 Task: Develop a checklist for conducting virtual hiring events.
Action: Mouse moved to (96, 448)
Screenshot: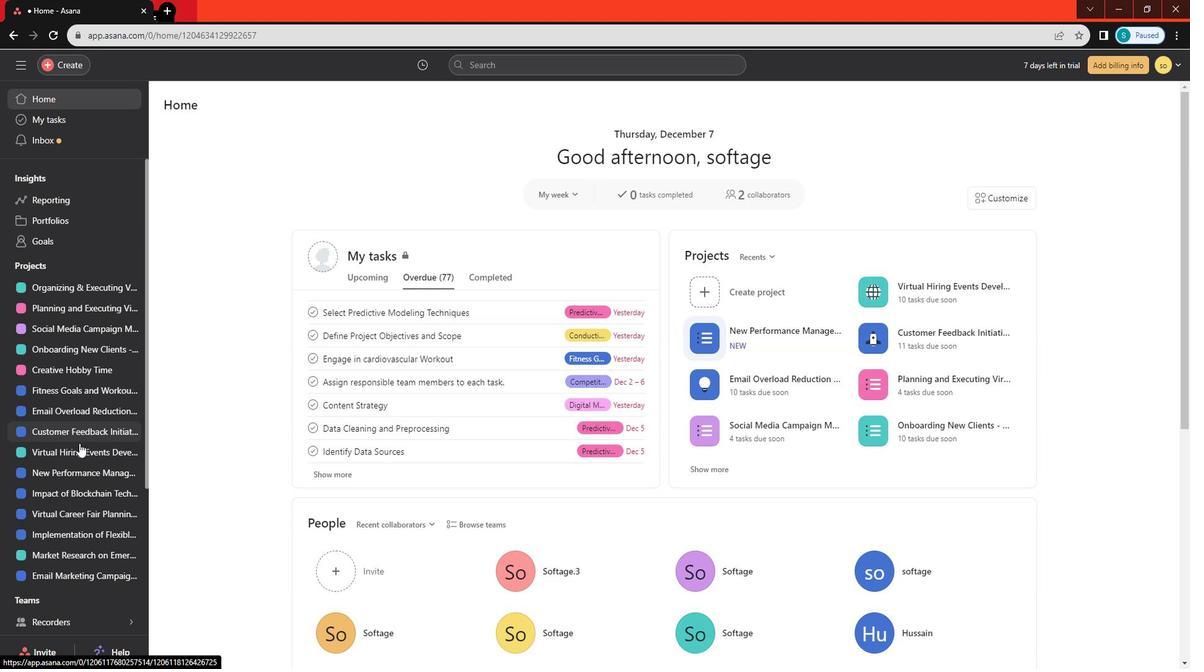 
Action: Mouse pressed left at (96, 448)
Screenshot: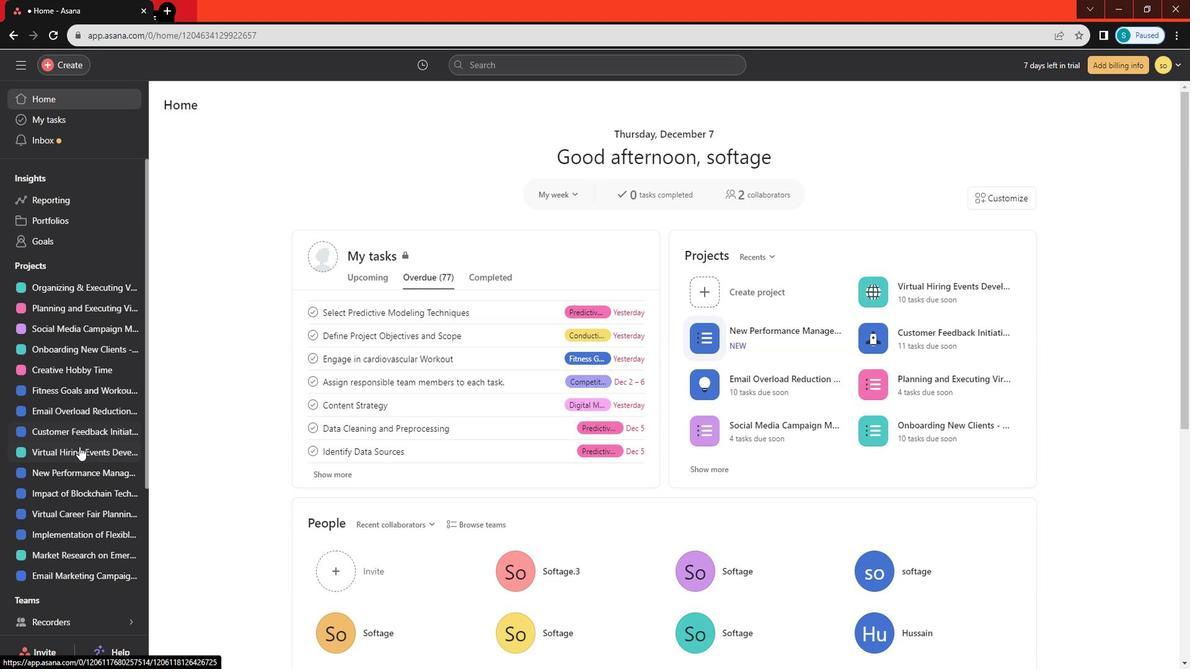 
Action: Mouse moved to (730, 207)
Screenshot: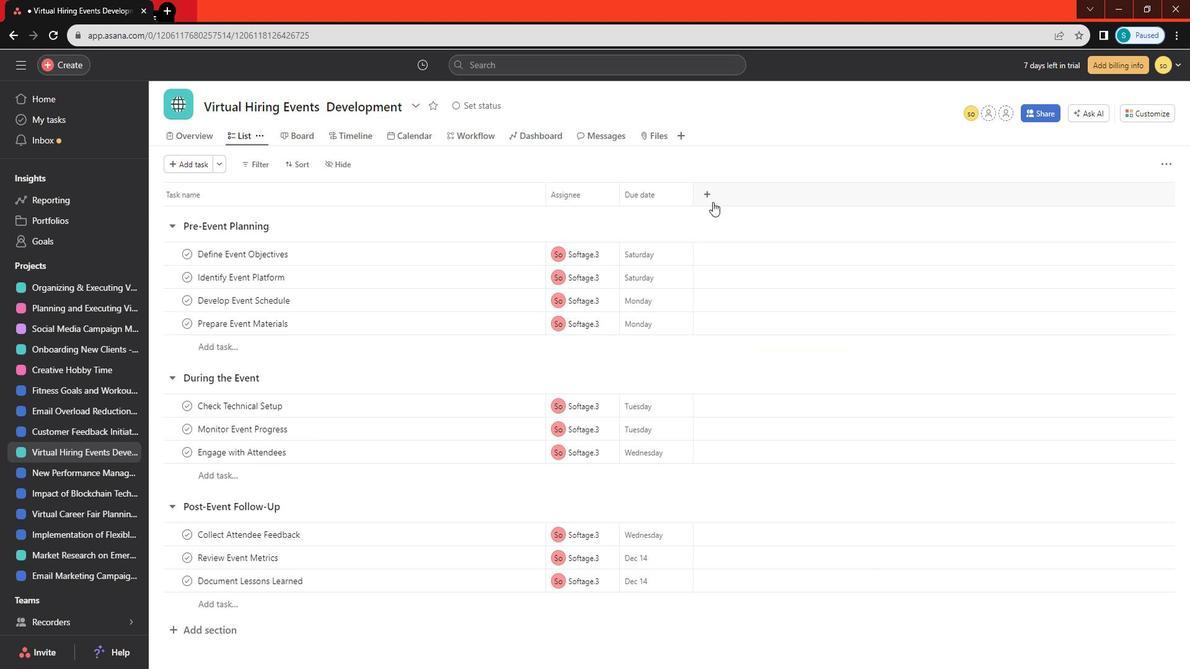 
Action: Mouse pressed left at (730, 207)
Screenshot: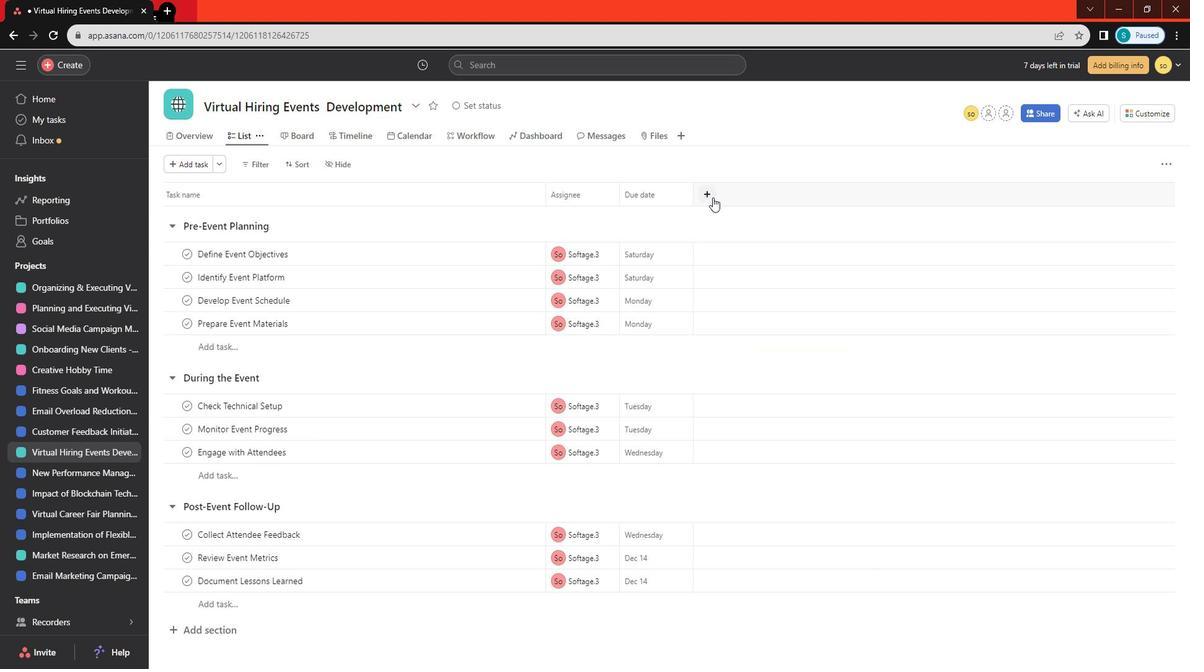 
Action: Mouse moved to (734, 343)
Screenshot: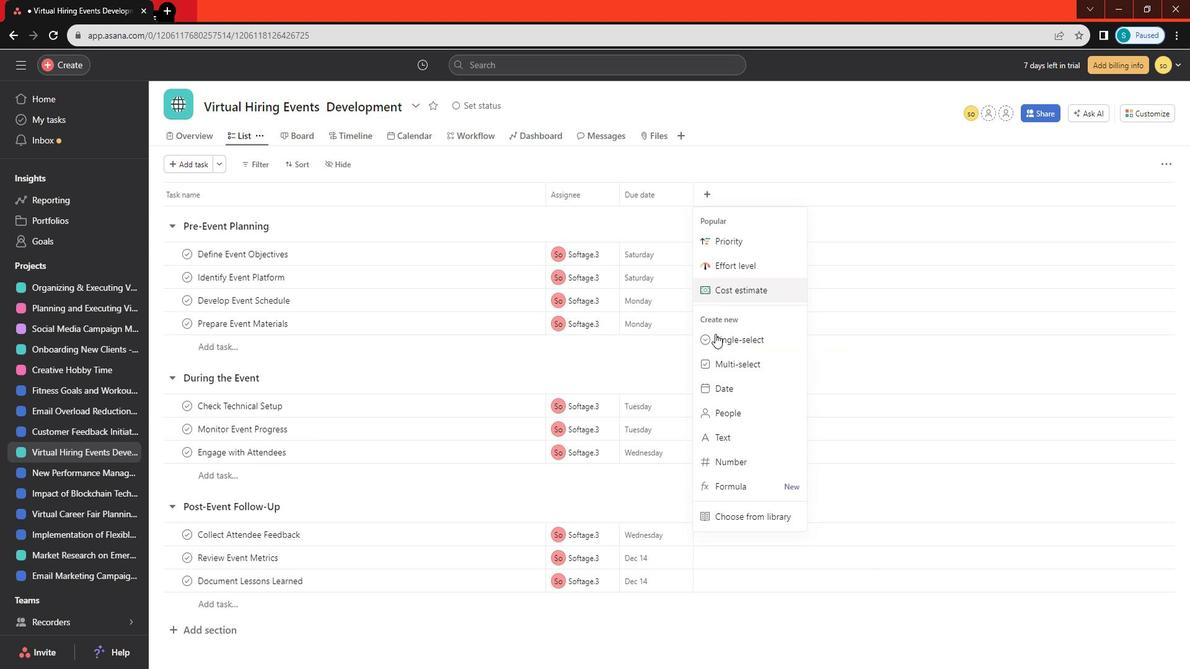 
Action: Mouse pressed left at (734, 343)
Screenshot: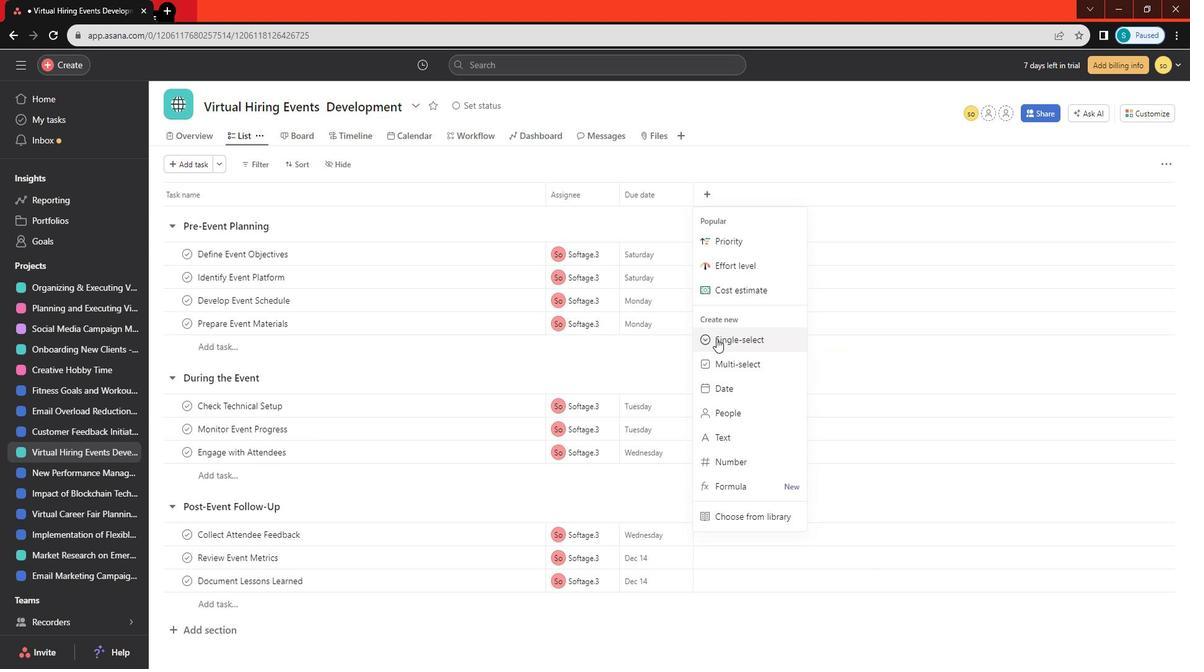 
Action: Mouse moved to (553, 277)
Screenshot: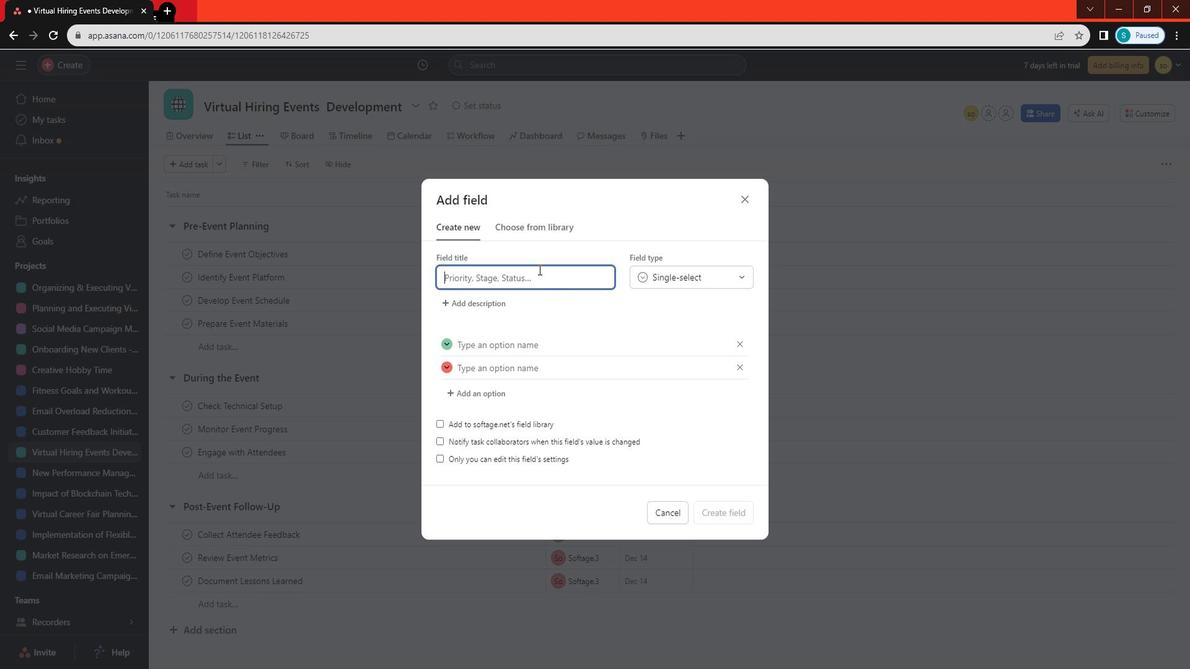 
Action: Key pressed <Key.caps_lock>V<Key.caps_lock>irtua;l<Key.space>
Screenshot: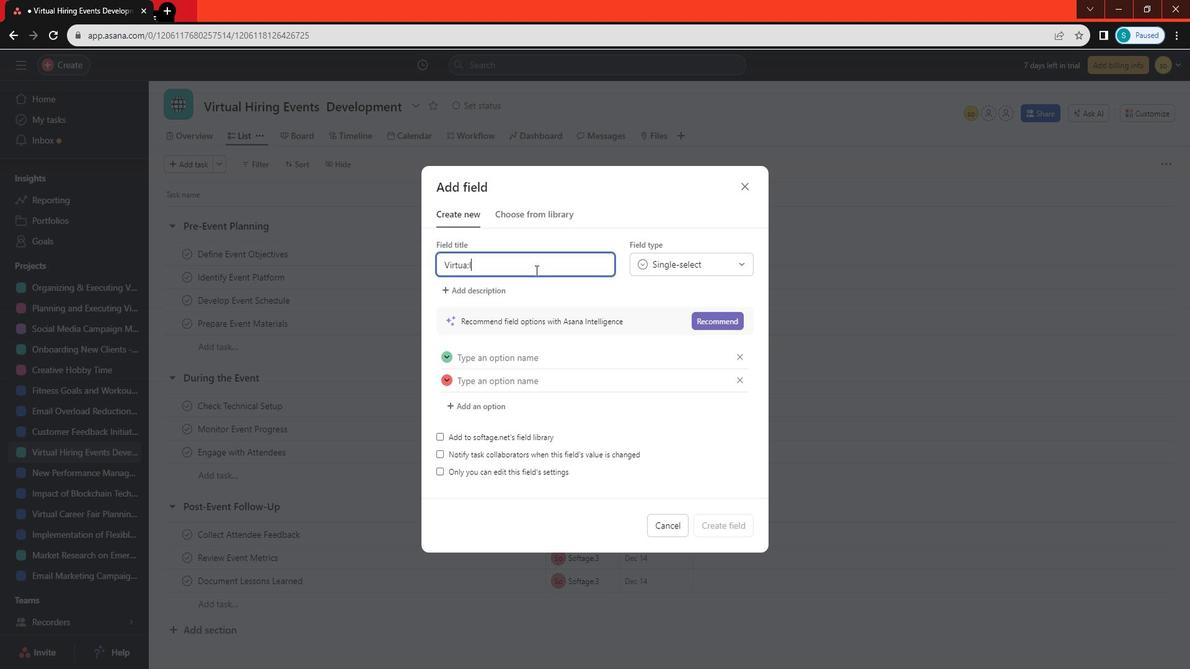 
Action: Mouse moved to (552, 277)
Screenshot: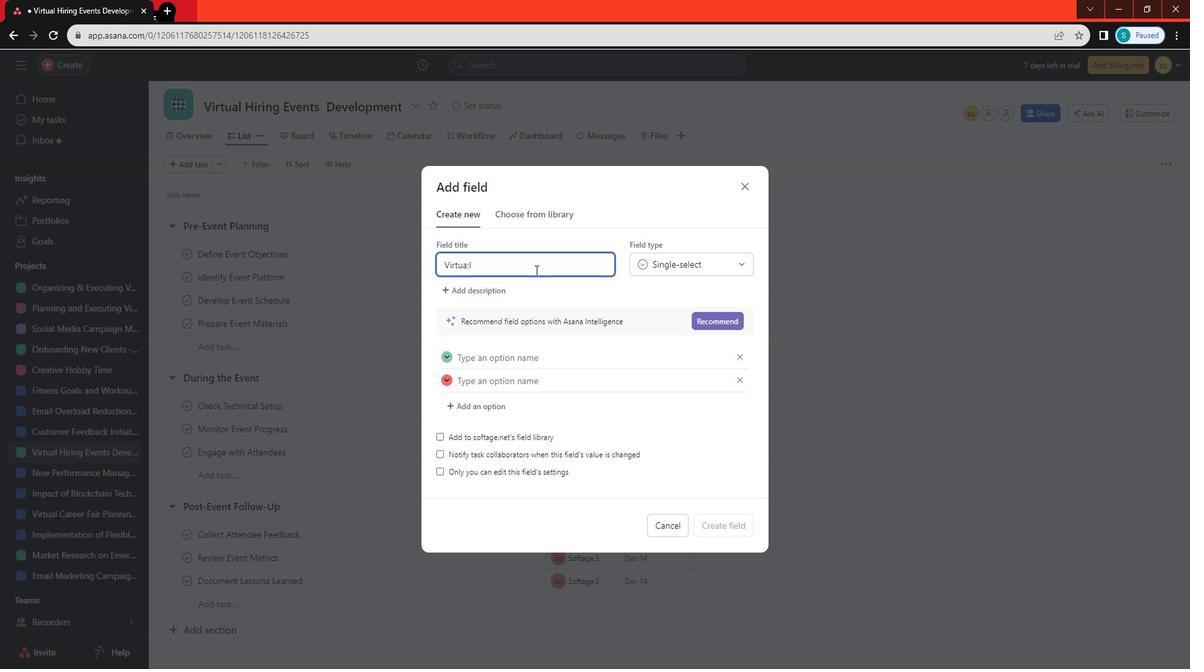 
Action: Key pressed <Key.backspace><Key.backspace><Key.backspace>l<Key.space><Key.caps_lock>H<Key.caps_lock>iring<Key.space>
Screenshot: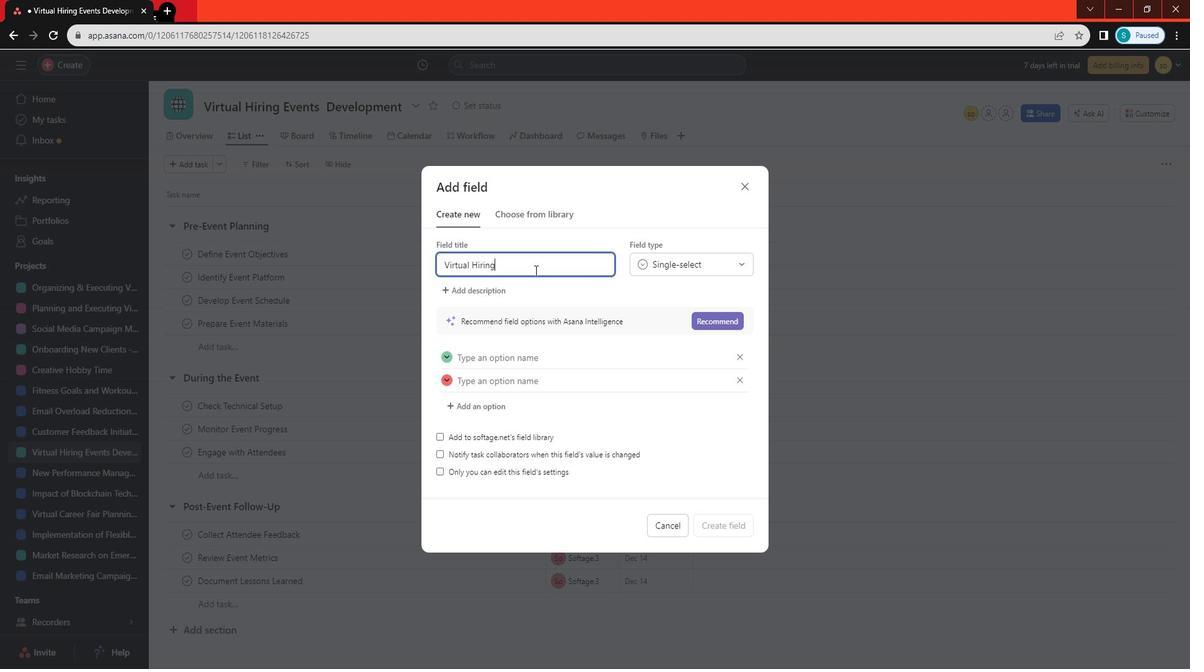 
Action: Mouse moved to (517, 357)
Screenshot: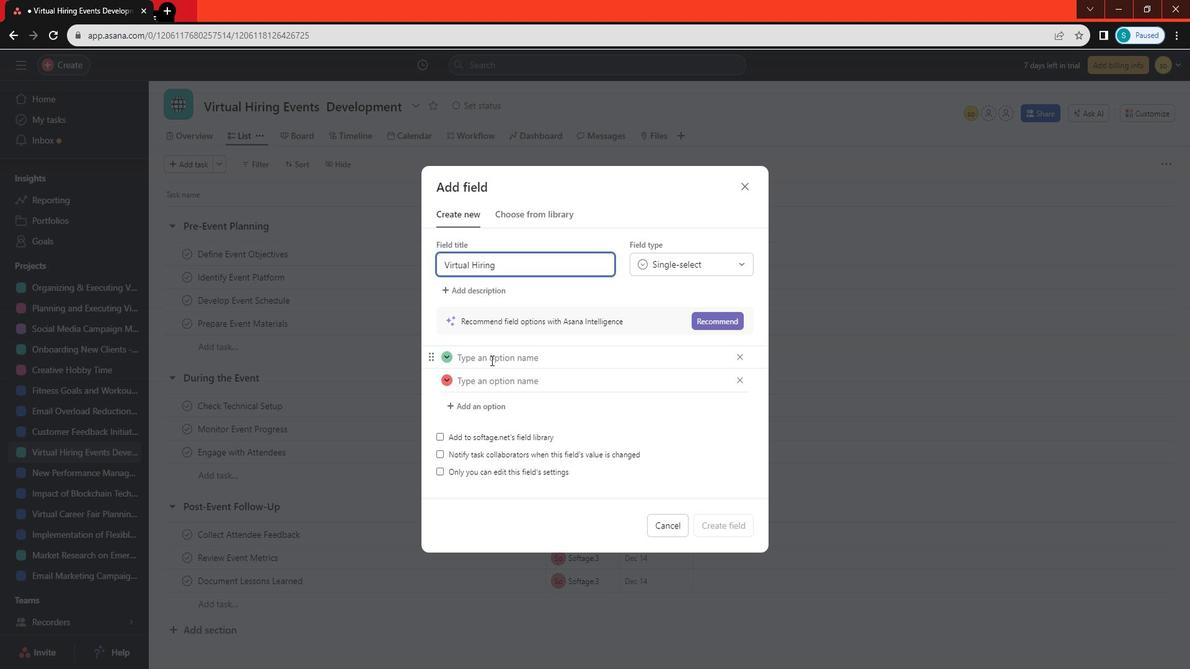 
Action: Mouse pressed left at (517, 357)
Screenshot: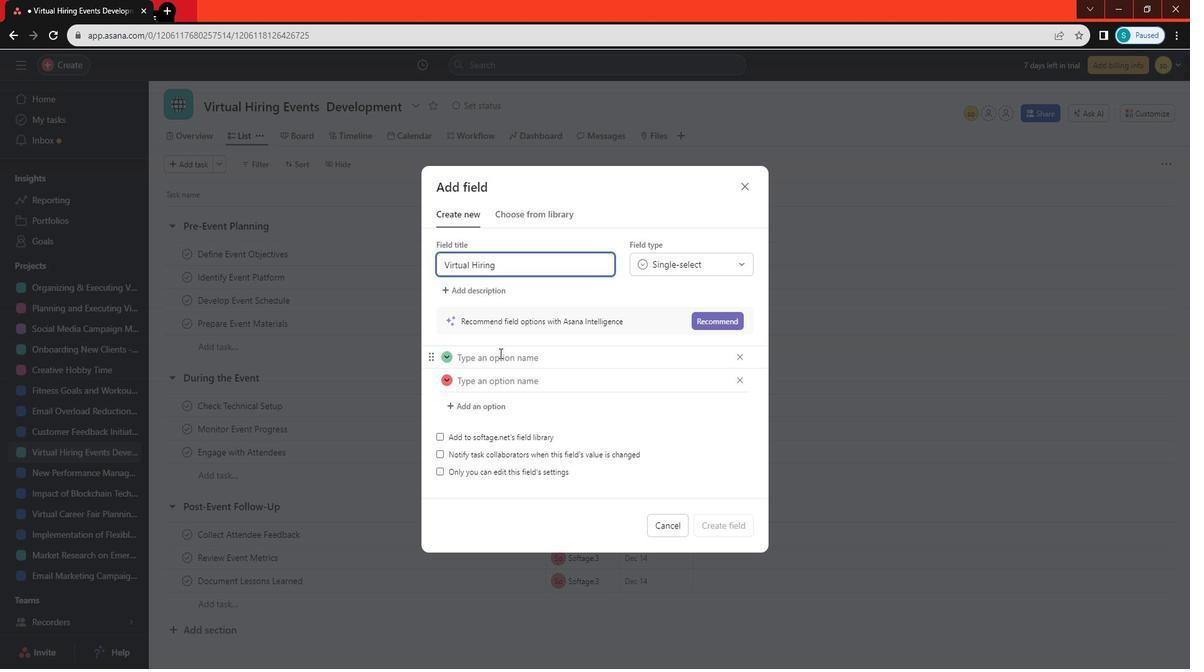 
Action: Key pressed <Key.caps_lock>Y<Key.caps_lock>es<Key.space>
Screenshot: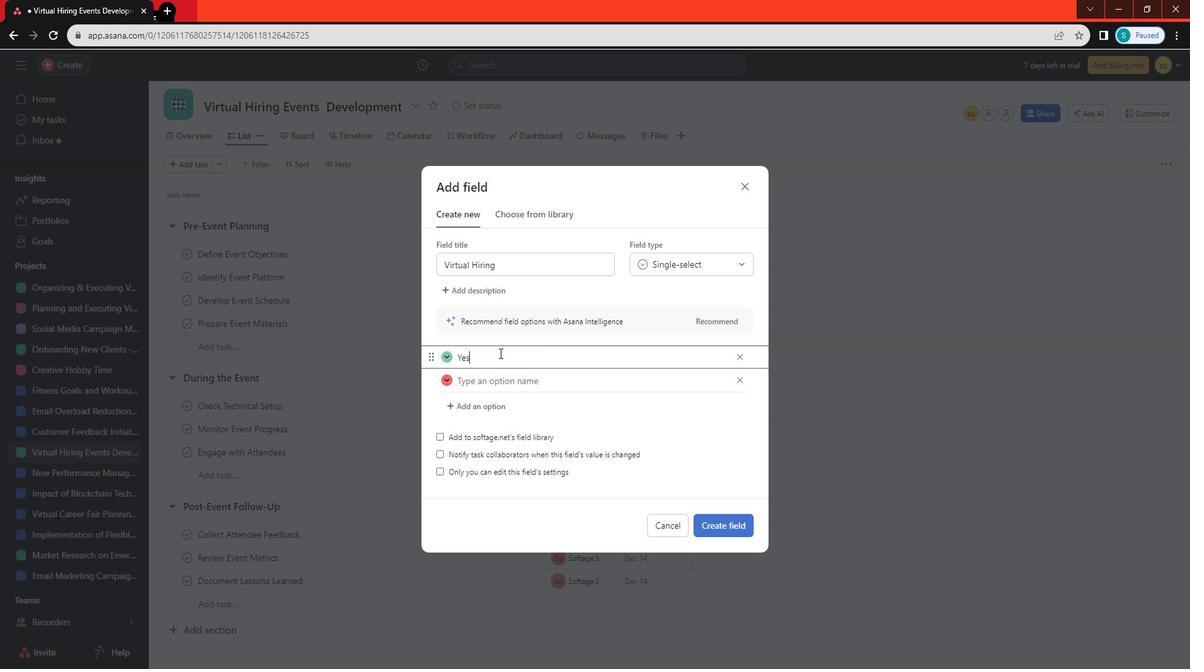 
Action: Mouse moved to (521, 272)
Screenshot: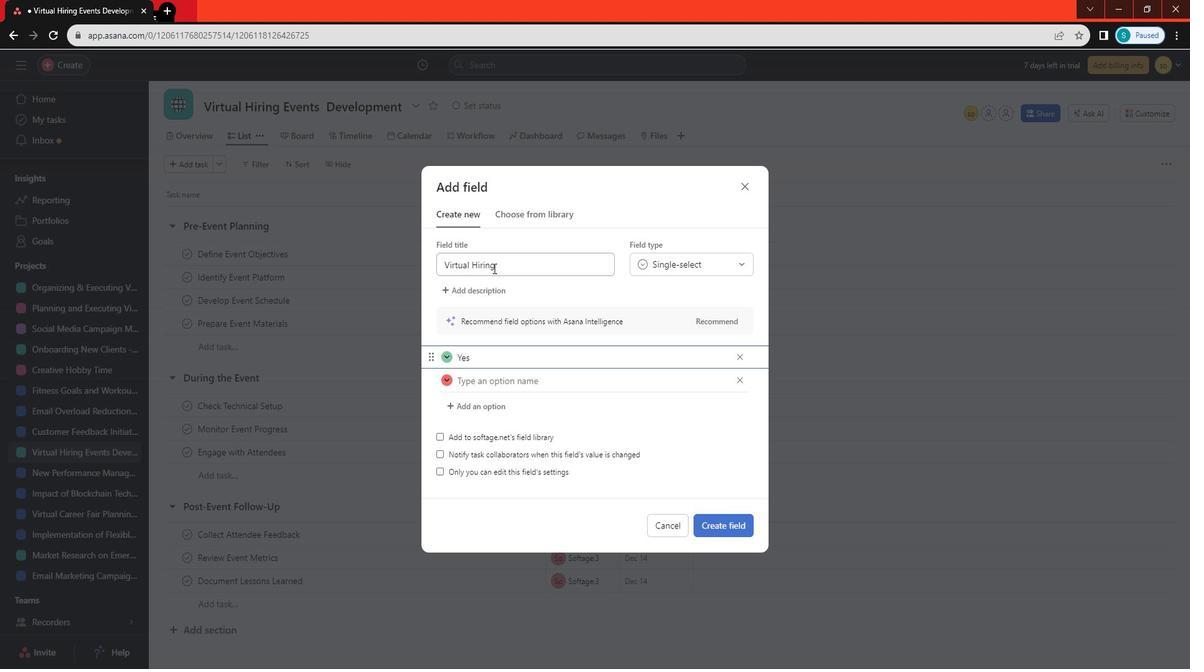 
Action: Mouse pressed left at (521, 272)
Screenshot: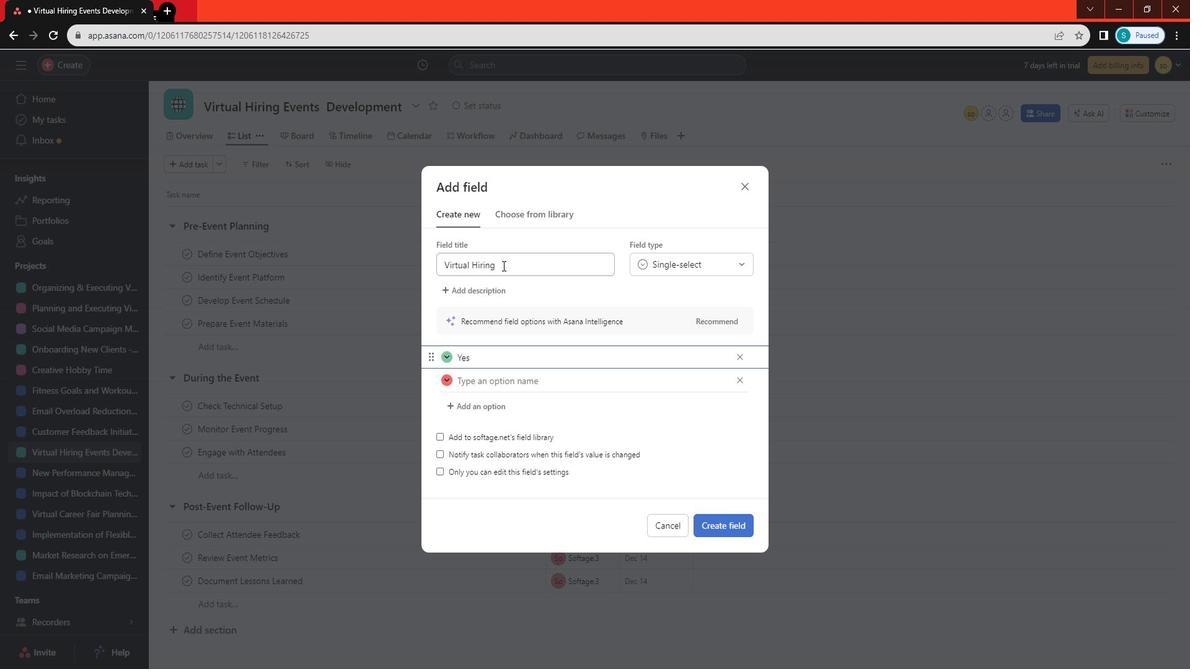 
Action: Mouse moved to (532, 270)
Screenshot: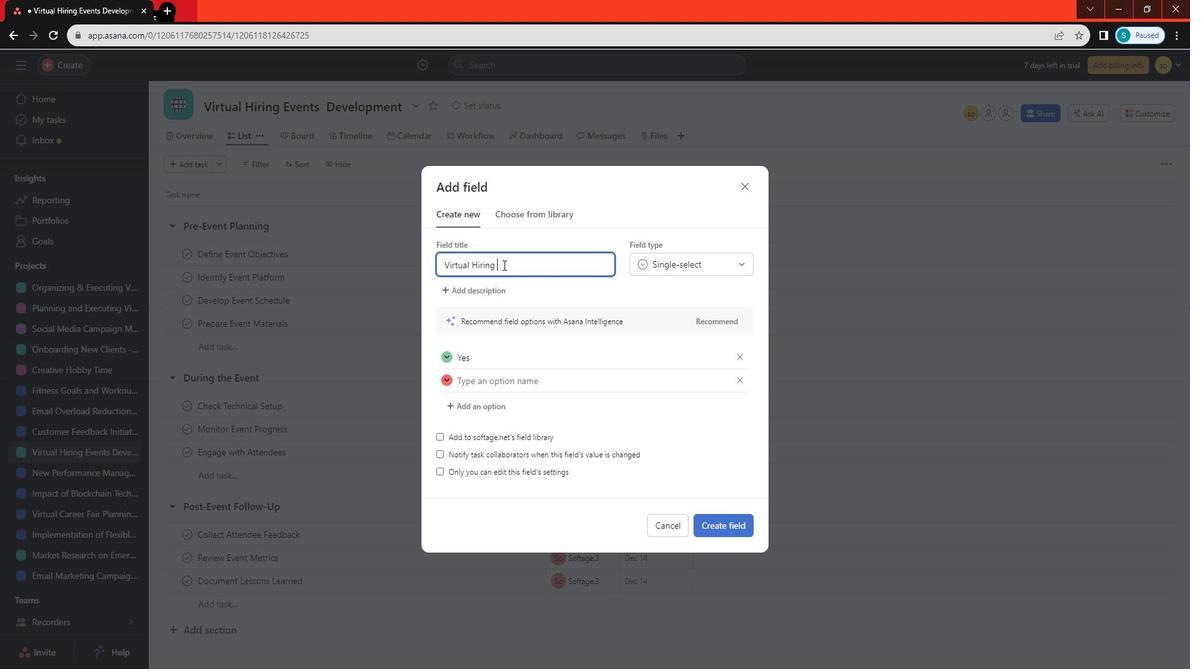 
Action: Key pressed <Key.space><Key.caps_lock>C<Key.caps_lock>hecklist
Screenshot: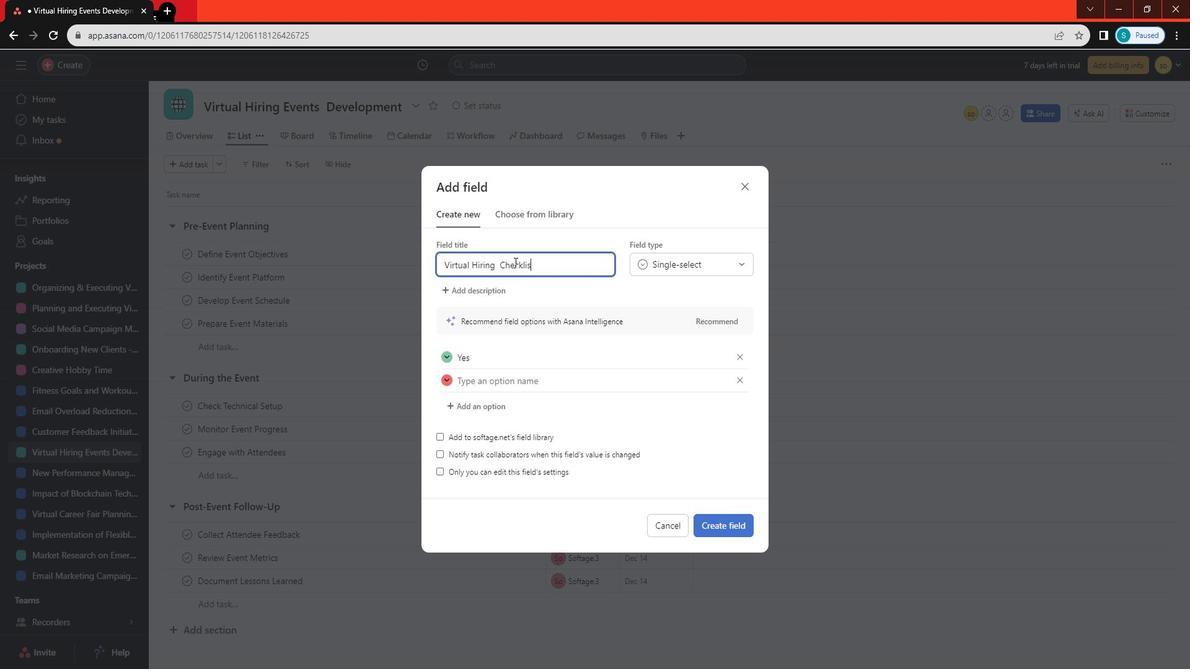 
Action: Mouse moved to (488, 379)
Screenshot: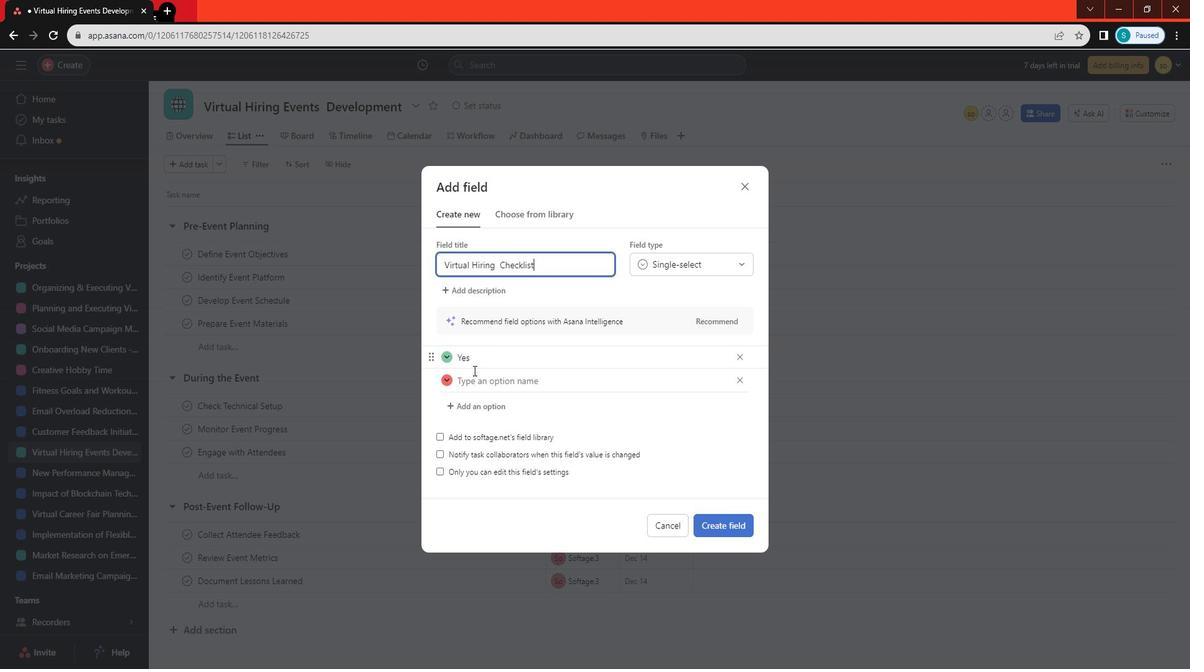 
Action: Mouse pressed left at (488, 379)
Screenshot: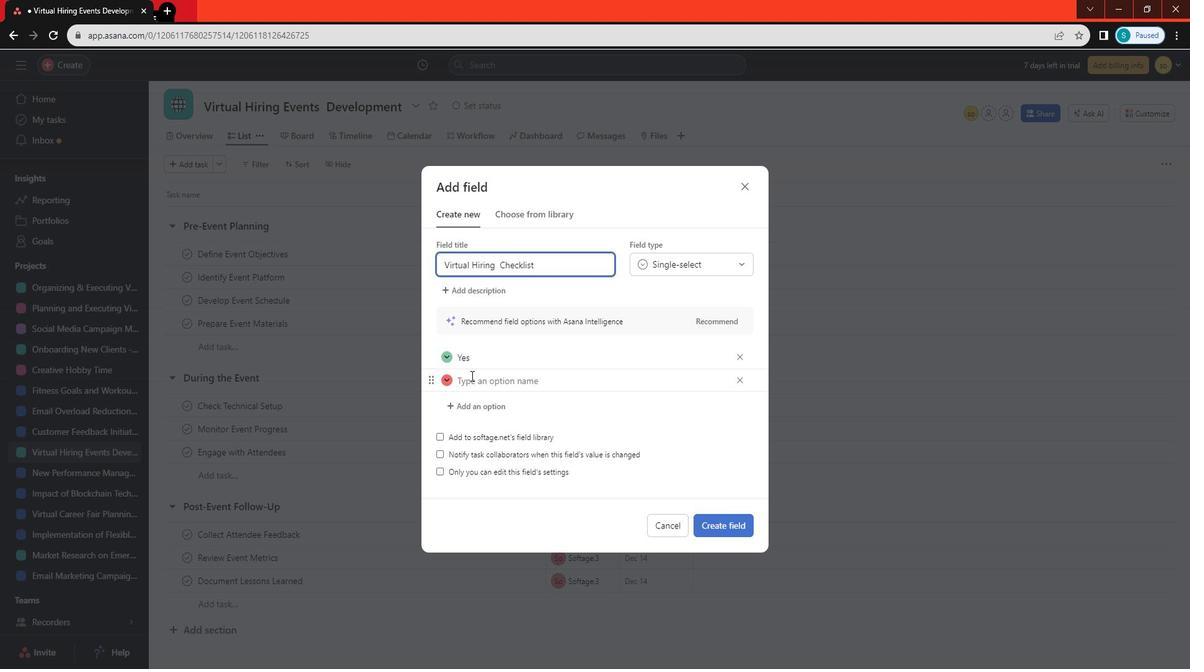 
Action: Mouse moved to (493, 373)
Screenshot: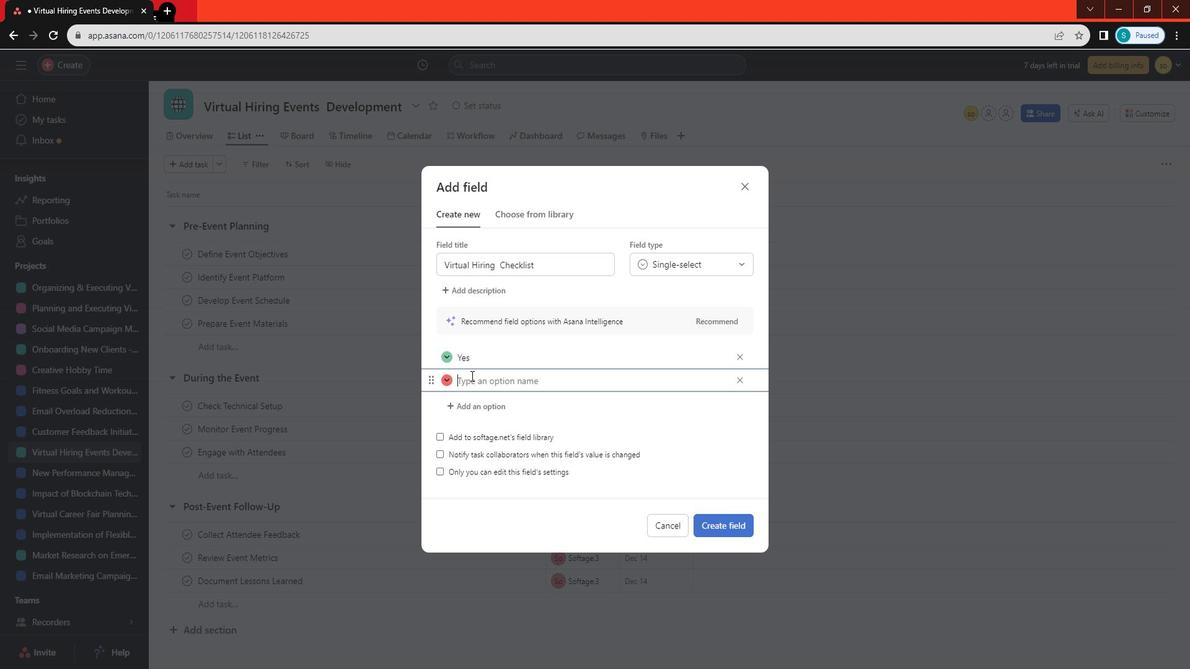
Action: Key pressed <Key.caps_lock>N<Key.caps_lock>o
Screenshot: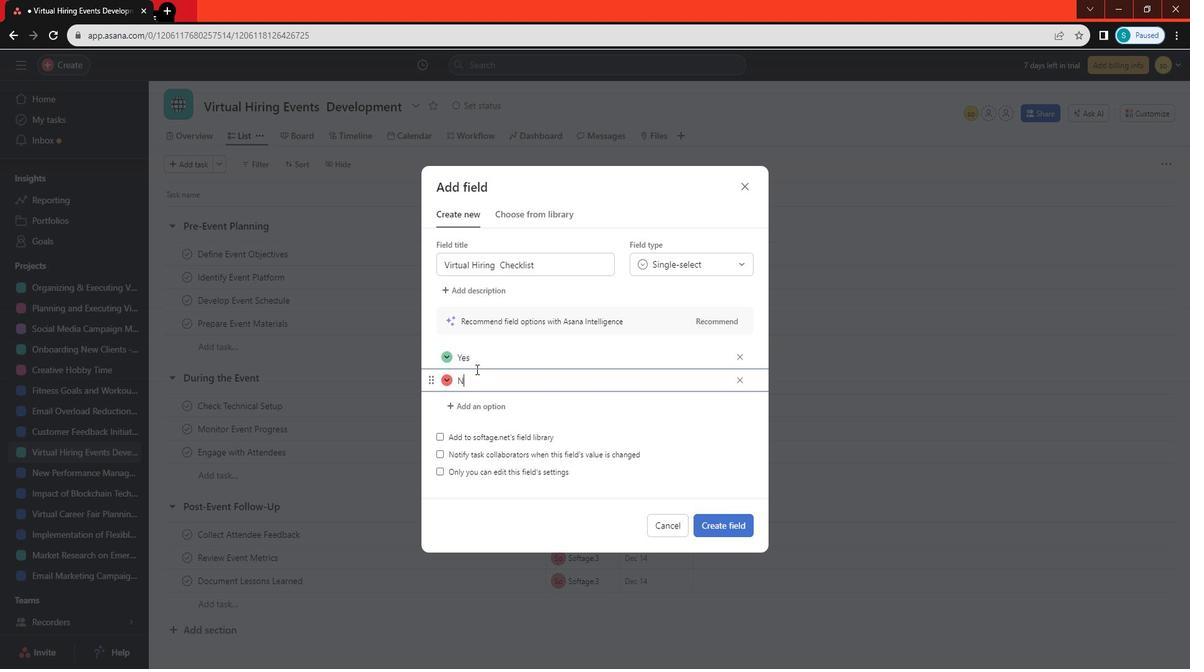 
Action: Mouse moved to (484, 413)
Screenshot: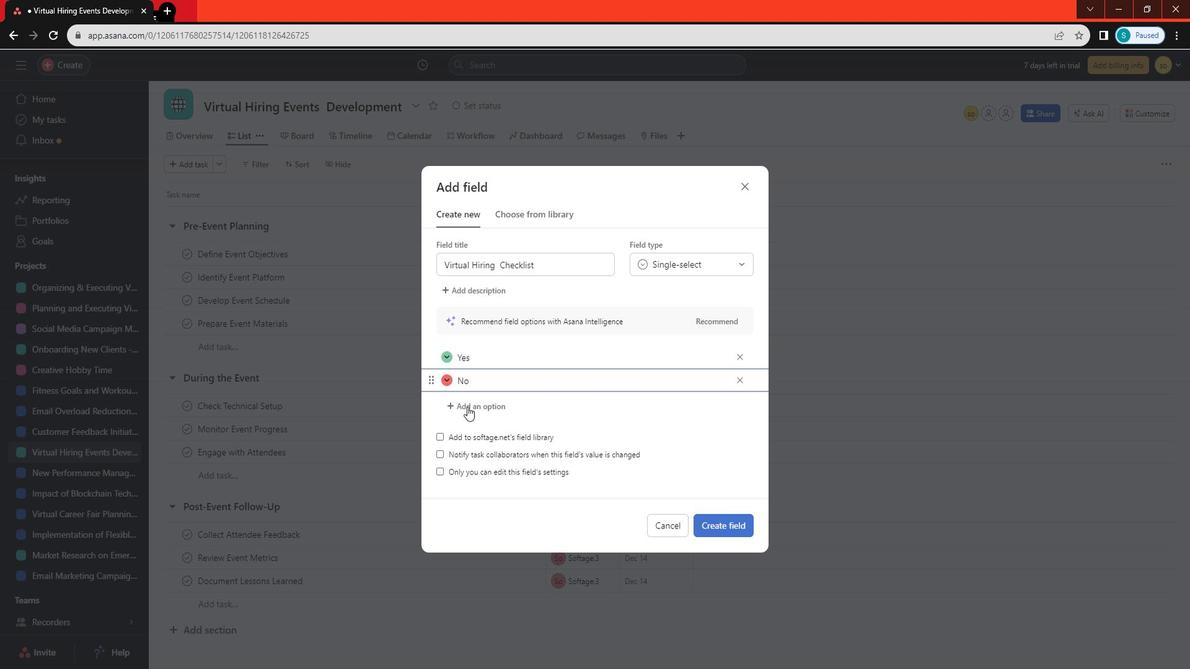 
Action: Mouse pressed left at (484, 413)
Screenshot: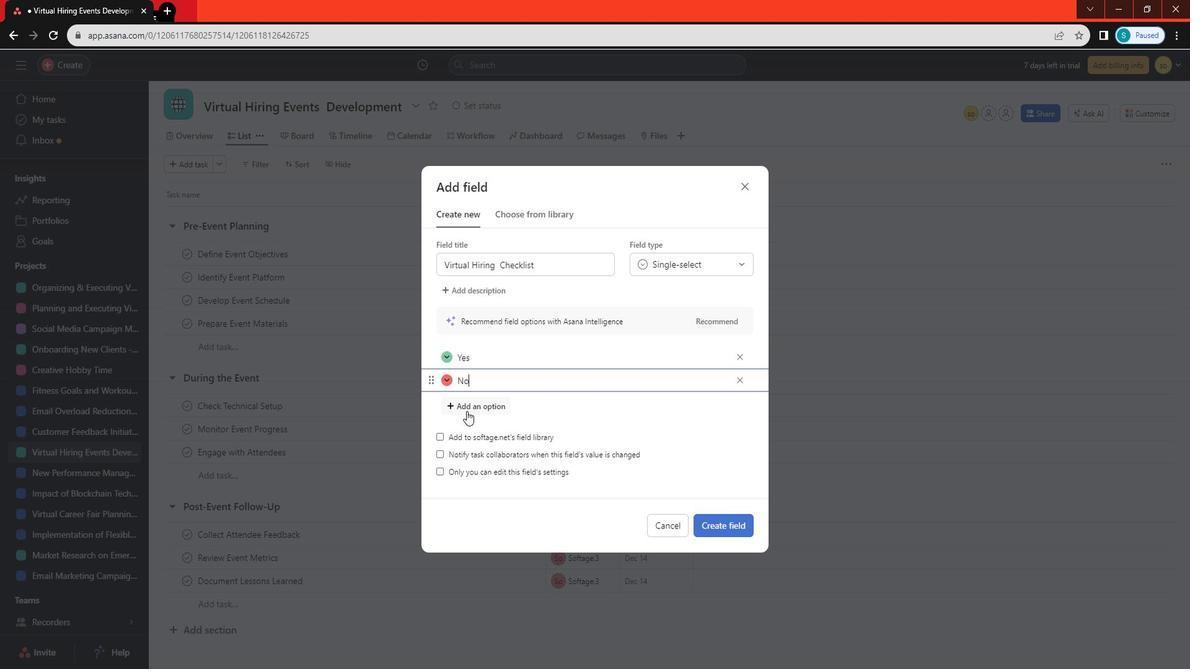 
Action: Key pressed <Key.caps_lock>I<Key.caps_lock>n<Key.space>progress
Screenshot: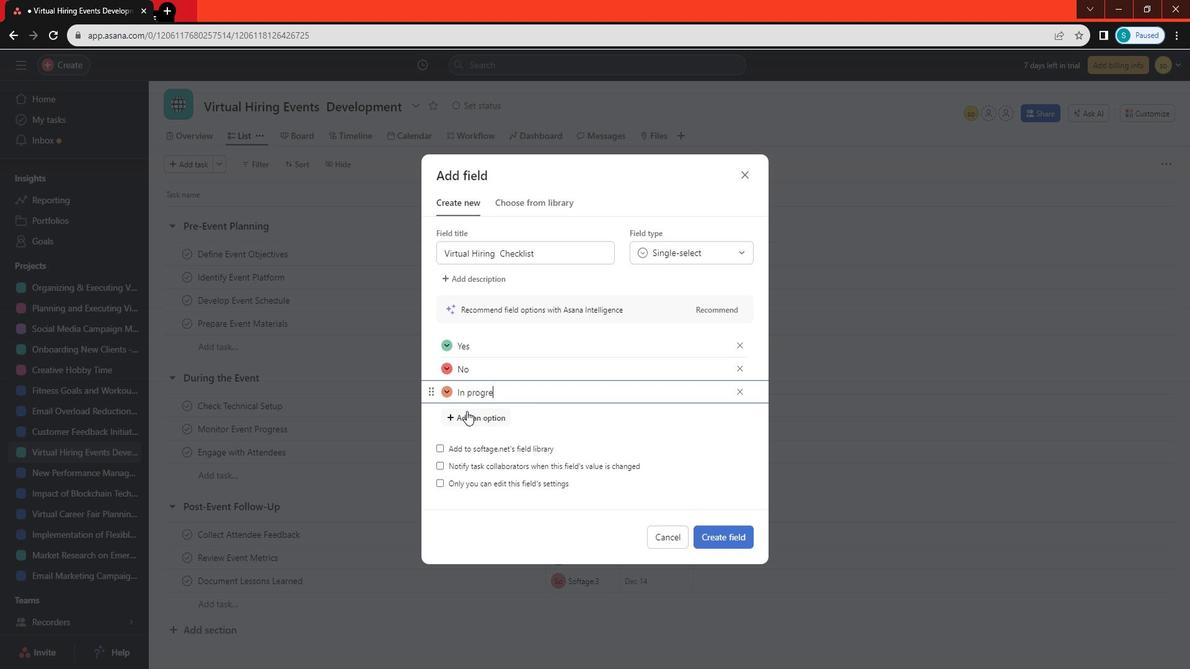 
Action: Mouse moved to (735, 530)
Screenshot: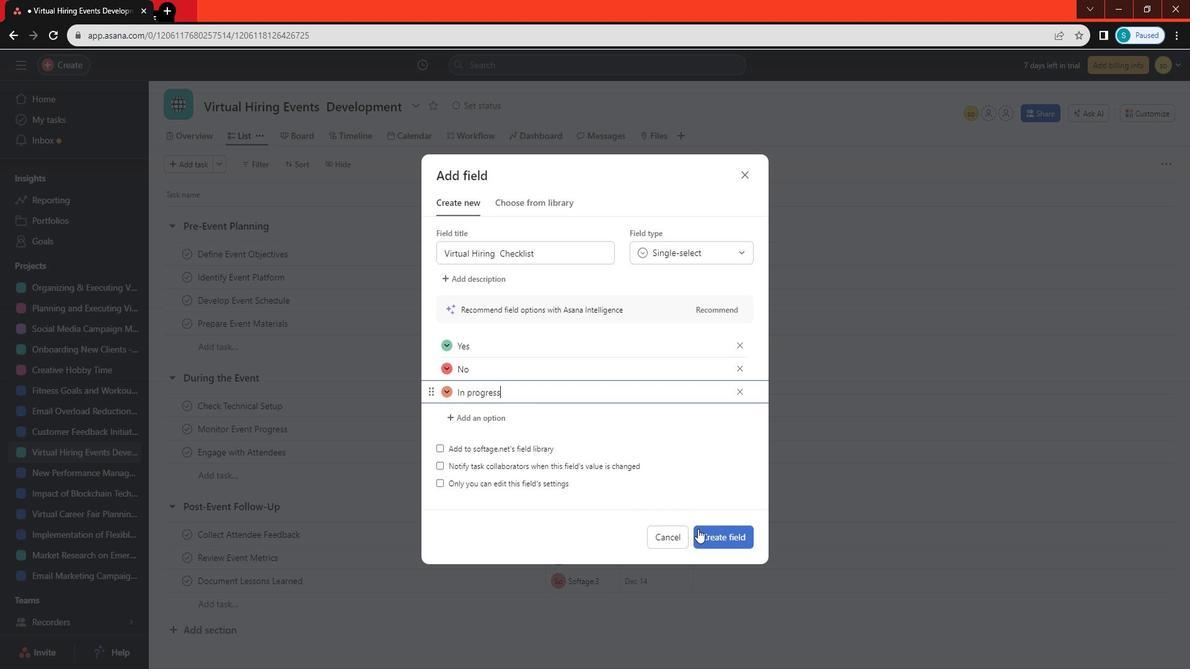 
Action: Mouse pressed left at (735, 530)
Screenshot: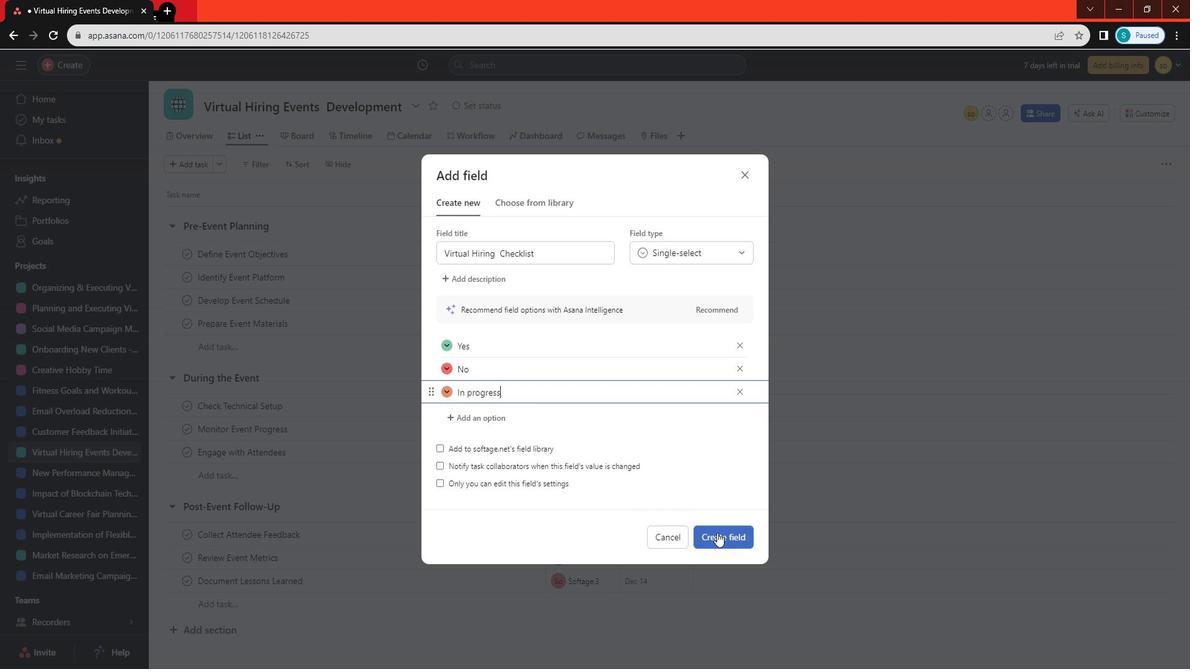 
Action: Mouse moved to (771, 265)
Screenshot: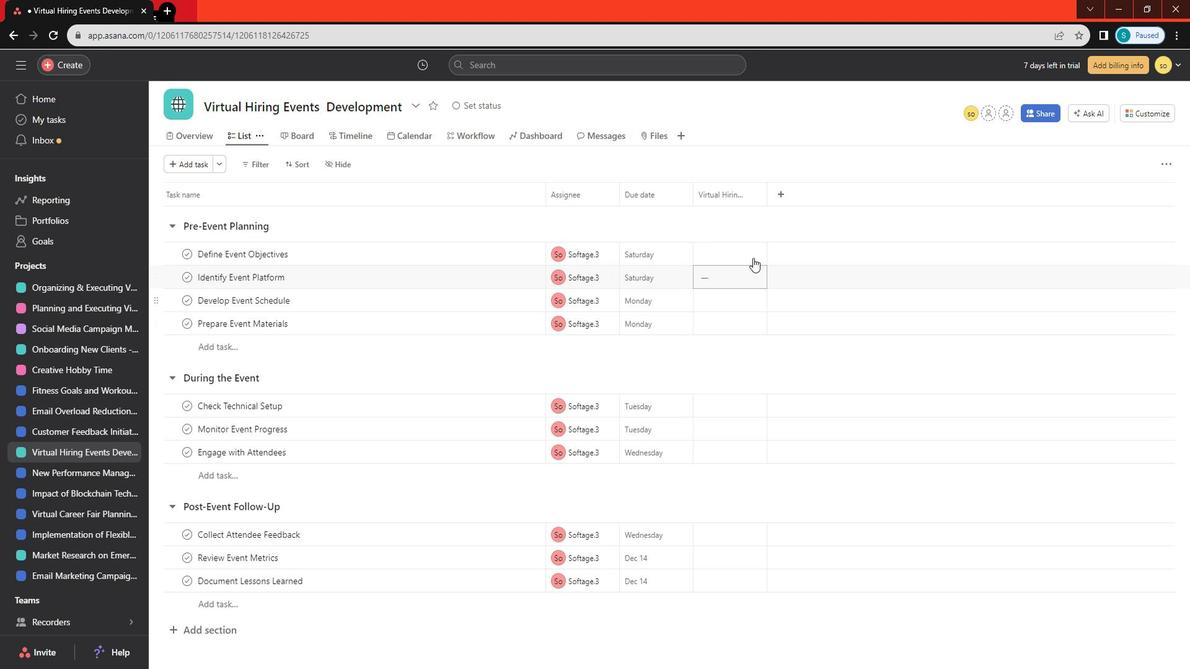 
Action: Mouse pressed left at (771, 265)
Screenshot: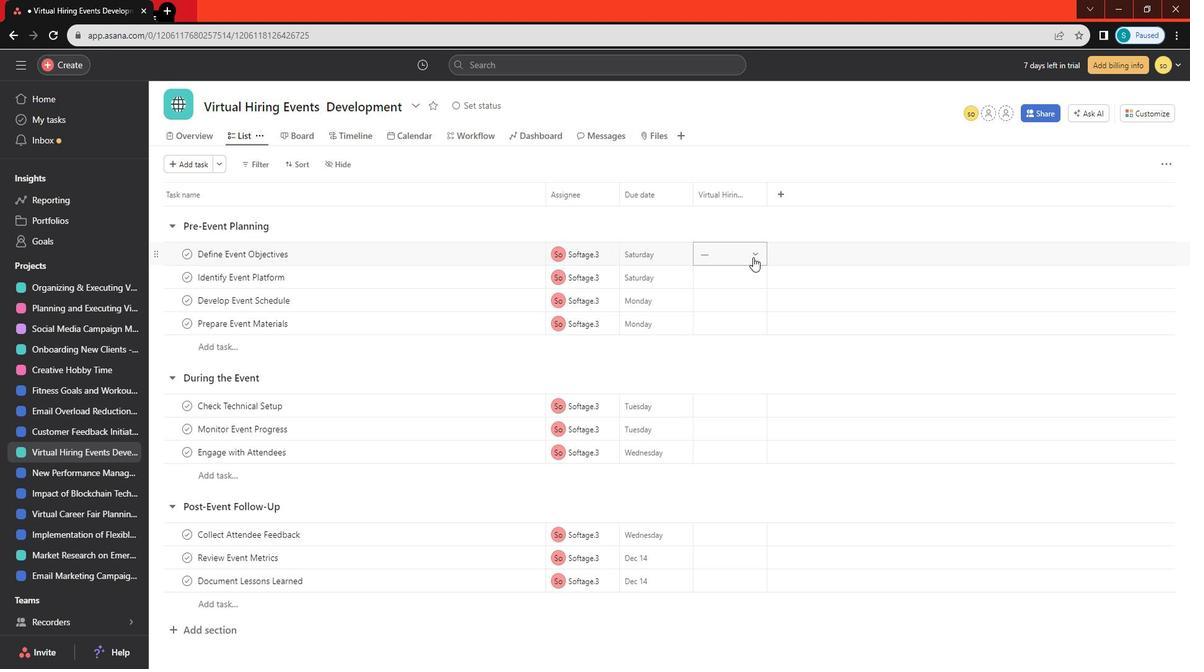 
Action: Mouse moved to (767, 303)
Screenshot: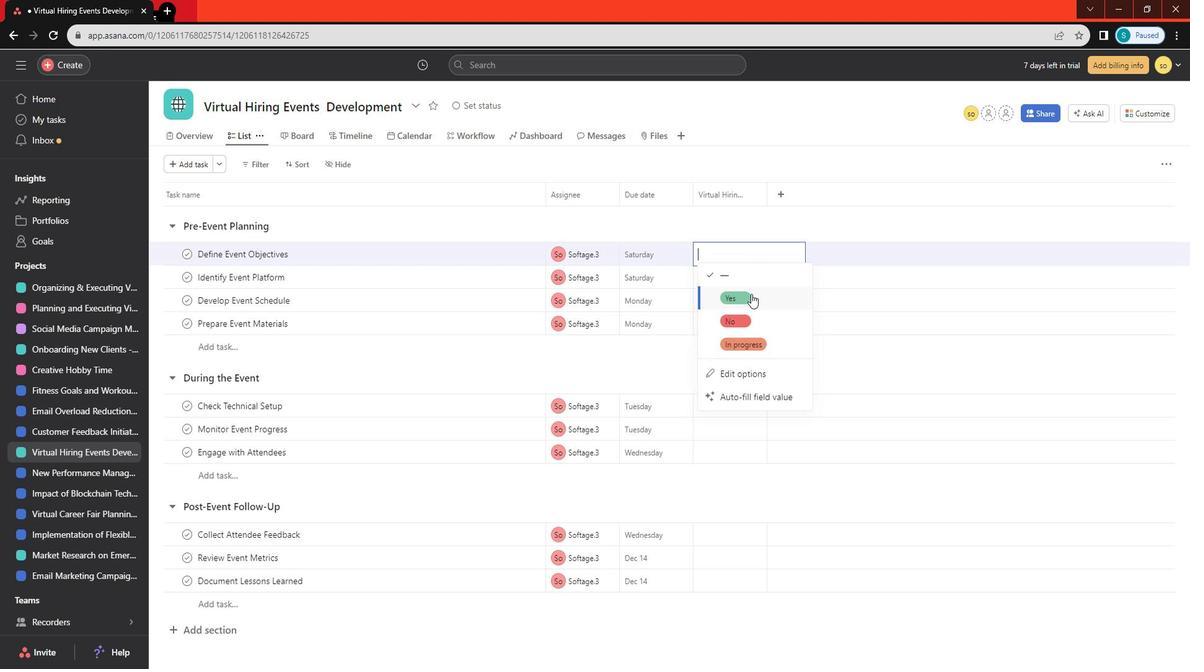 
Action: Mouse pressed left at (767, 303)
Screenshot: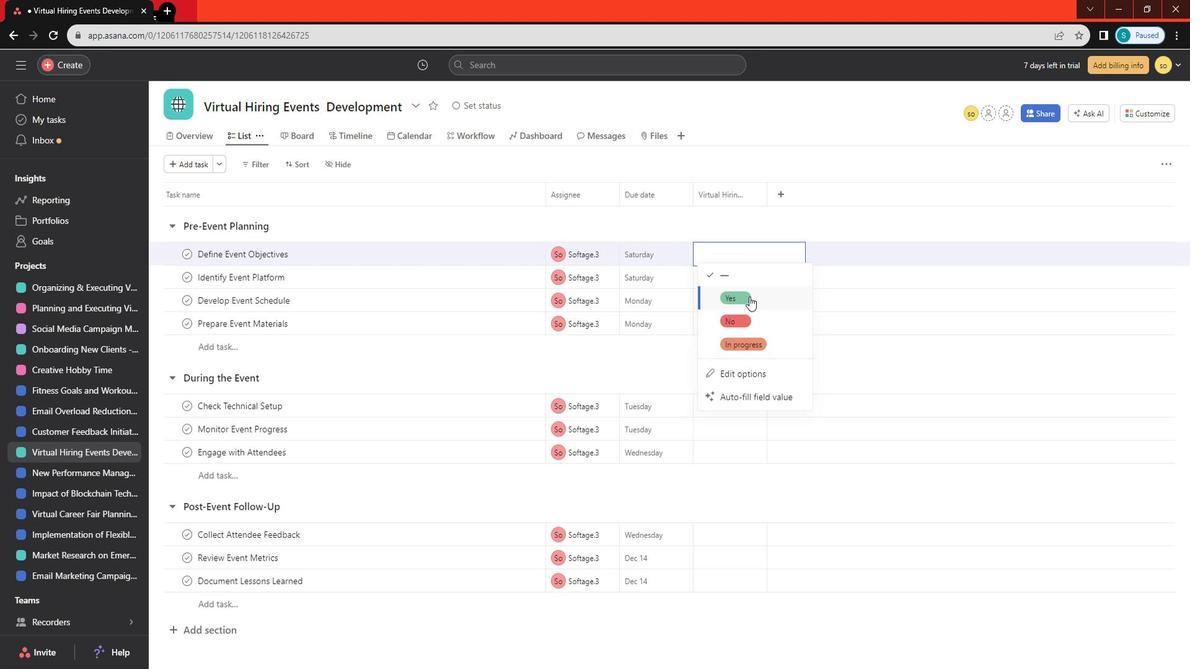 
Action: Mouse moved to (754, 236)
Screenshot: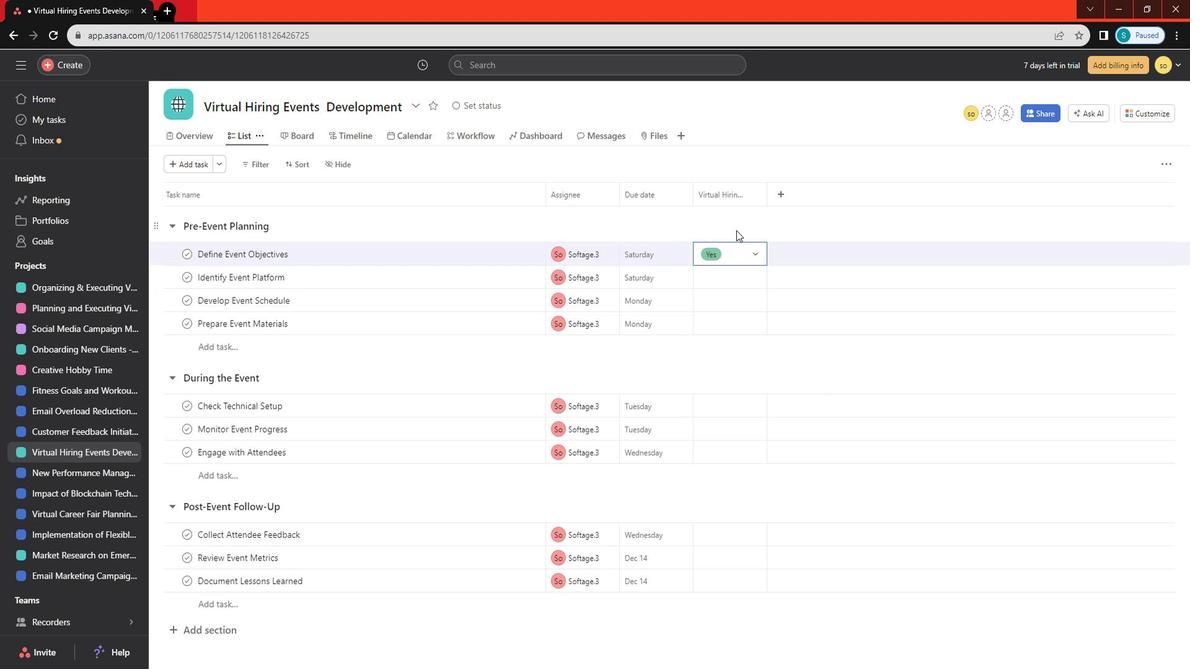 
Action: Mouse pressed left at (754, 236)
Screenshot: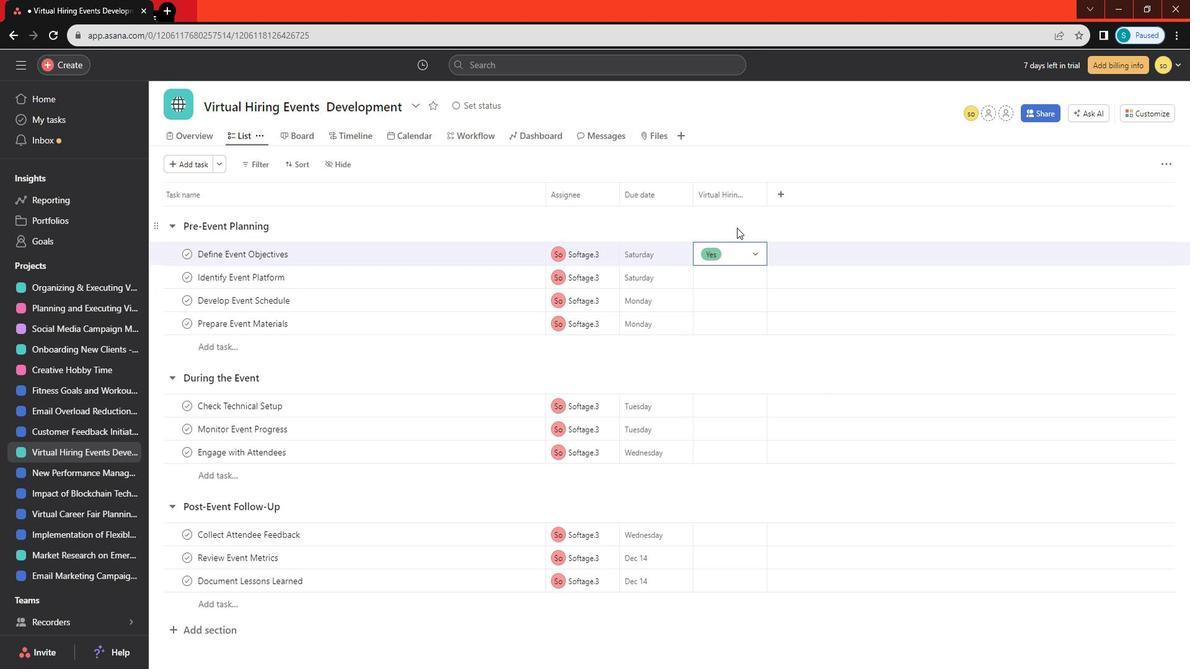 
Action: Mouse moved to (750, 284)
Screenshot: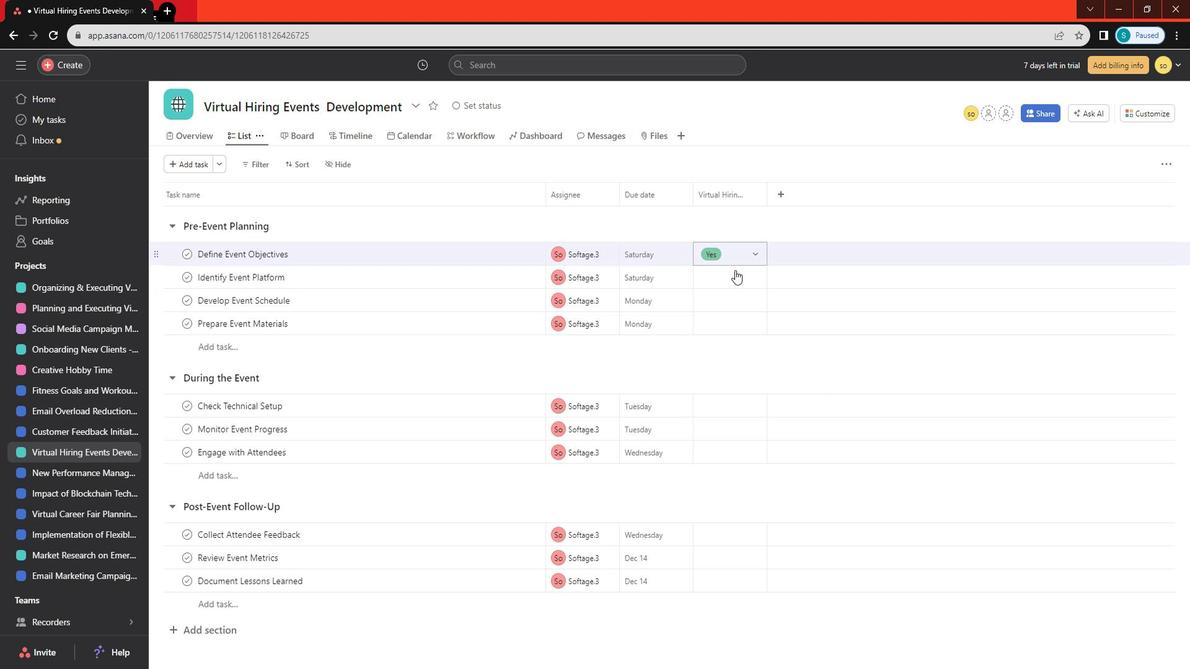 
Action: Mouse pressed left at (750, 284)
Screenshot: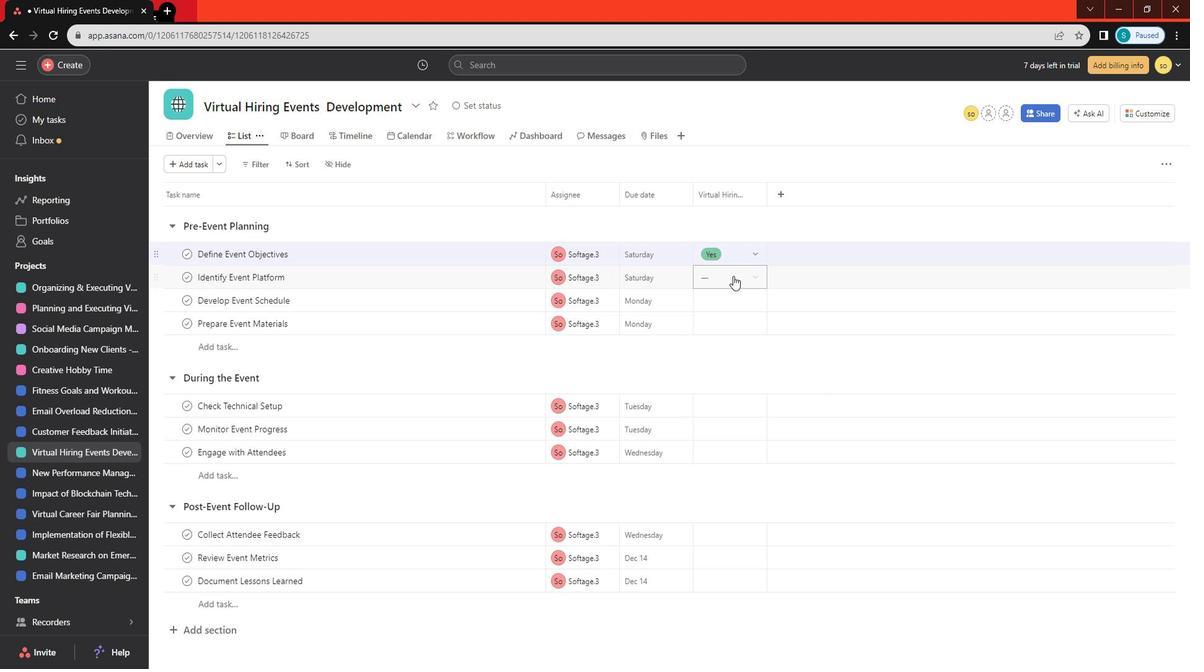 
Action: Mouse moved to (746, 323)
Screenshot: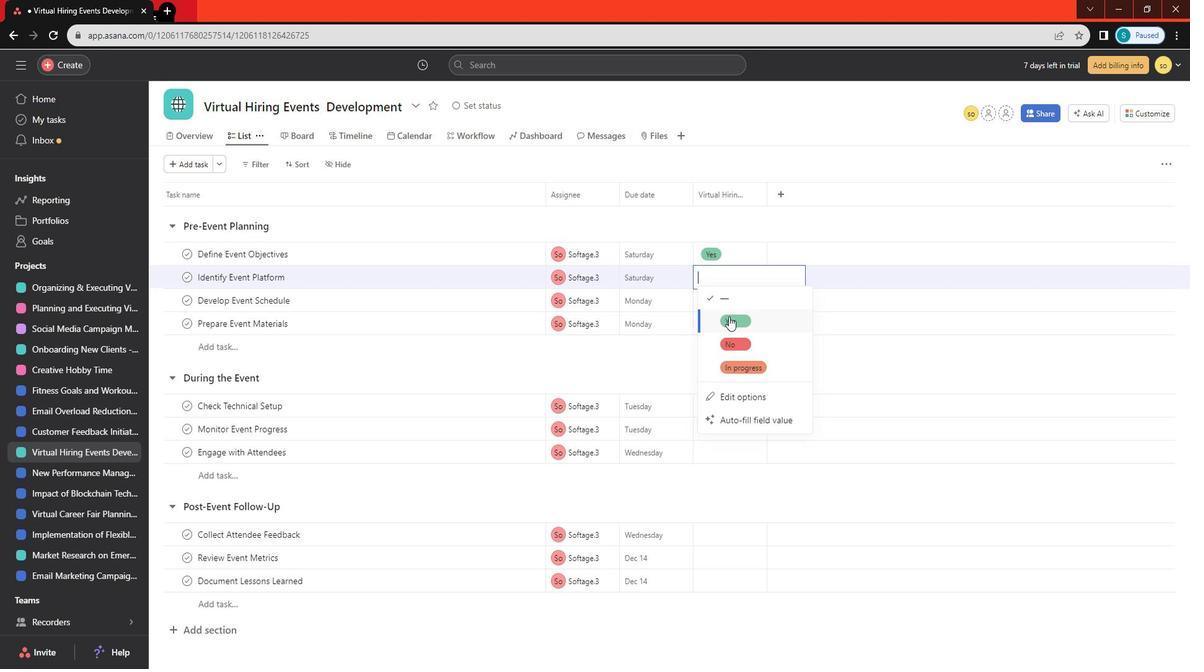
Action: Mouse pressed left at (746, 323)
Screenshot: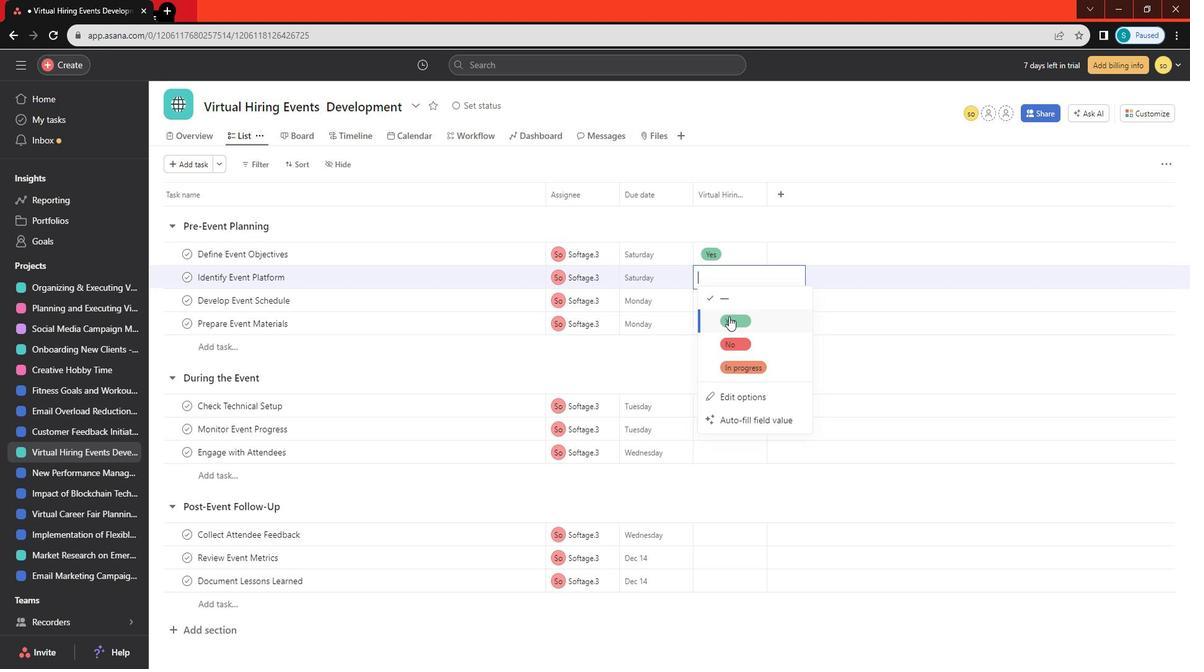 
Action: Mouse moved to (767, 237)
Screenshot: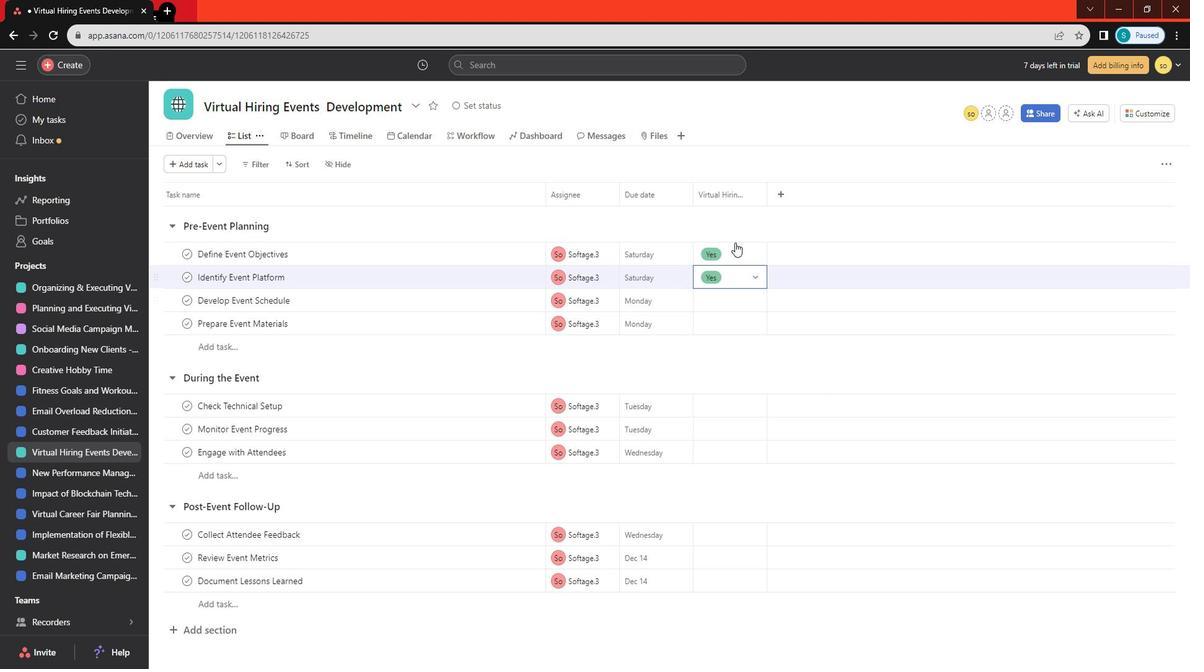 
Action: Mouse pressed left at (767, 237)
Screenshot: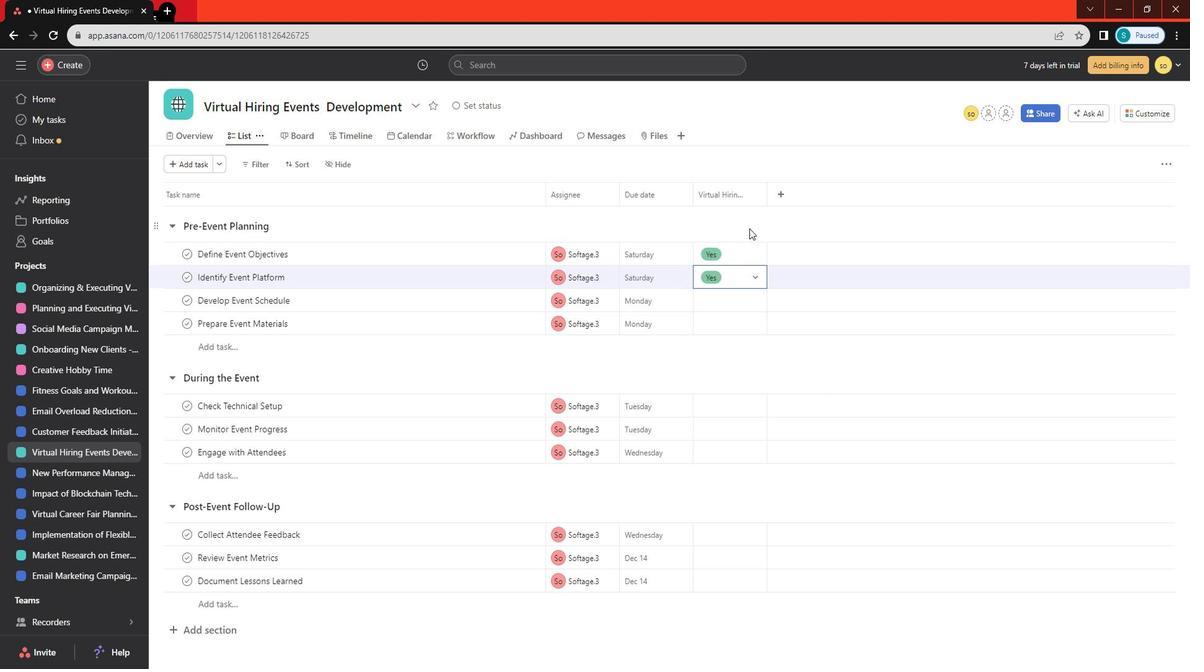 
Action: Mouse moved to (729, 316)
Screenshot: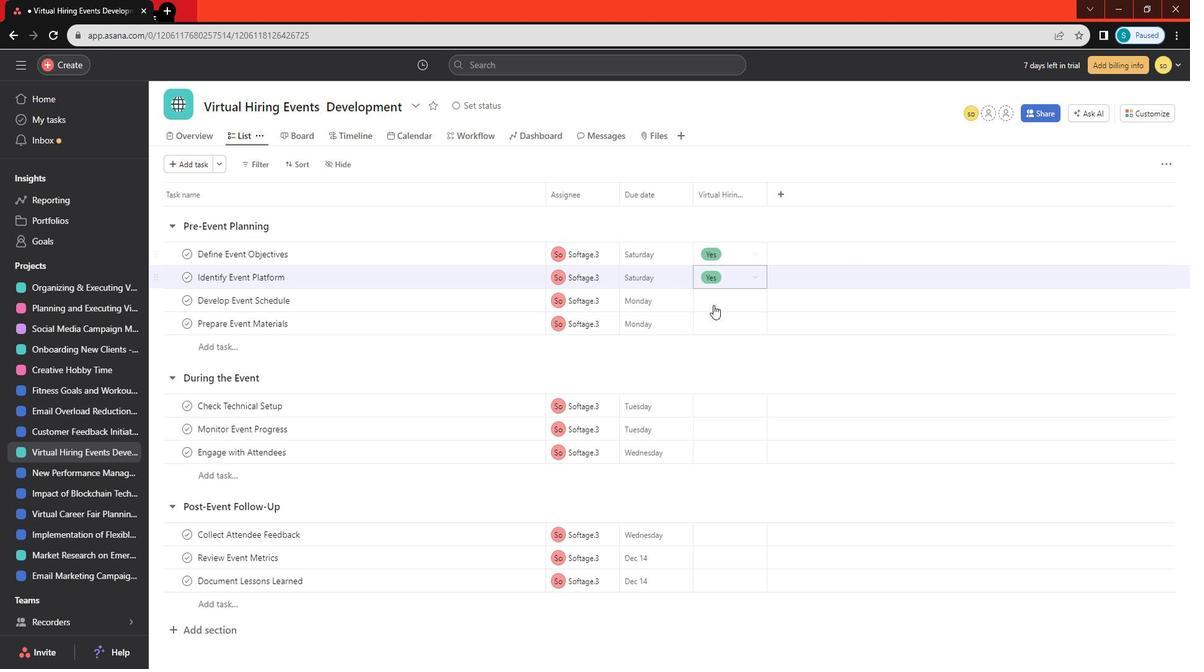 
Action: Mouse pressed left at (729, 316)
Screenshot: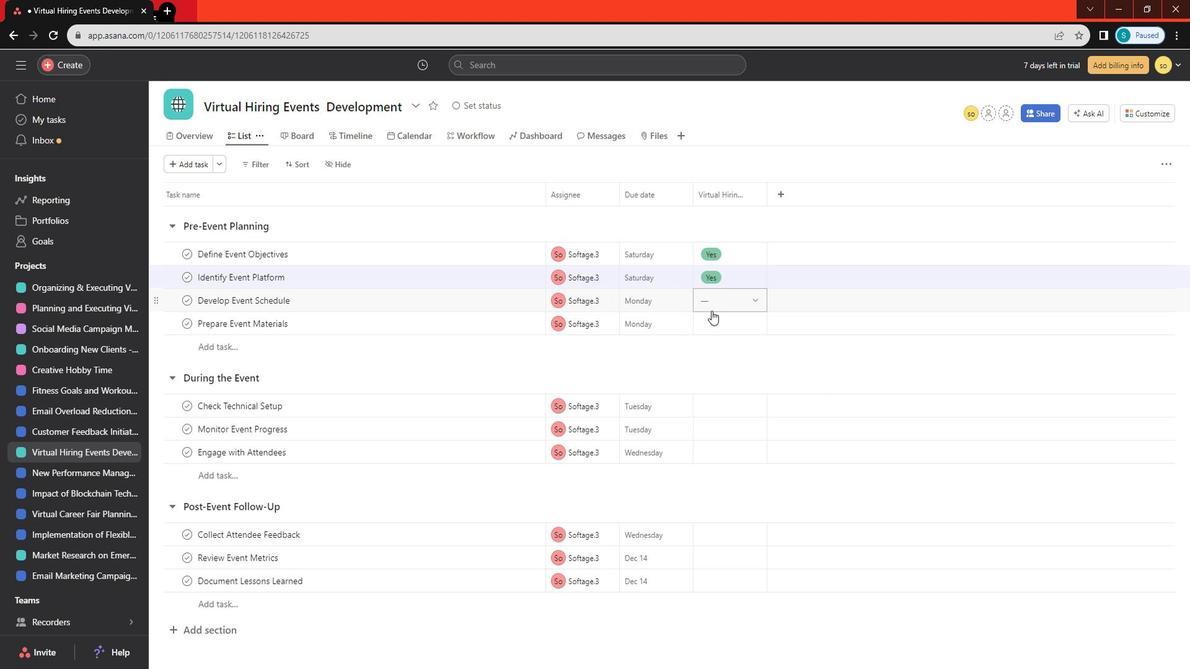 
Action: Mouse moved to (736, 356)
Screenshot: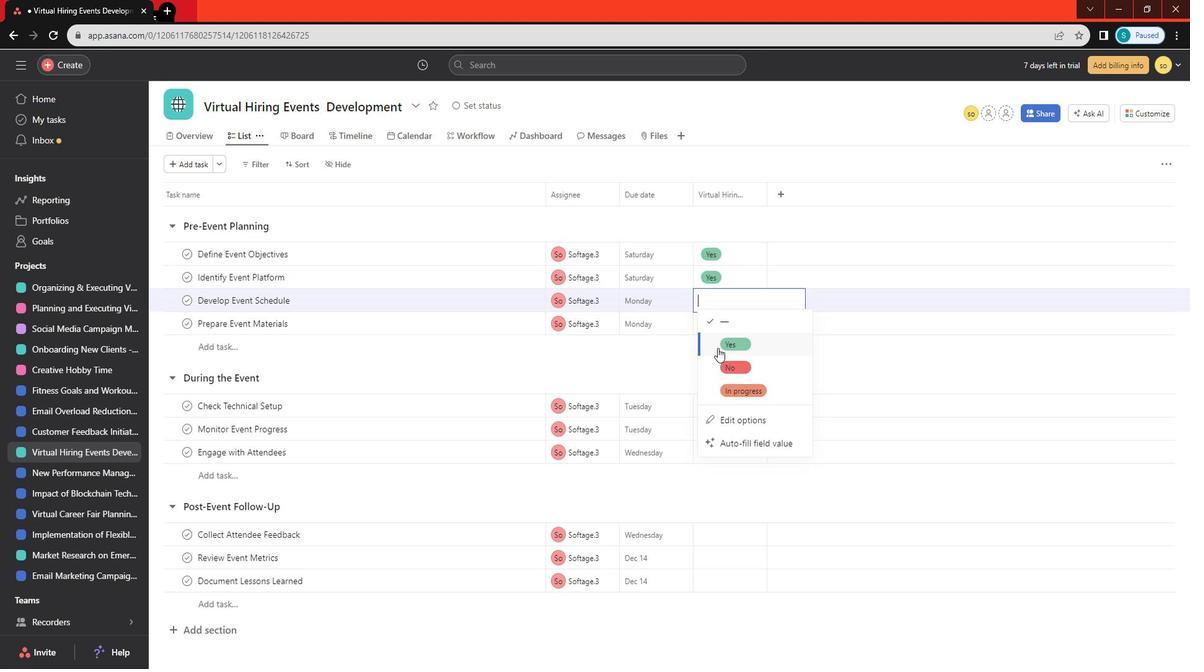 
Action: Mouse pressed left at (736, 356)
Screenshot: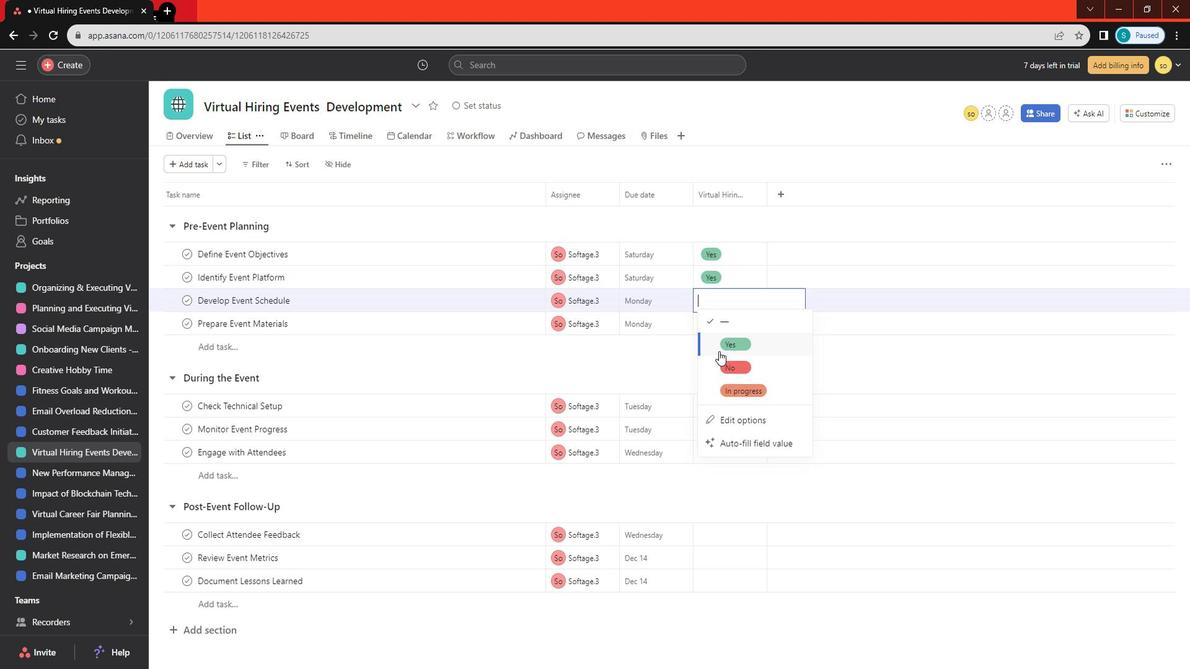 
Action: Mouse moved to (773, 240)
Screenshot: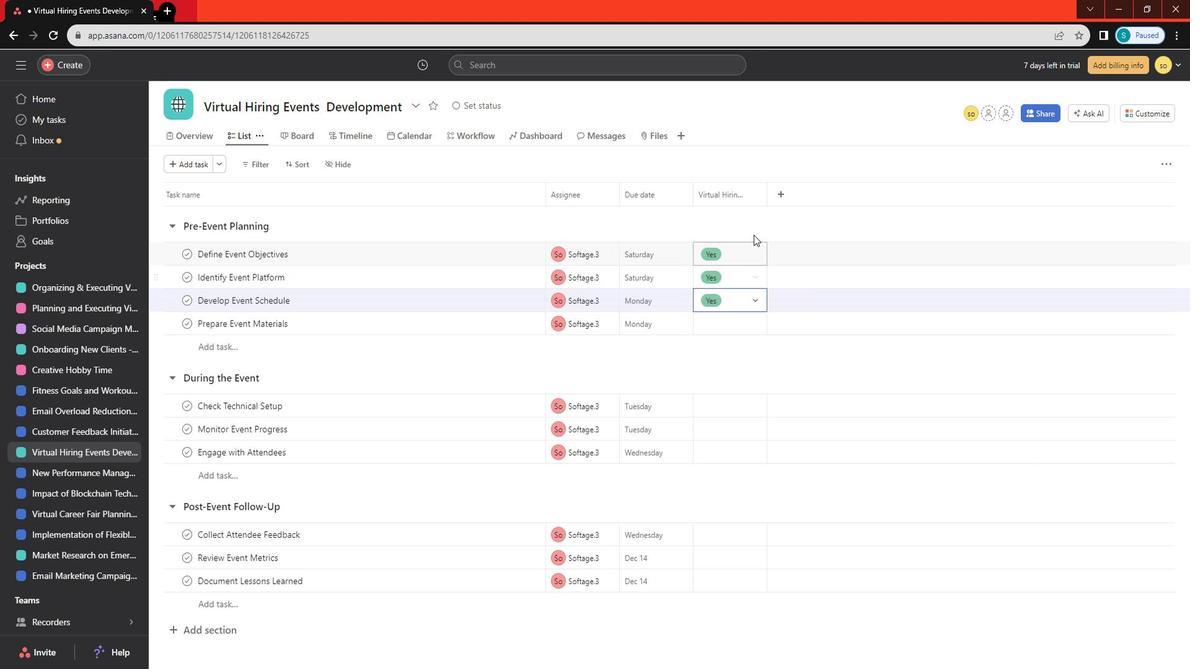 
Action: Mouse pressed left at (773, 240)
Screenshot: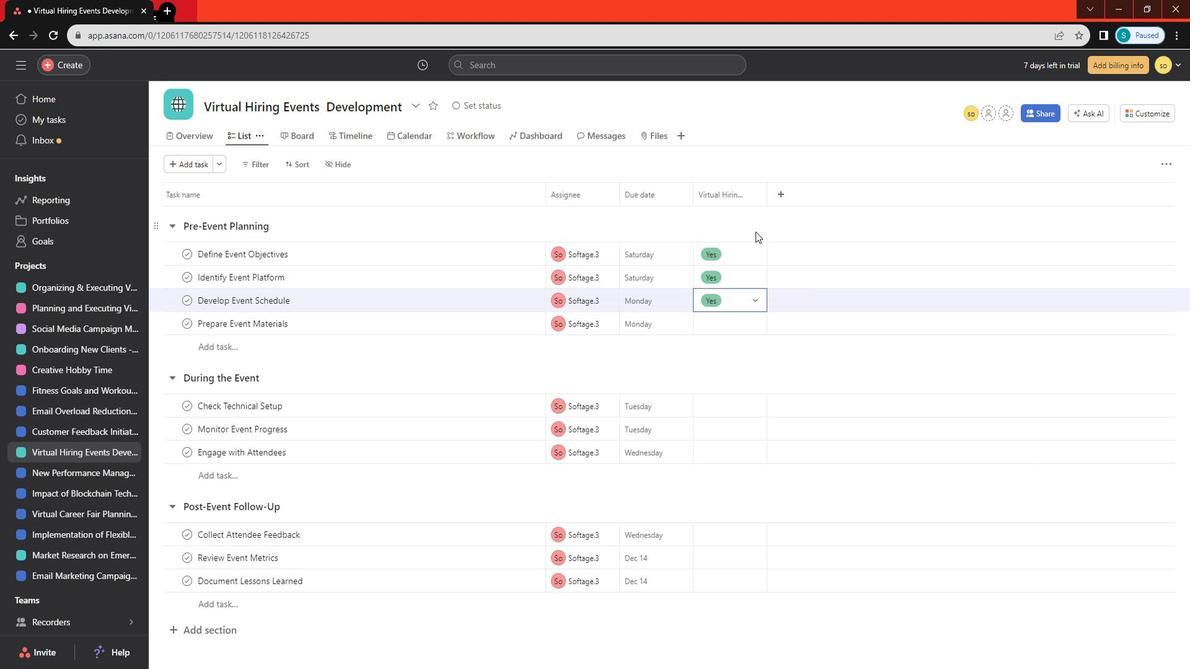 
Action: Mouse moved to (747, 338)
Screenshot: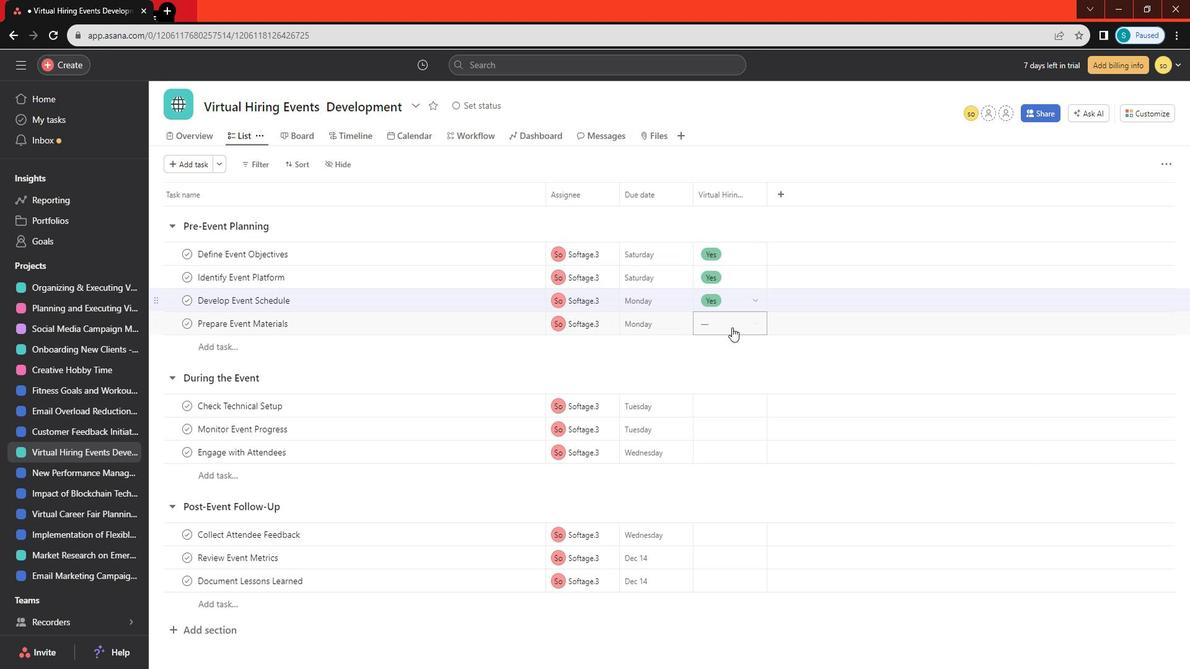 
Action: Mouse pressed left at (747, 338)
Screenshot: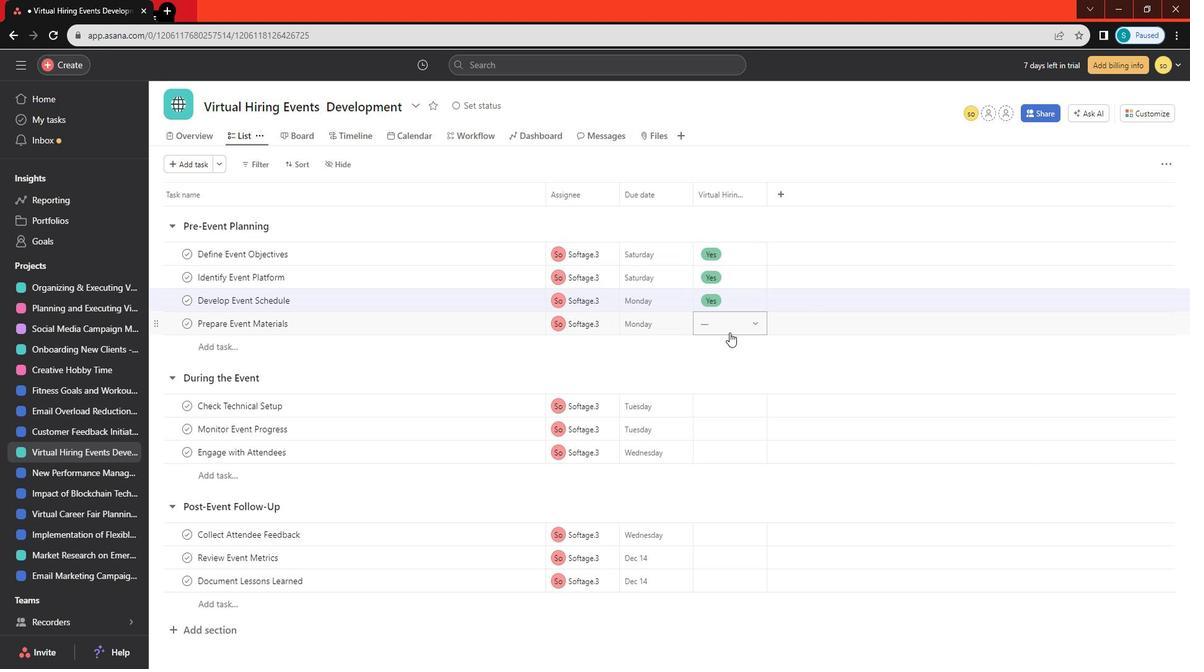 
Action: Mouse moved to (743, 364)
Screenshot: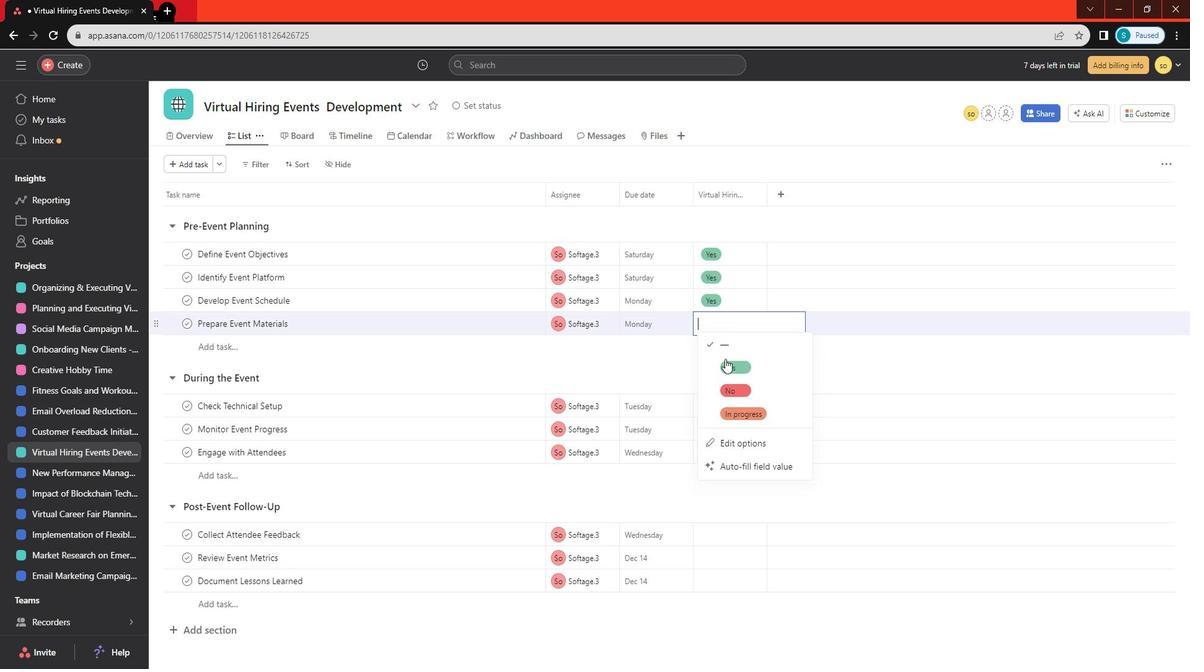 
Action: Mouse pressed left at (743, 364)
Screenshot: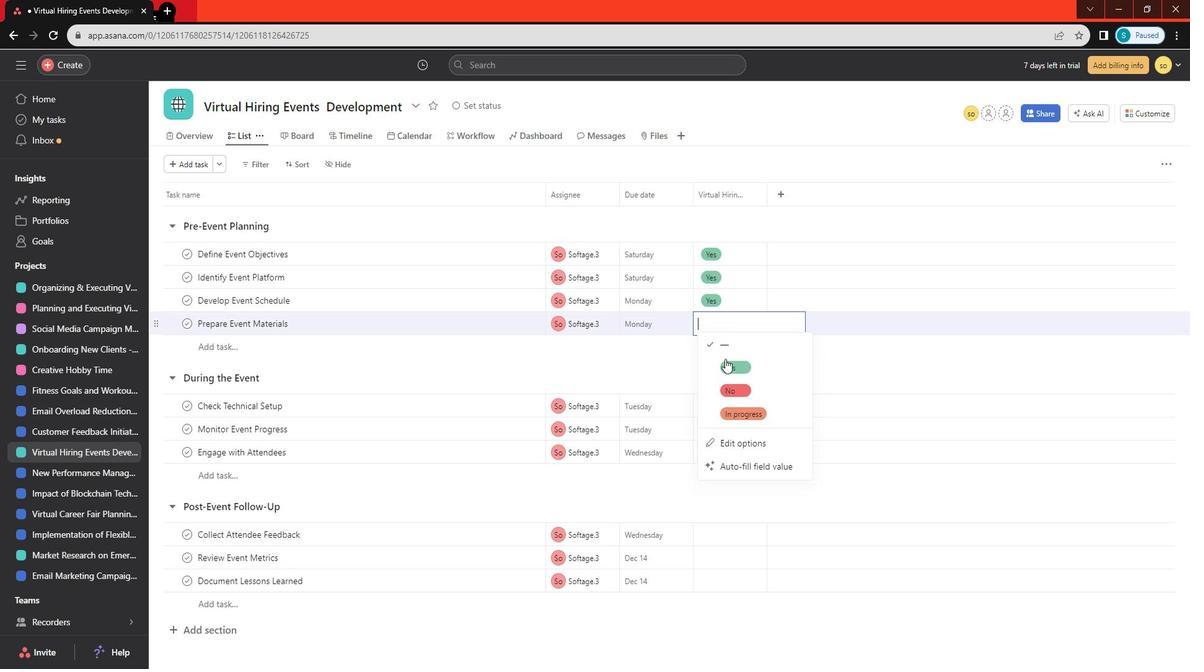 
Action: Mouse moved to (695, 375)
Screenshot: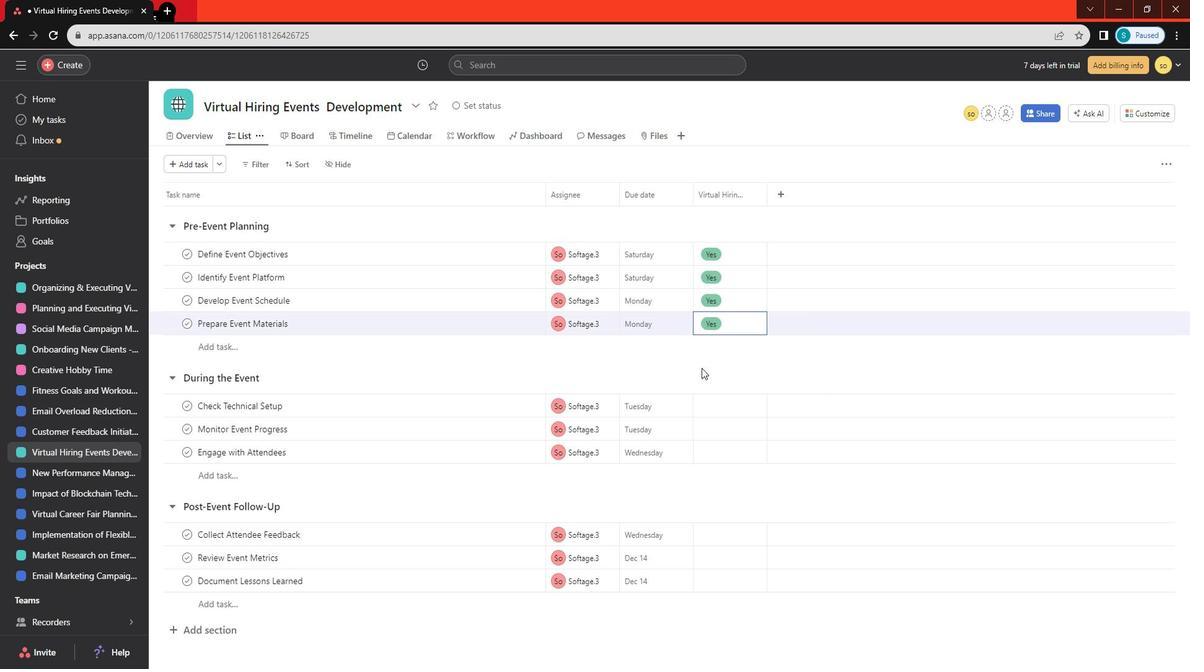 
Action: Mouse pressed left at (695, 375)
Screenshot: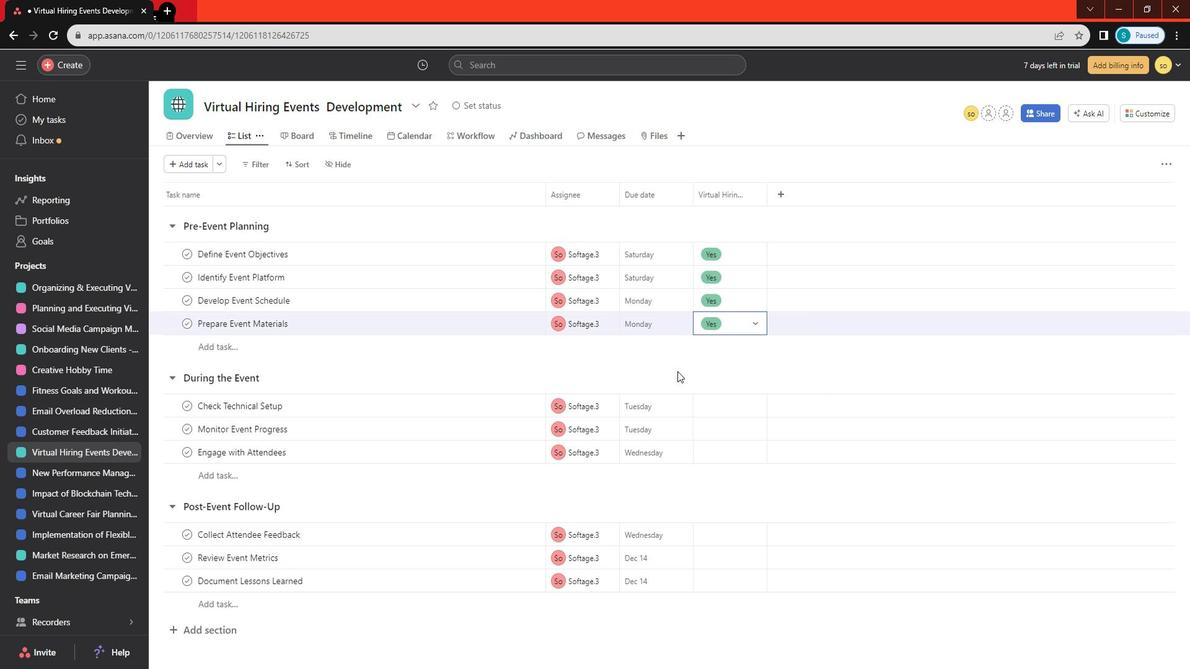
Action: Mouse moved to (694, 374)
Screenshot: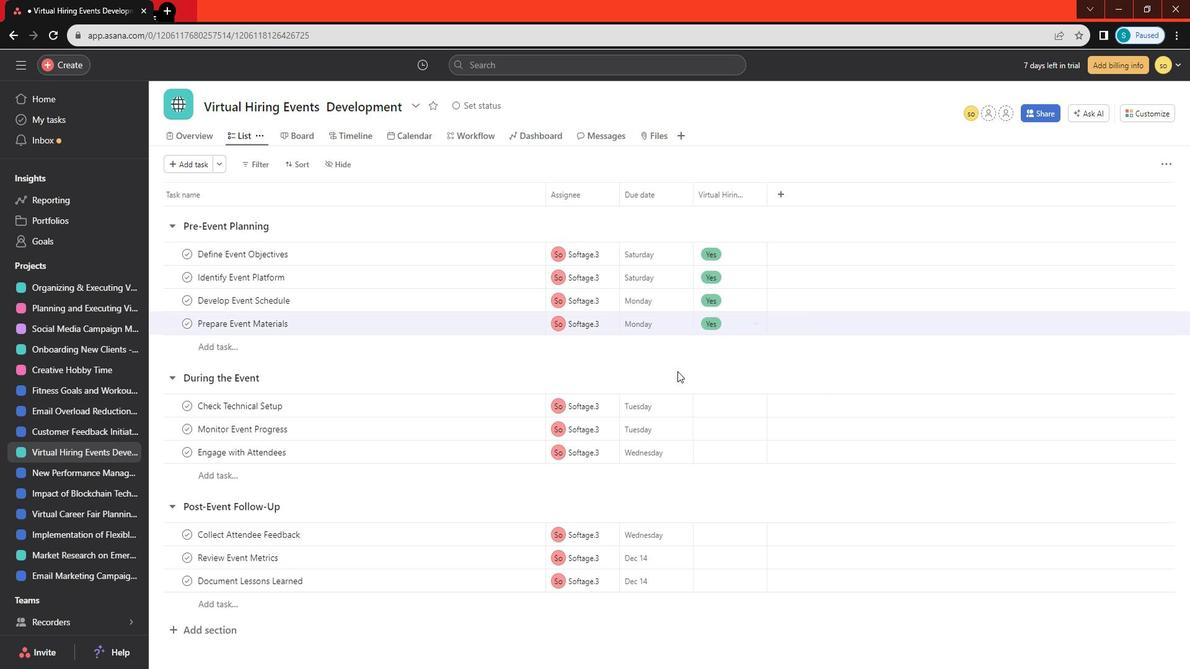 
Action: Mouse scrolled (694, 373) with delta (0, 0)
Screenshot: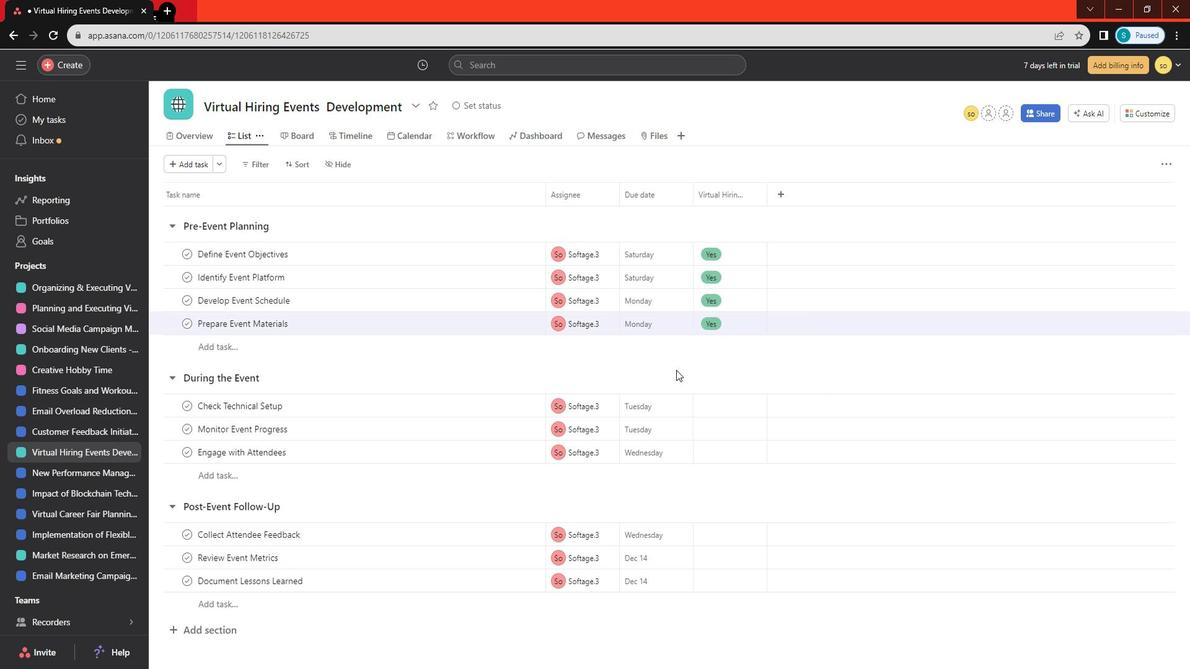 
Action: Mouse scrolled (694, 373) with delta (0, 0)
Screenshot: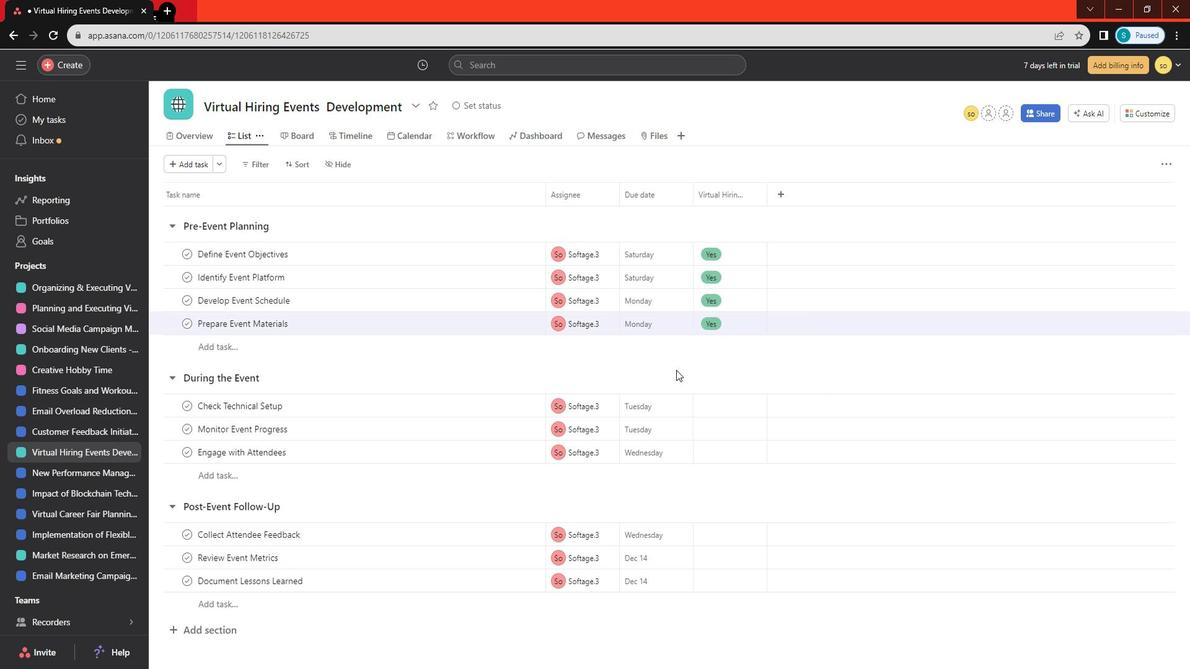
Action: Mouse scrolled (694, 373) with delta (0, 0)
Screenshot: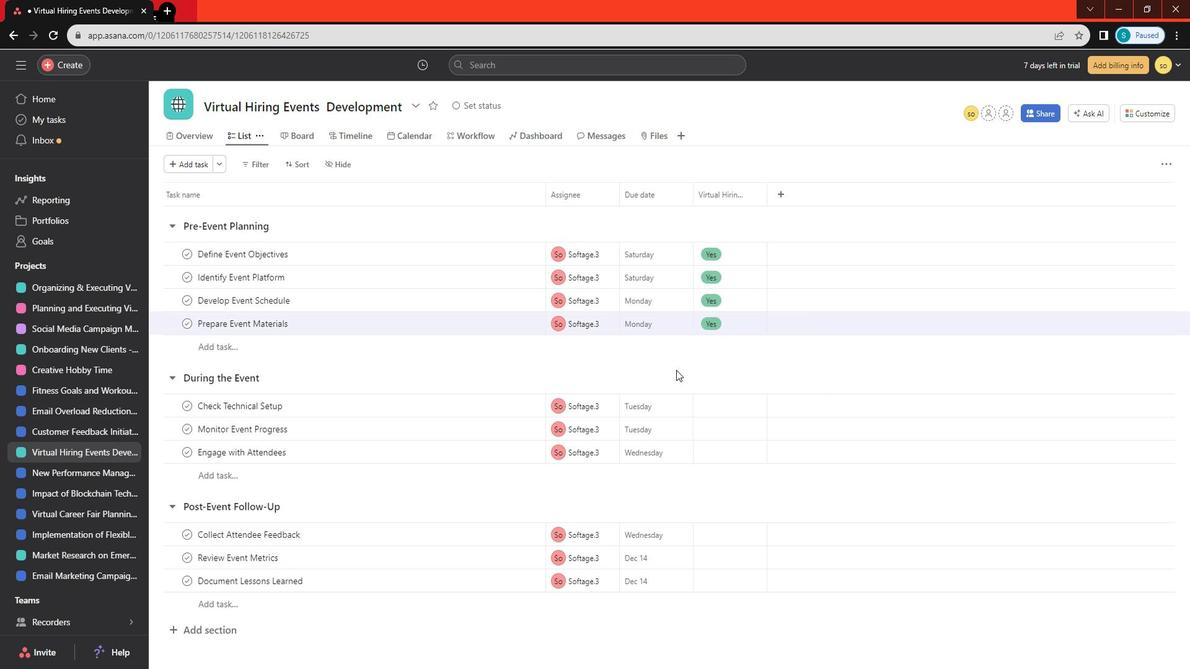 
Action: Mouse moved to (722, 395)
Screenshot: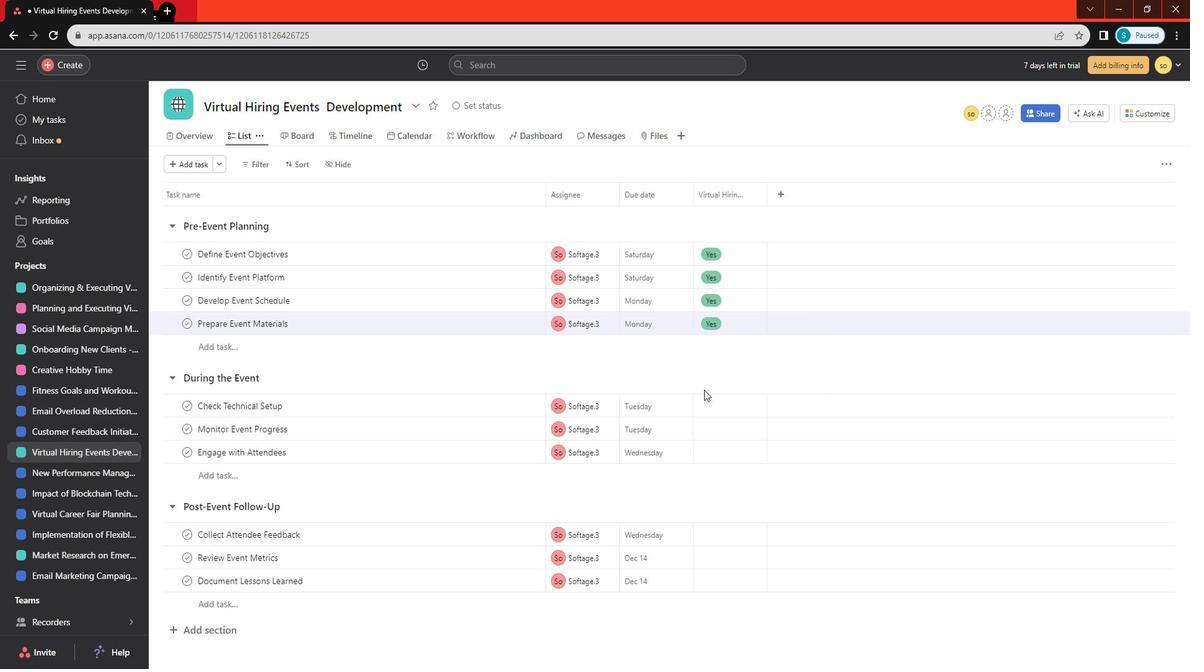 
Action: Mouse pressed left at (722, 395)
Screenshot: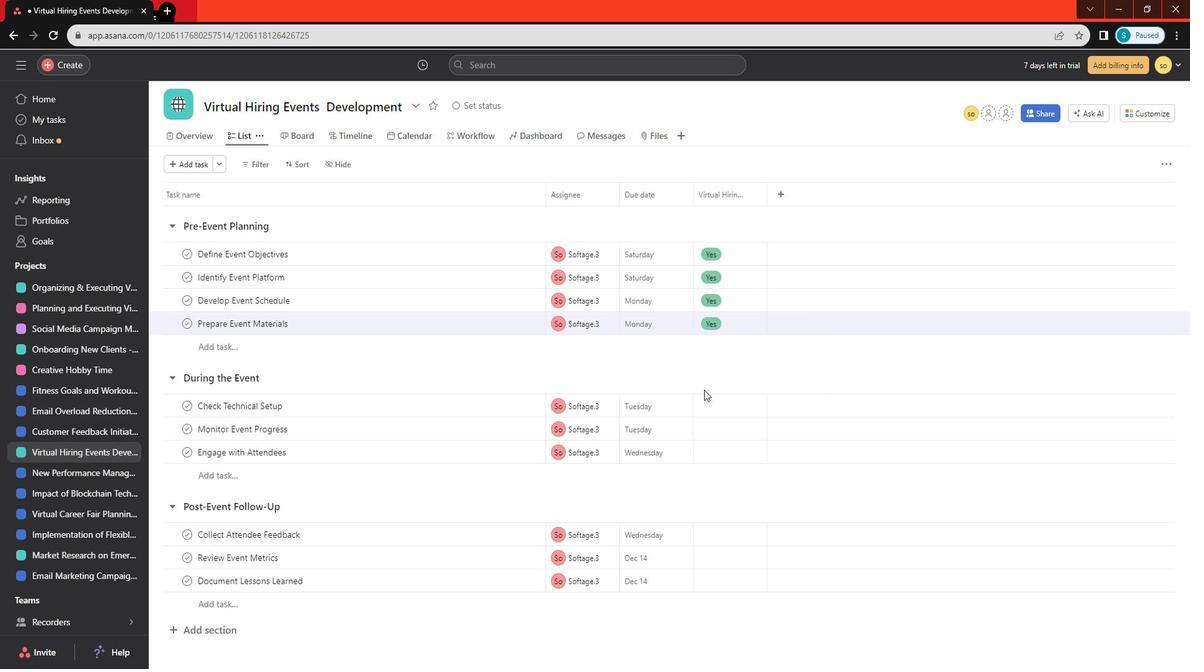 
Action: Mouse moved to (725, 404)
Screenshot: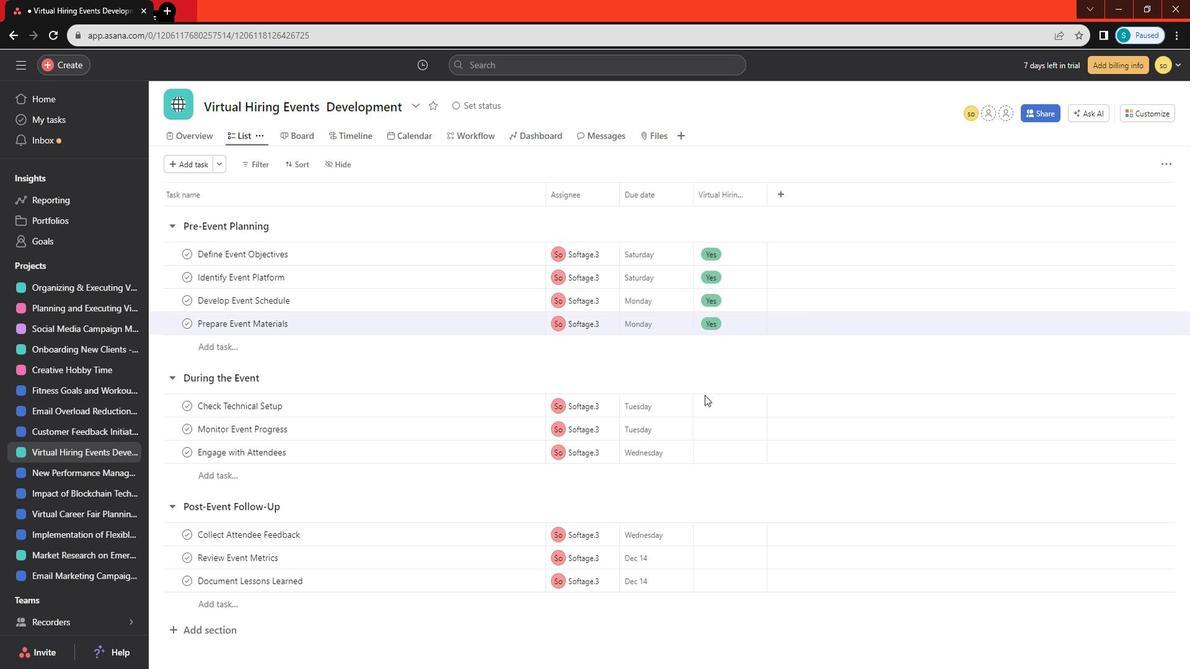 
Action: Mouse pressed left at (725, 404)
Screenshot: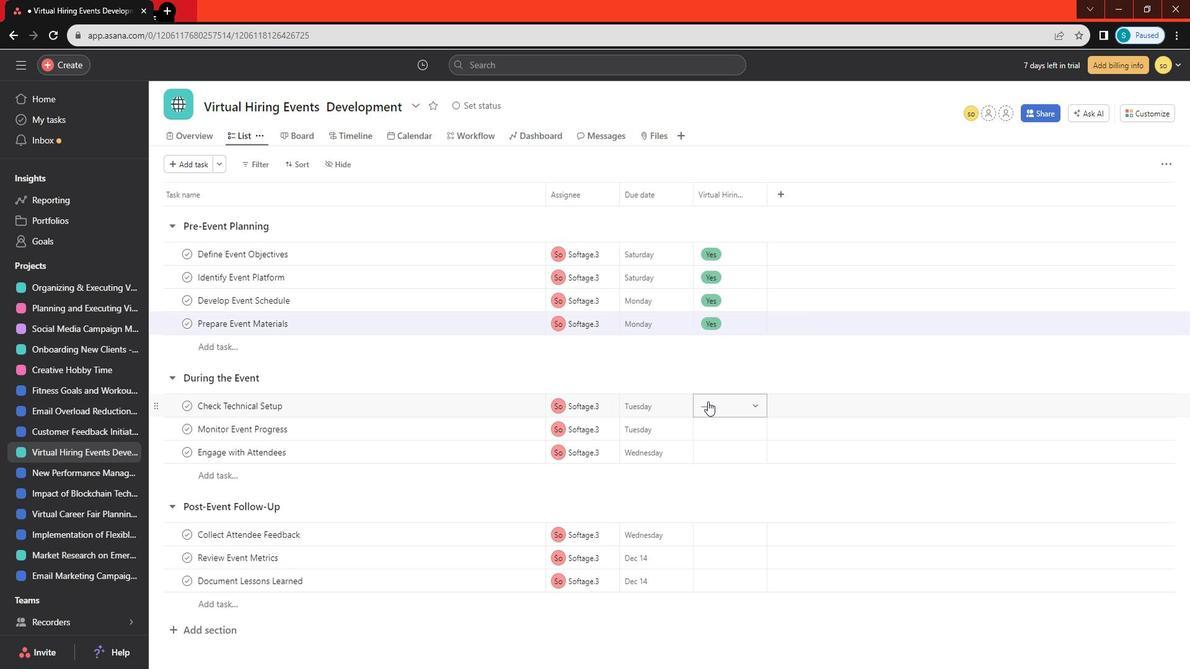 
Action: Mouse moved to (739, 486)
Screenshot: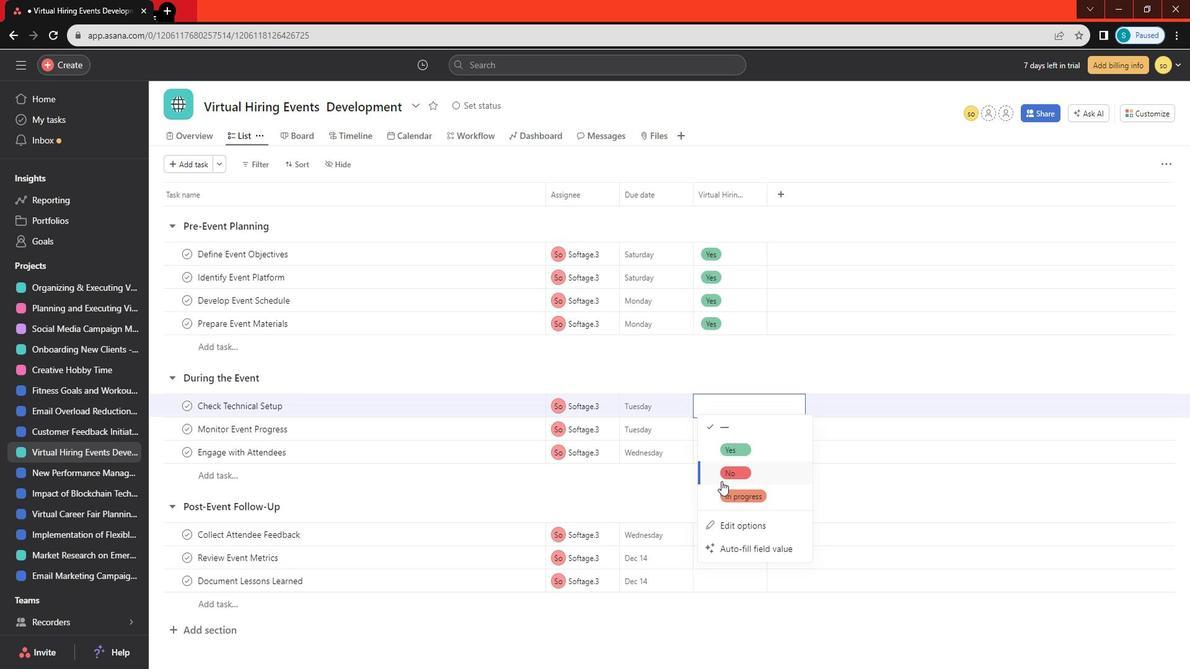 
Action: Mouse pressed left at (739, 486)
Screenshot: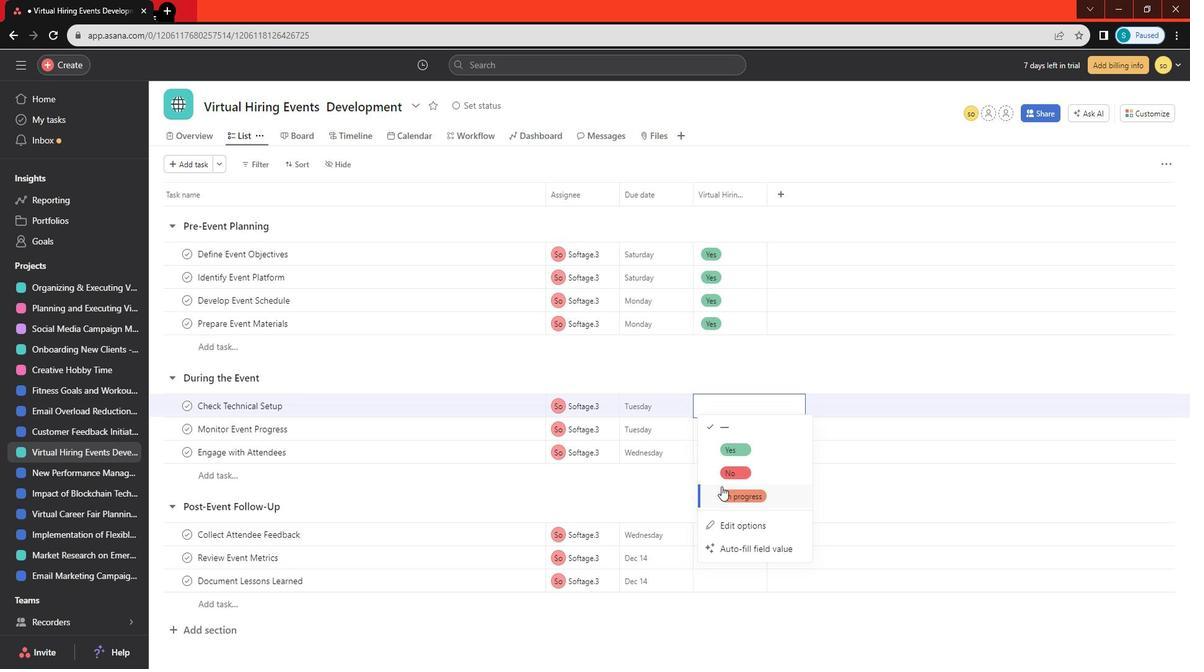 
Action: Mouse moved to (744, 372)
Screenshot: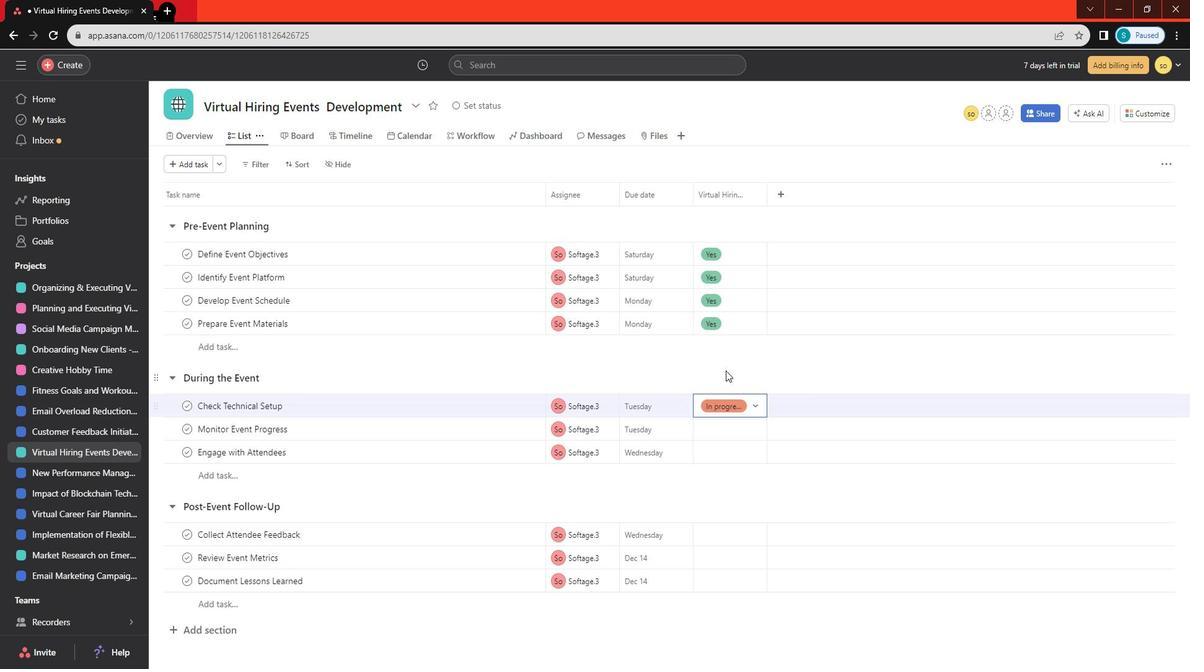 
Action: Mouse pressed left at (744, 372)
Screenshot: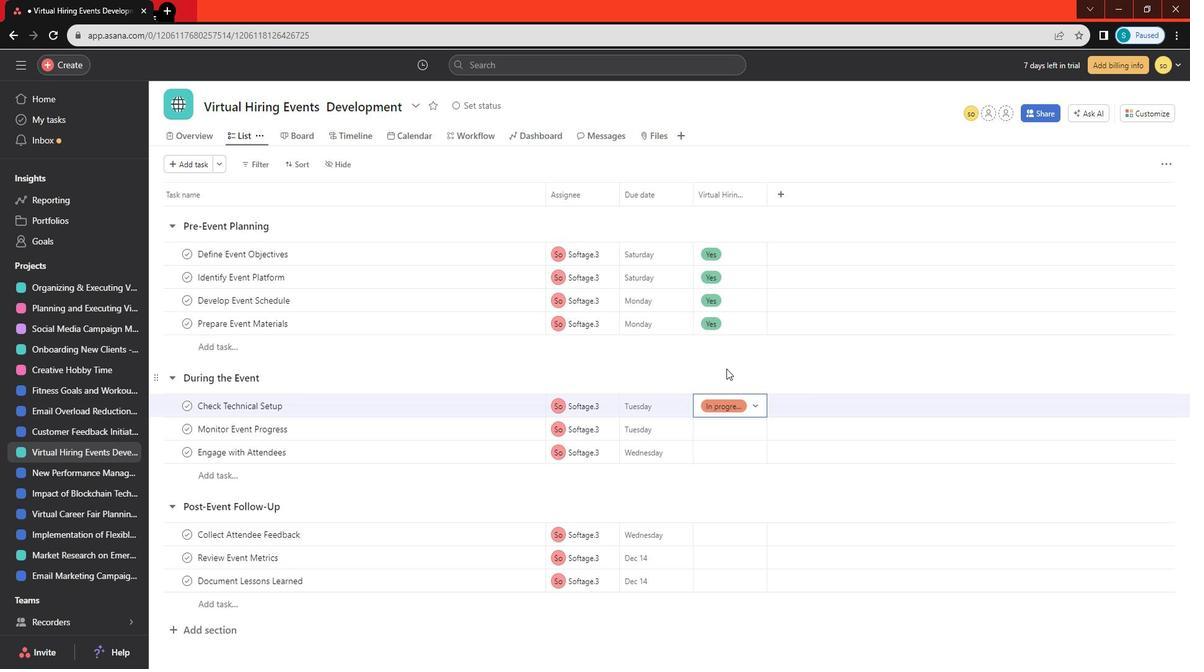 
Action: Mouse moved to (738, 429)
Screenshot: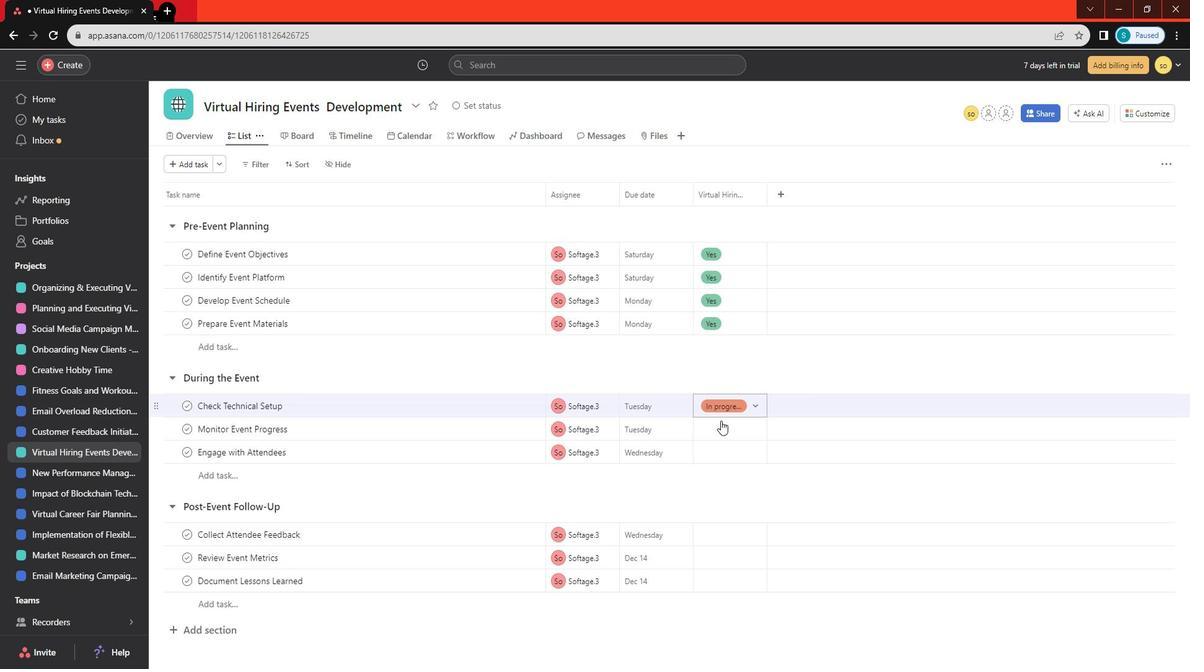 
Action: Mouse pressed left at (738, 429)
Screenshot: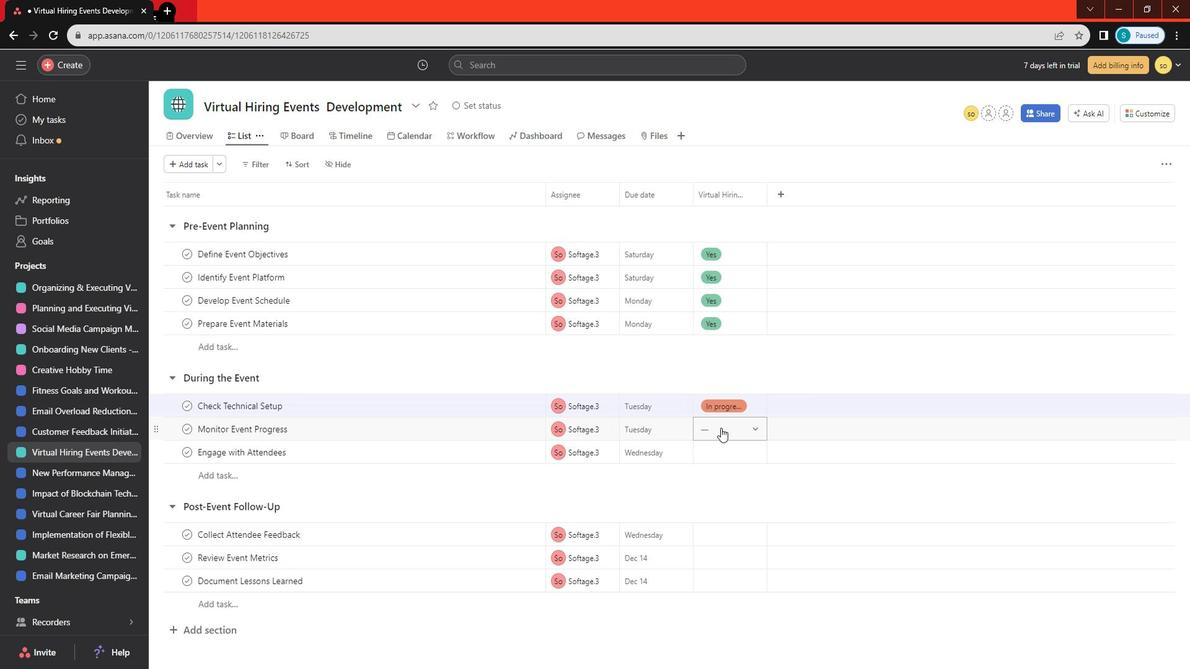 
Action: Mouse moved to (753, 511)
Screenshot: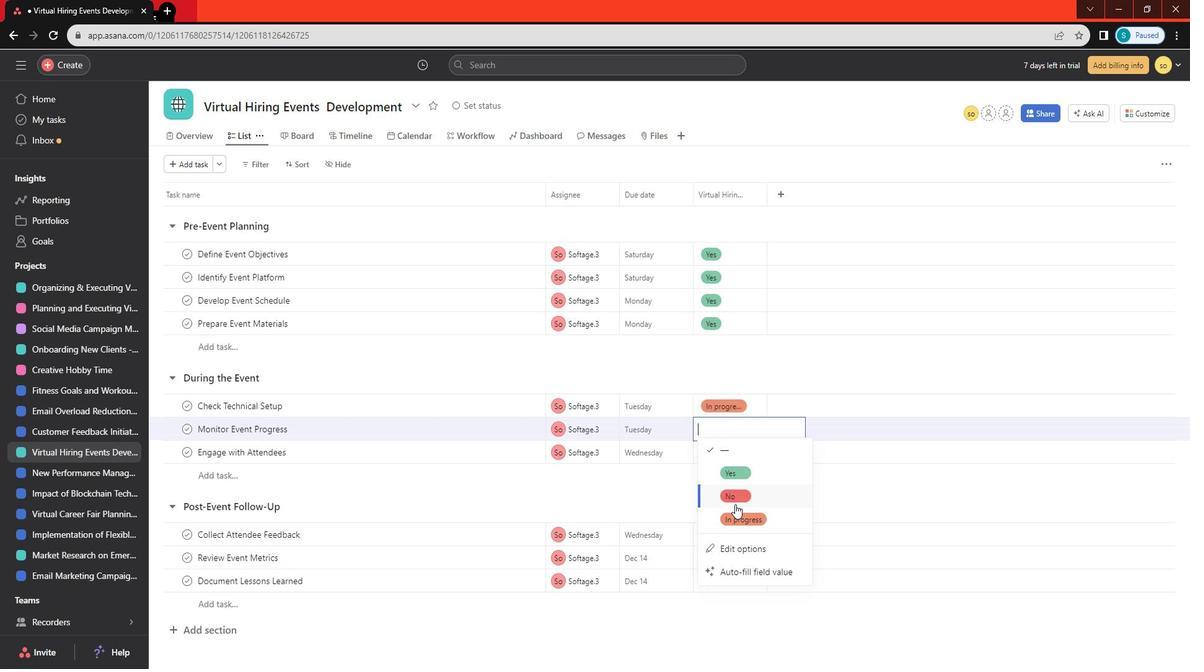 
Action: Mouse pressed left at (753, 511)
Screenshot: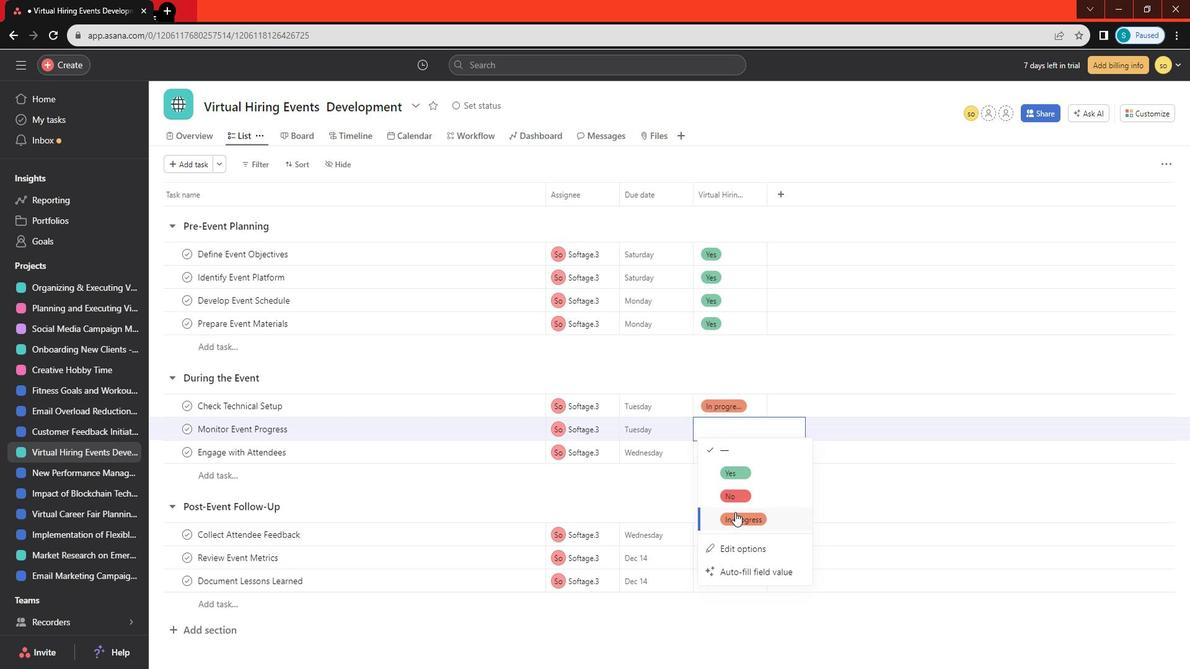 
Action: Mouse moved to (748, 493)
Screenshot: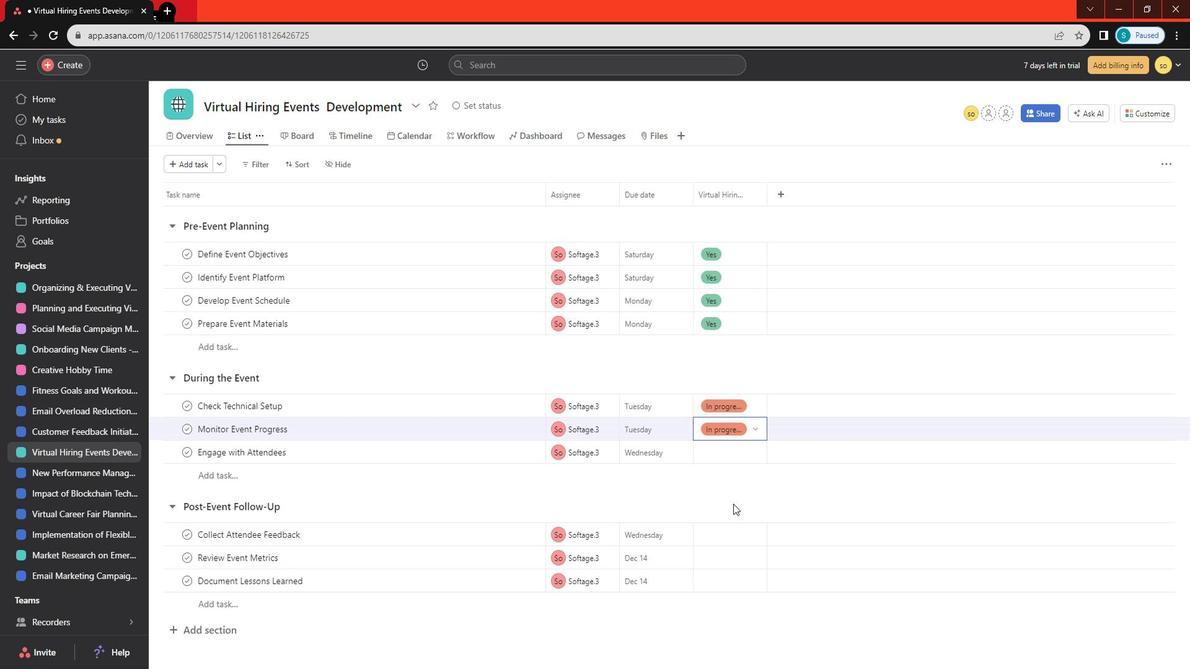 
Action: Mouse pressed left at (748, 493)
Screenshot: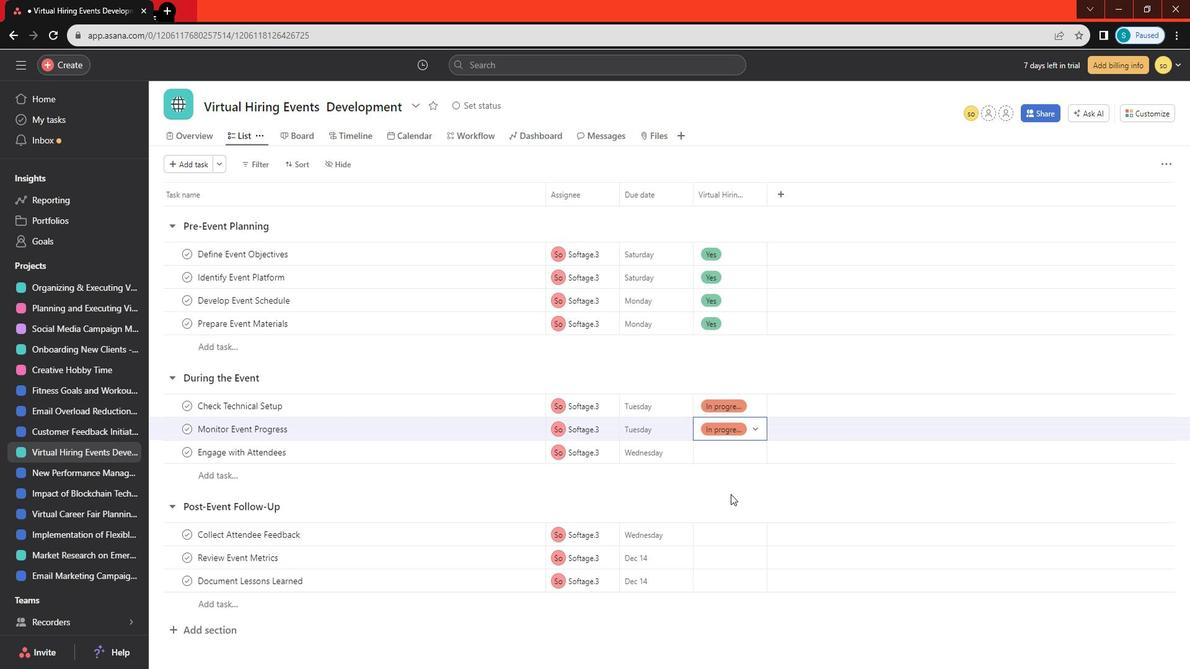 
Action: Mouse moved to (784, 457)
Screenshot: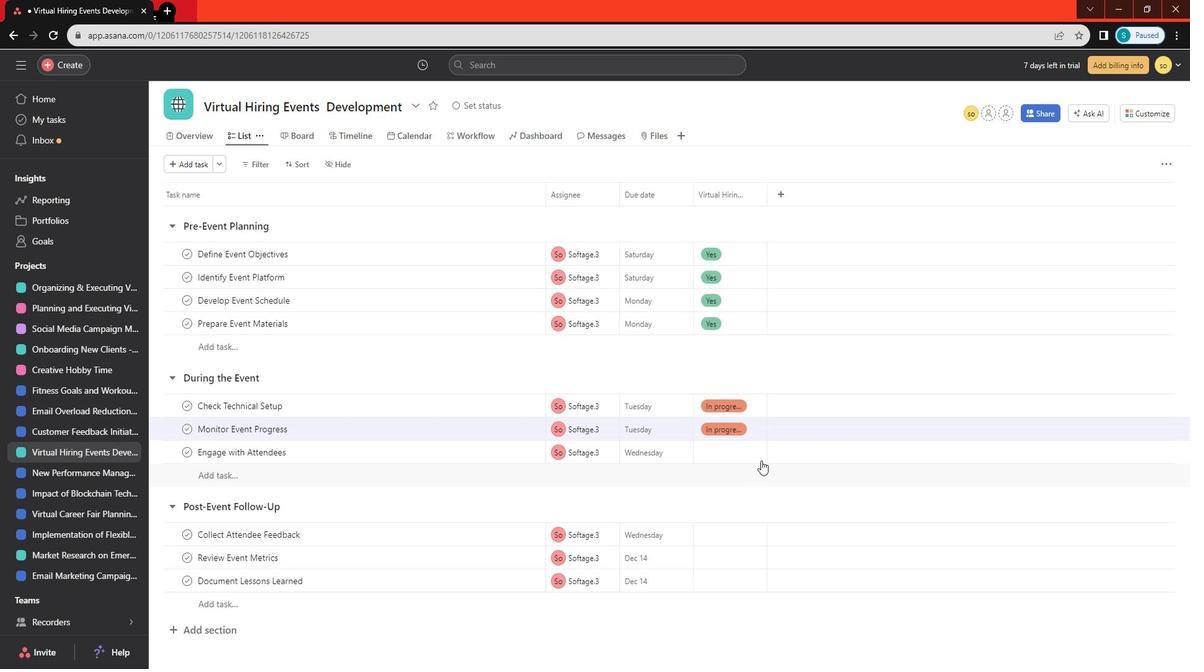 
Action: Mouse pressed left at (784, 457)
Screenshot: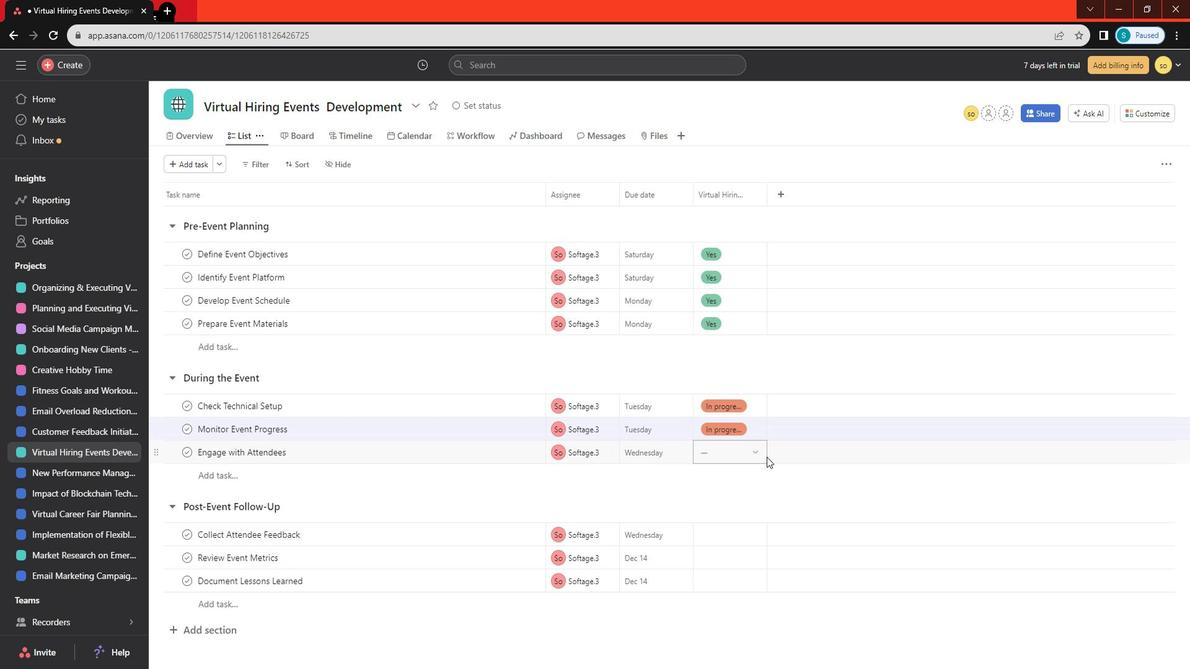 
Action: Mouse moved to (775, 457)
Screenshot: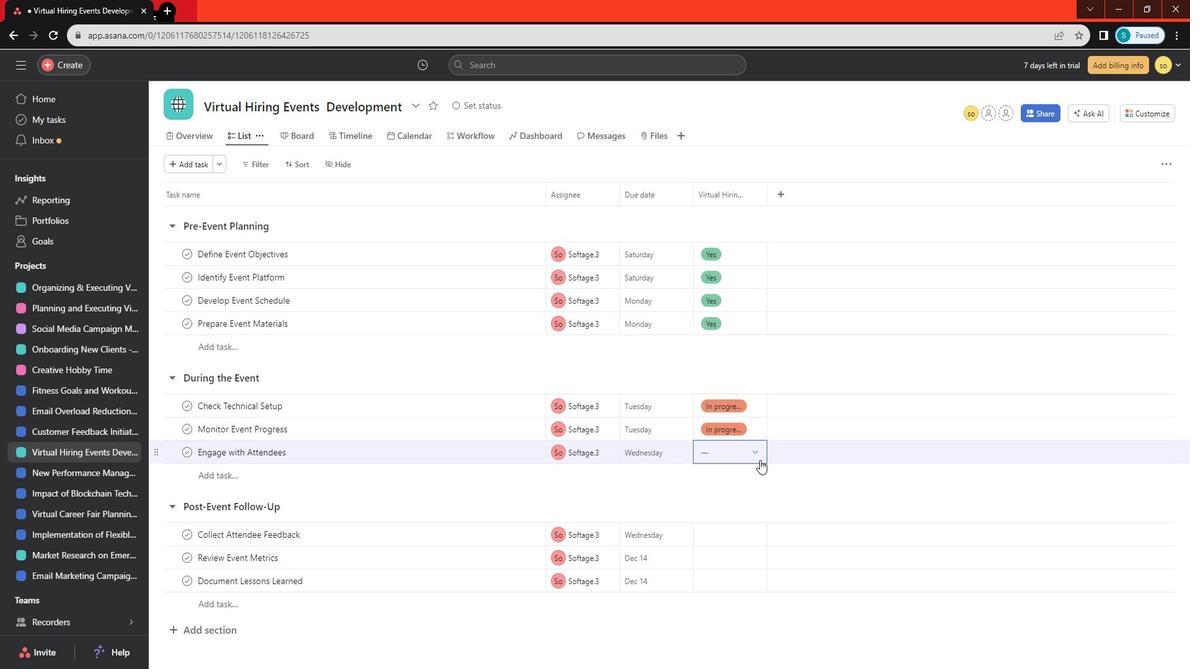 
Action: Mouse pressed left at (775, 457)
Screenshot: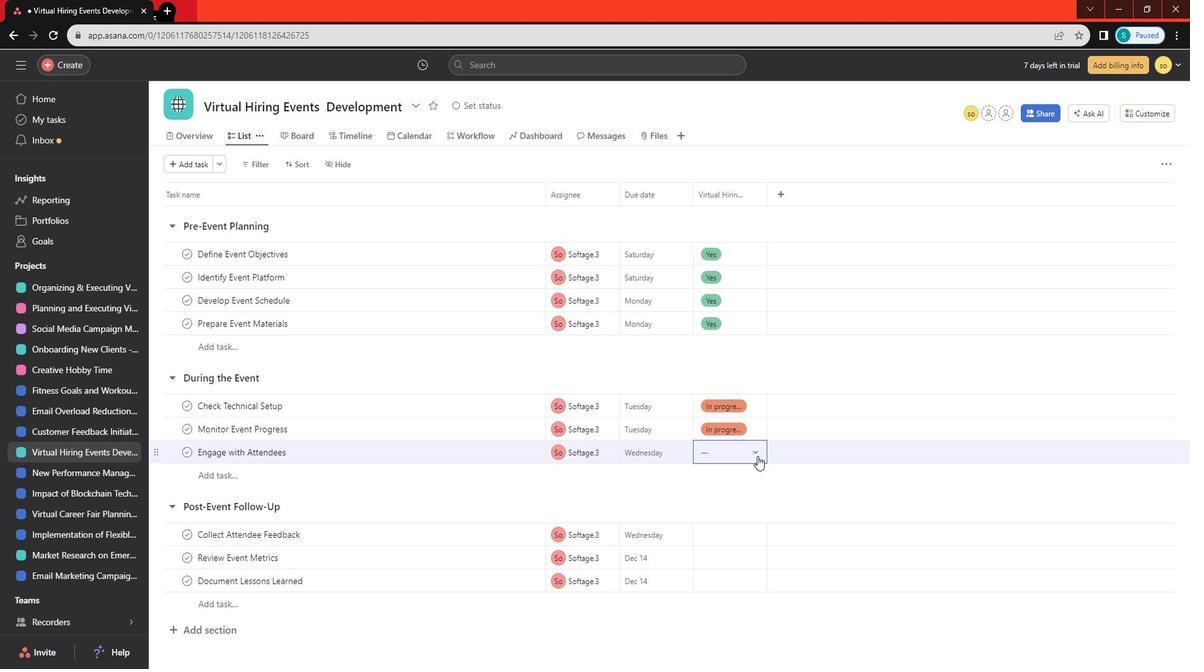 
Action: Mouse moved to (761, 537)
Screenshot: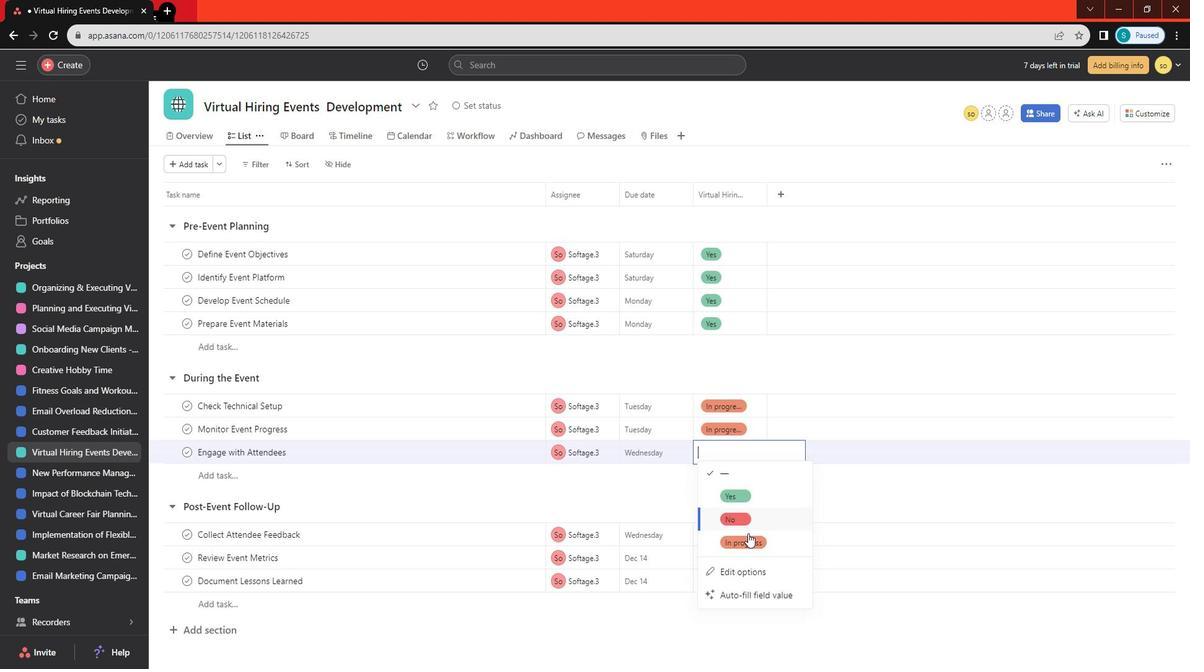 
Action: Mouse pressed left at (761, 537)
Screenshot: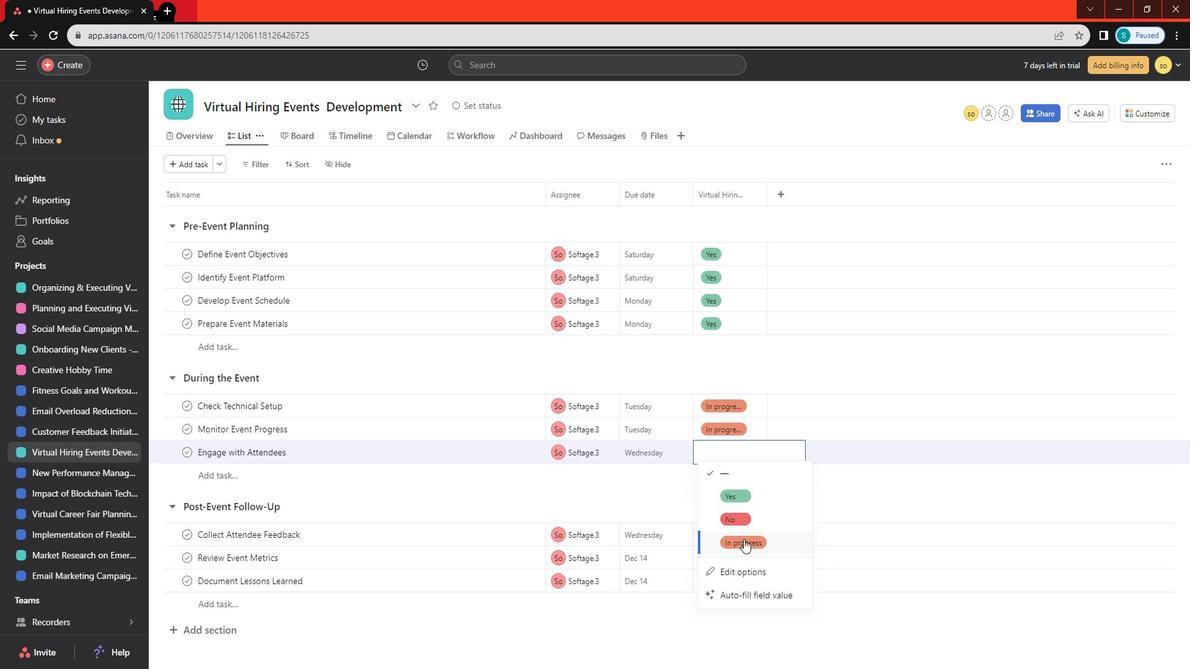 
Action: Mouse moved to (771, 498)
Screenshot: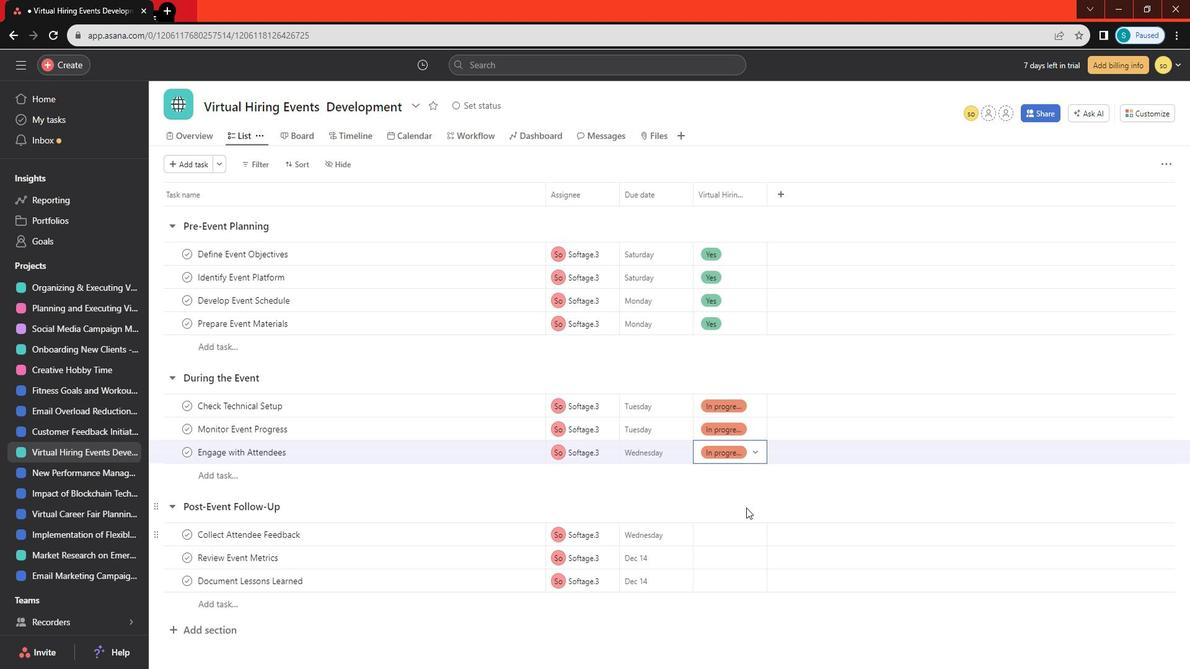 
Action: Mouse pressed left at (771, 498)
Screenshot: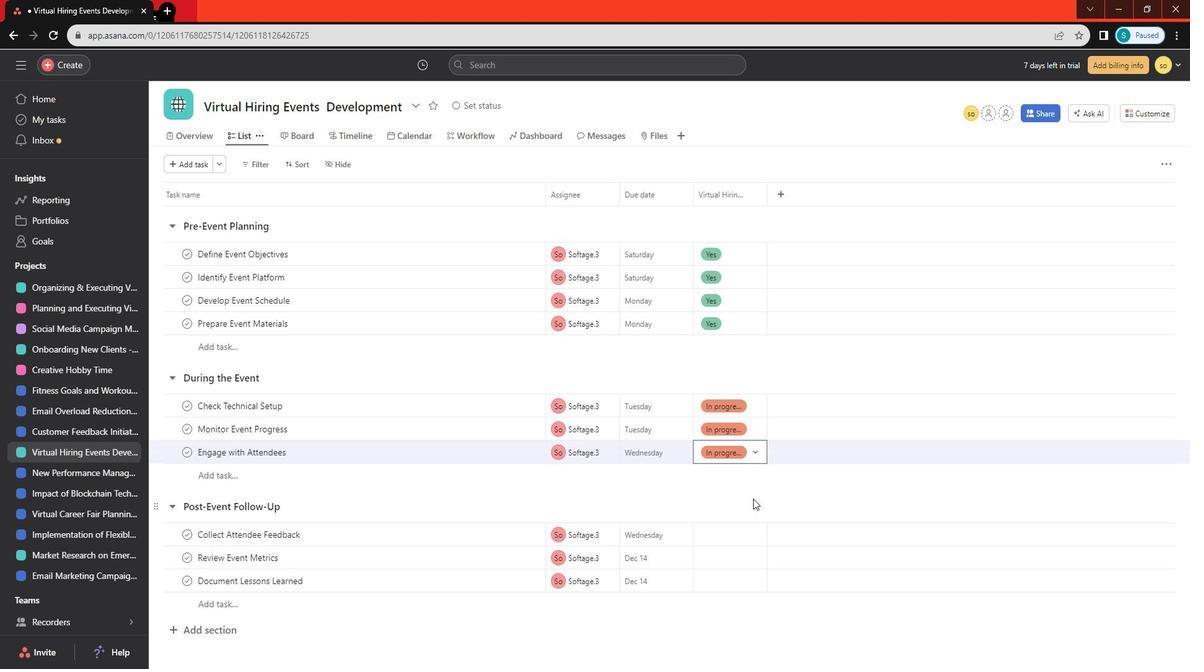 
Action: Mouse moved to (748, 537)
Screenshot: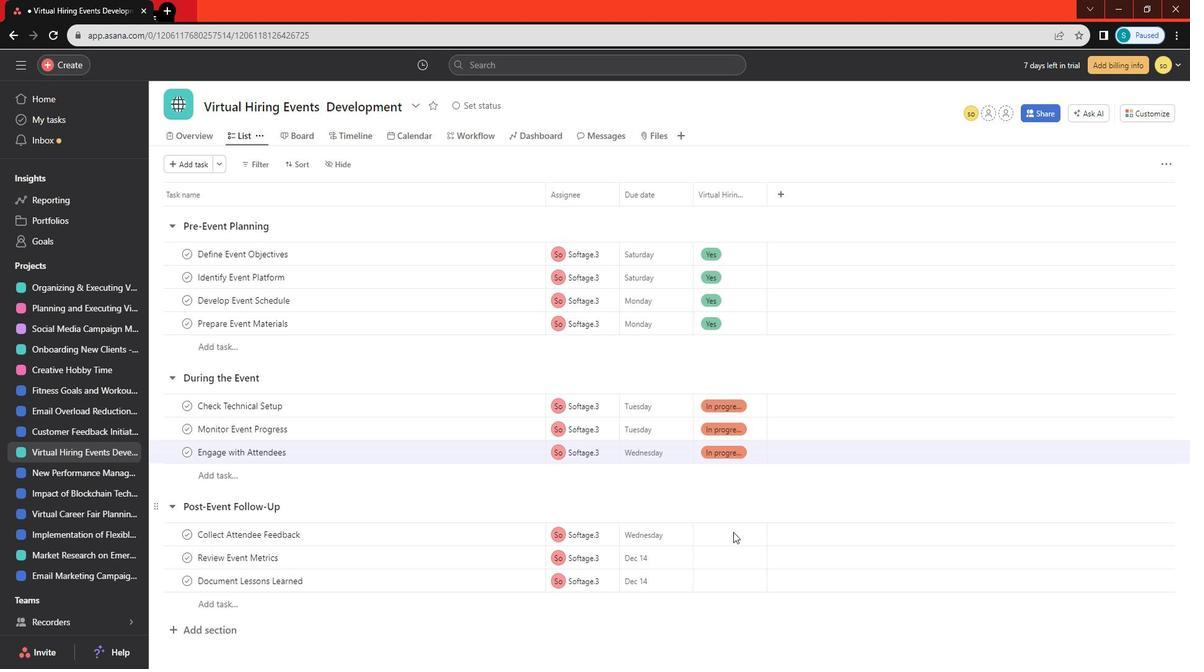 
Action: Mouse pressed left at (748, 537)
Screenshot: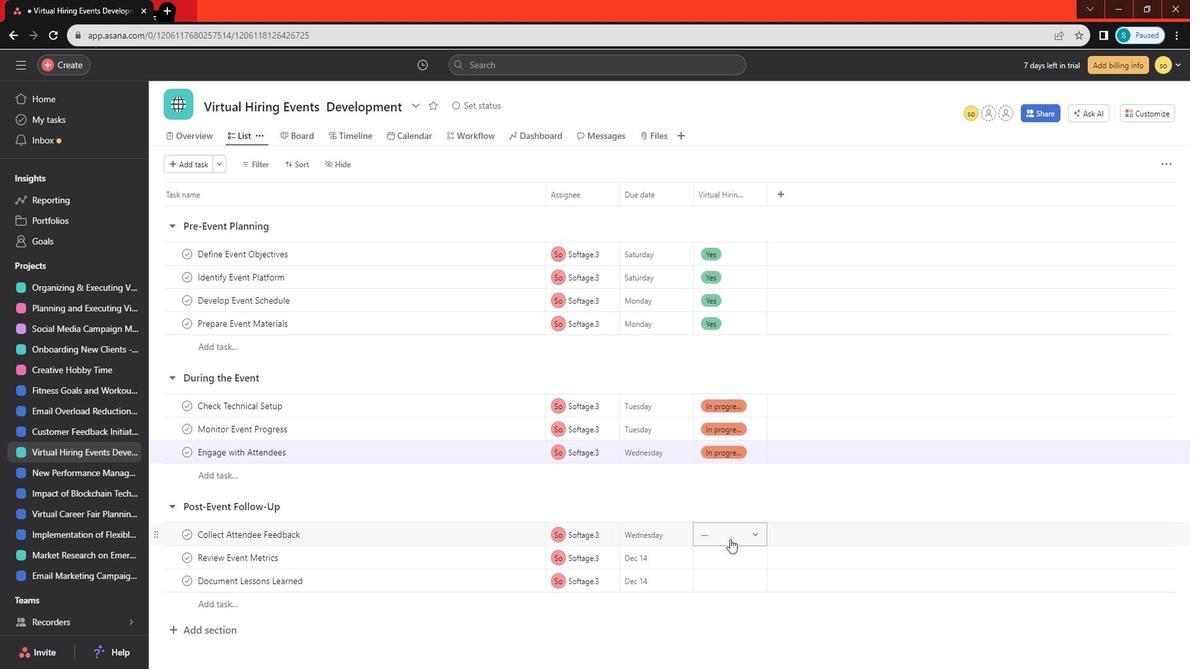 
Action: Mouse moved to (773, 458)
Screenshot: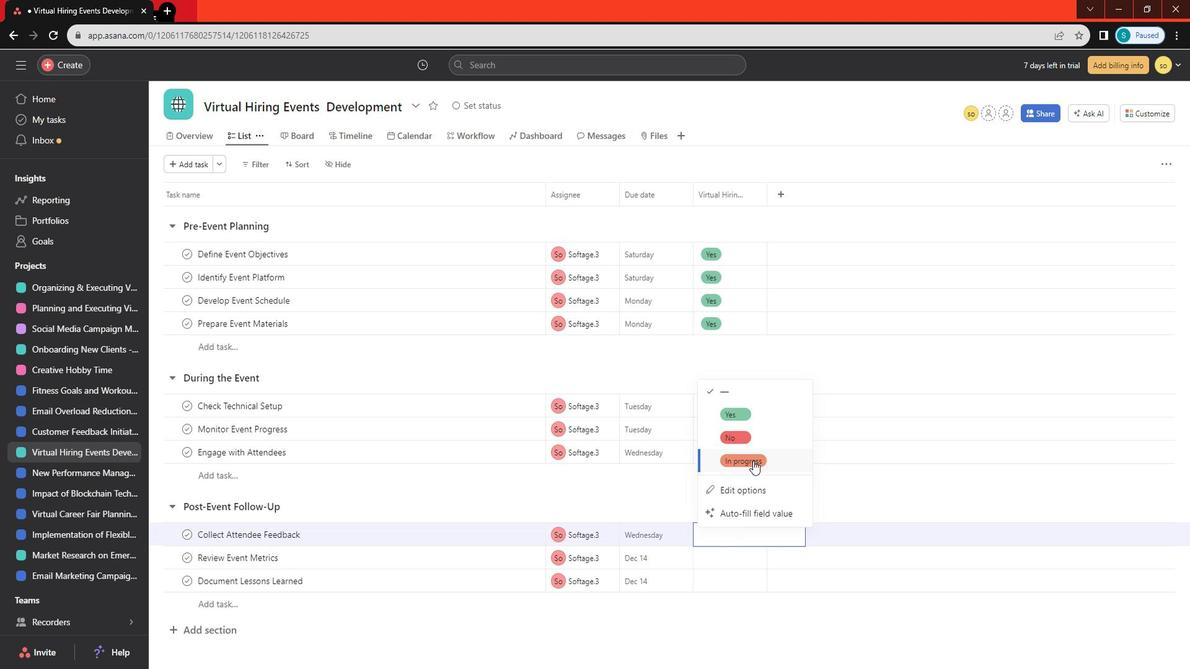 
Action: Mouse pressed left at (773, 458)
Screenshot: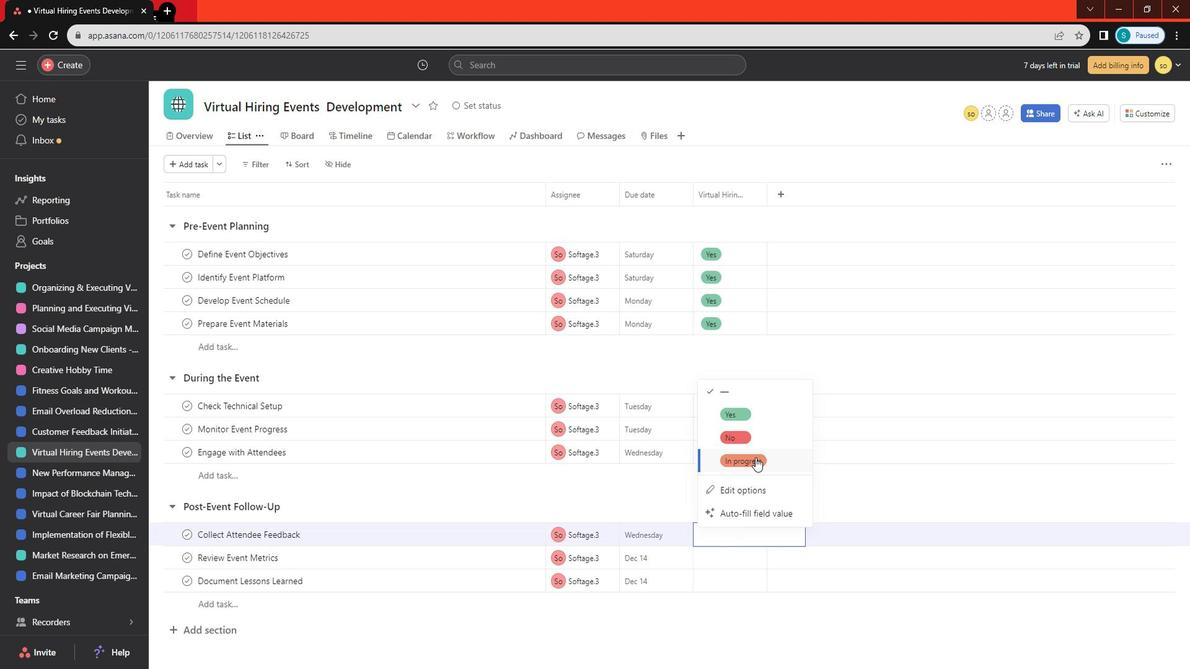 
Action: Mouse moved to (744, 553)
Screenshot: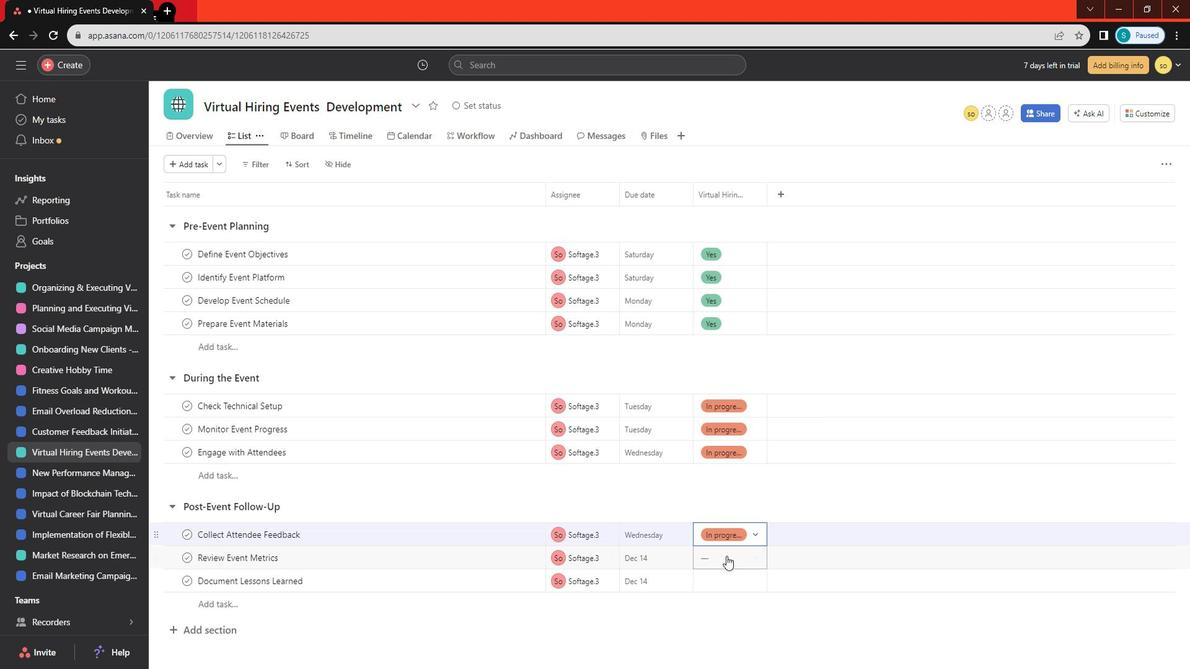 
Action: Mouse pressed left at (744, 553)
Screenshot: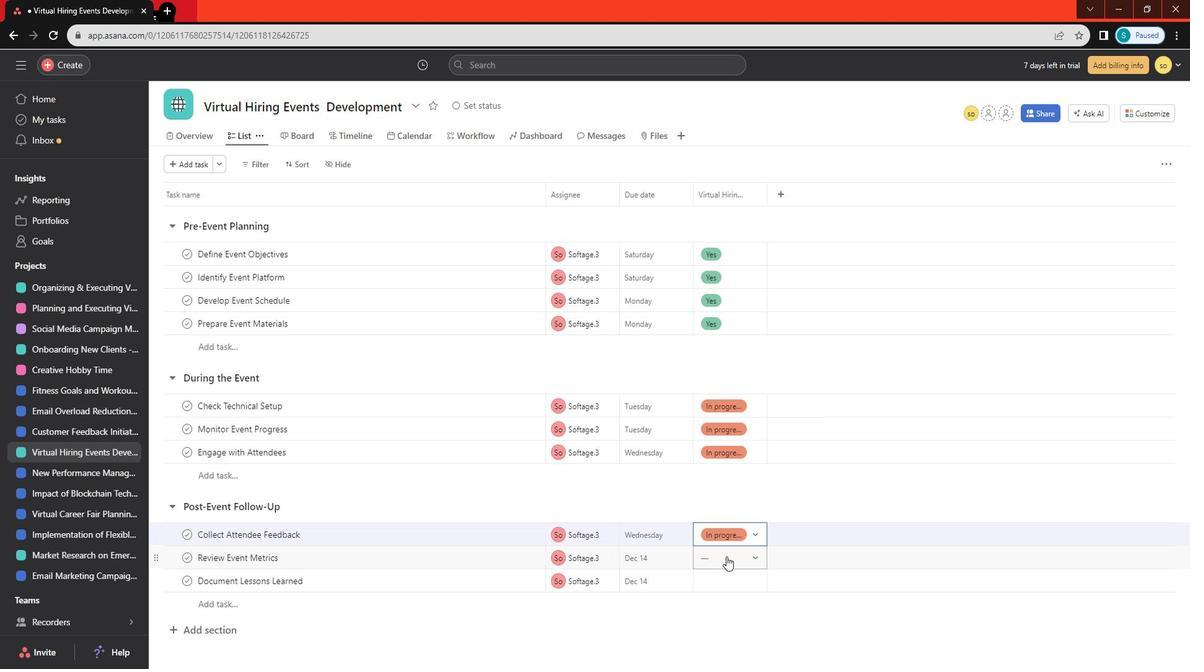 
Action: Mouse moved to (767, 460)
Screenshot: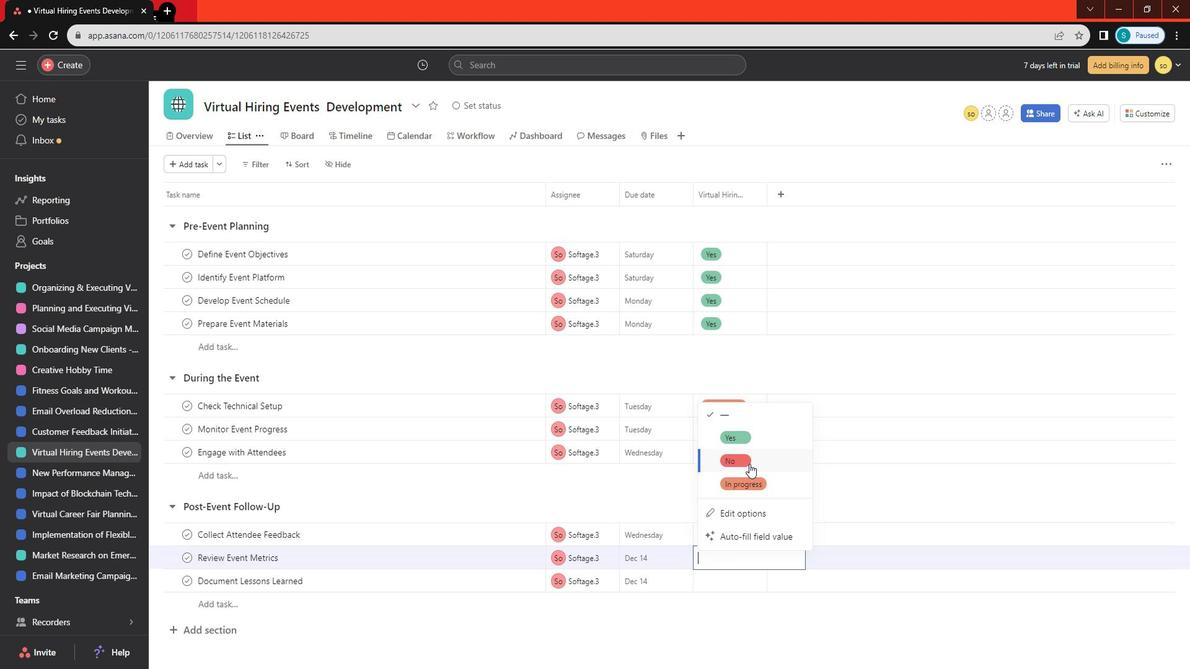 
Action: Mouse pressed left at (767, 460)
Screenshot: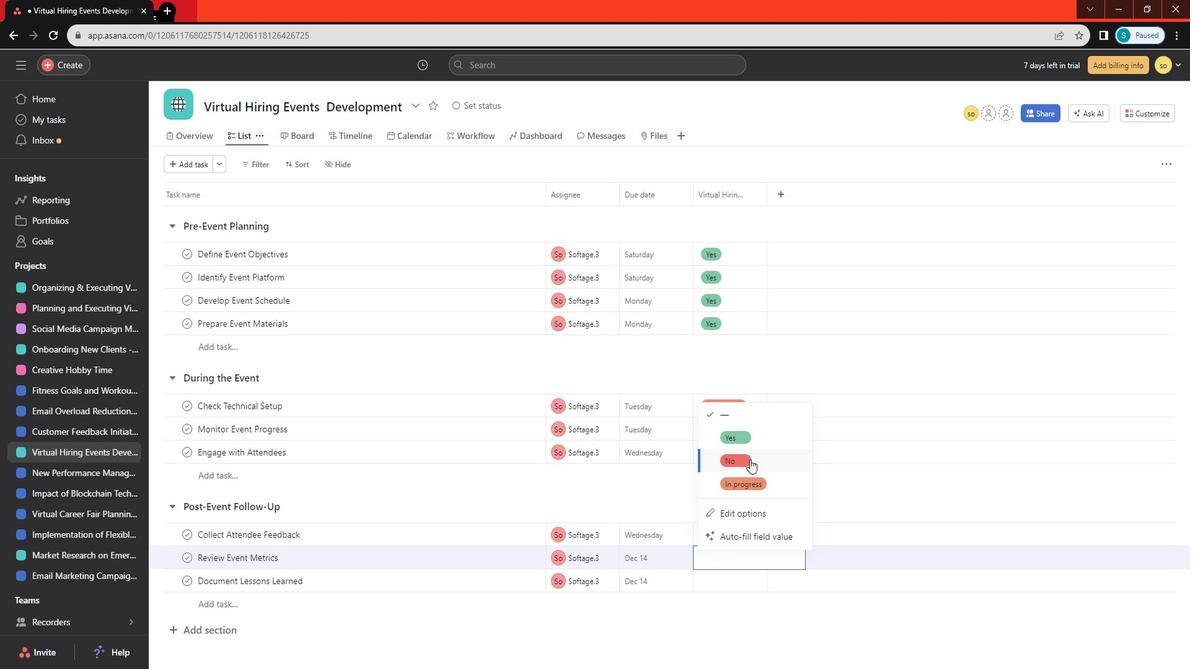 
Action: Mouse moved to (680, 498)
Screenshot: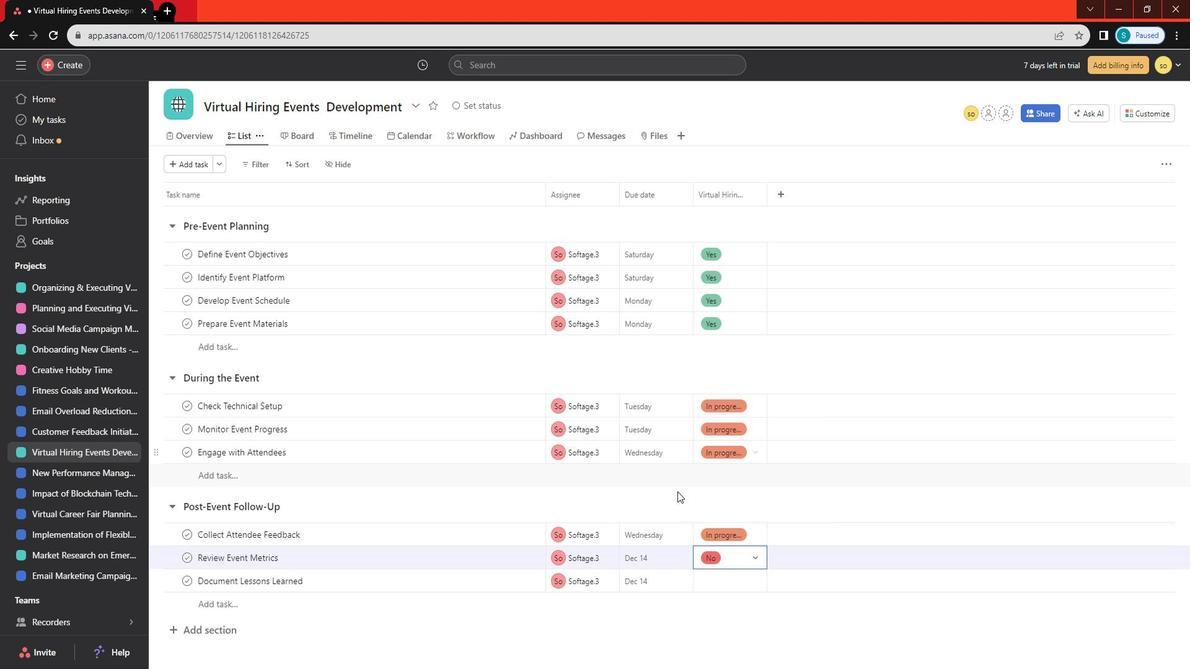 
Action: Mouse pressed left at (680, 498)
Screenshot: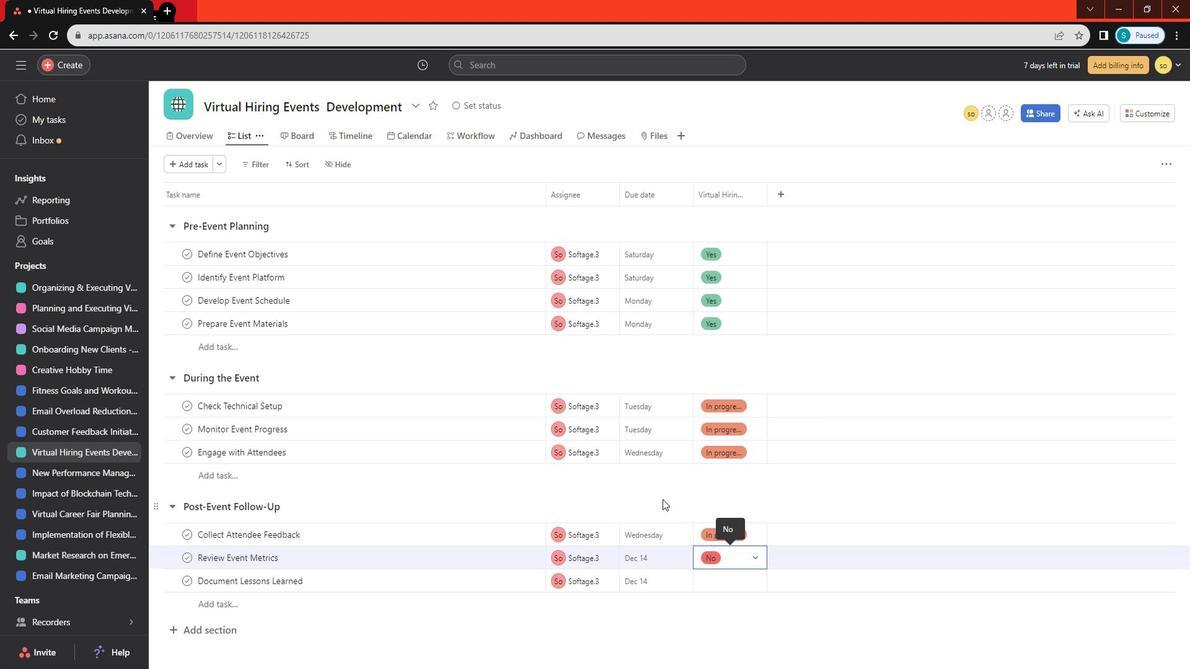 
Action: Mouse moved to (721, 575)
Screenshot: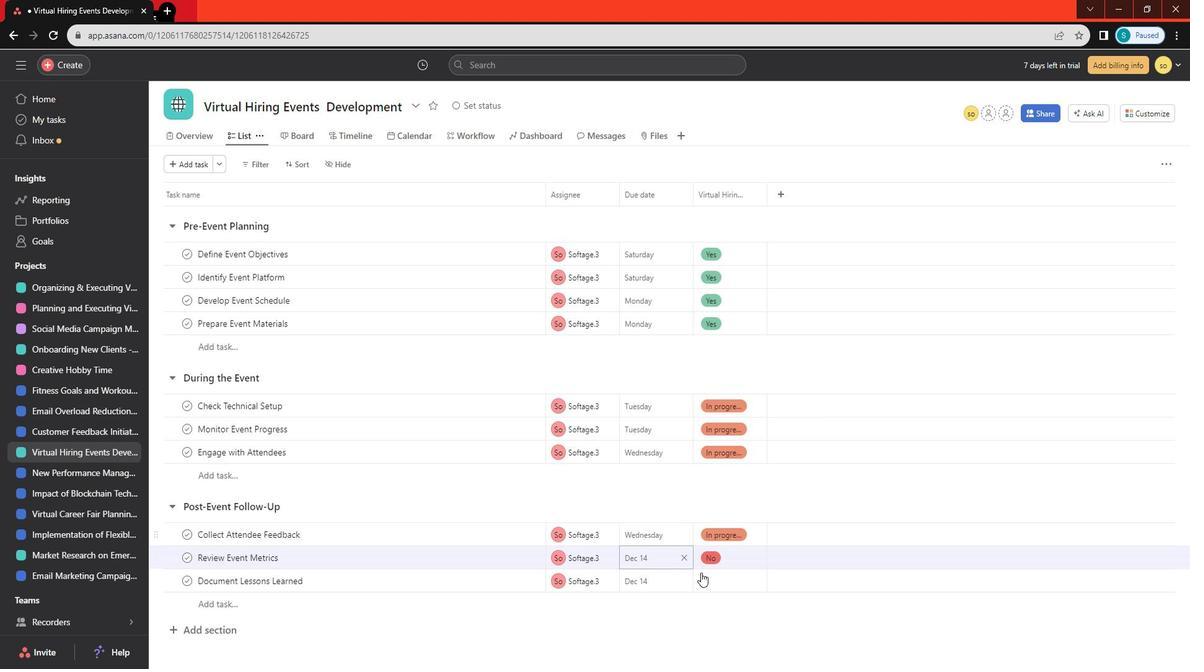 
Action: Mouse pressed left at (721, 575)
Screenshot: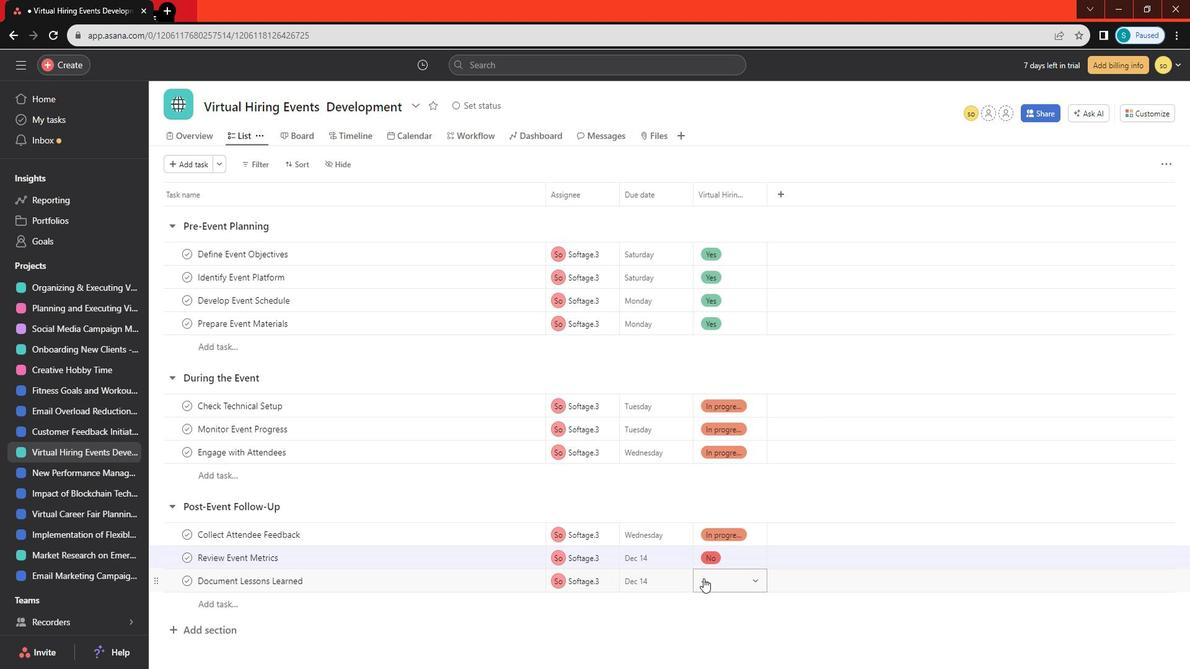 
Action: Mouse moved to (743, 483)
Screenshot: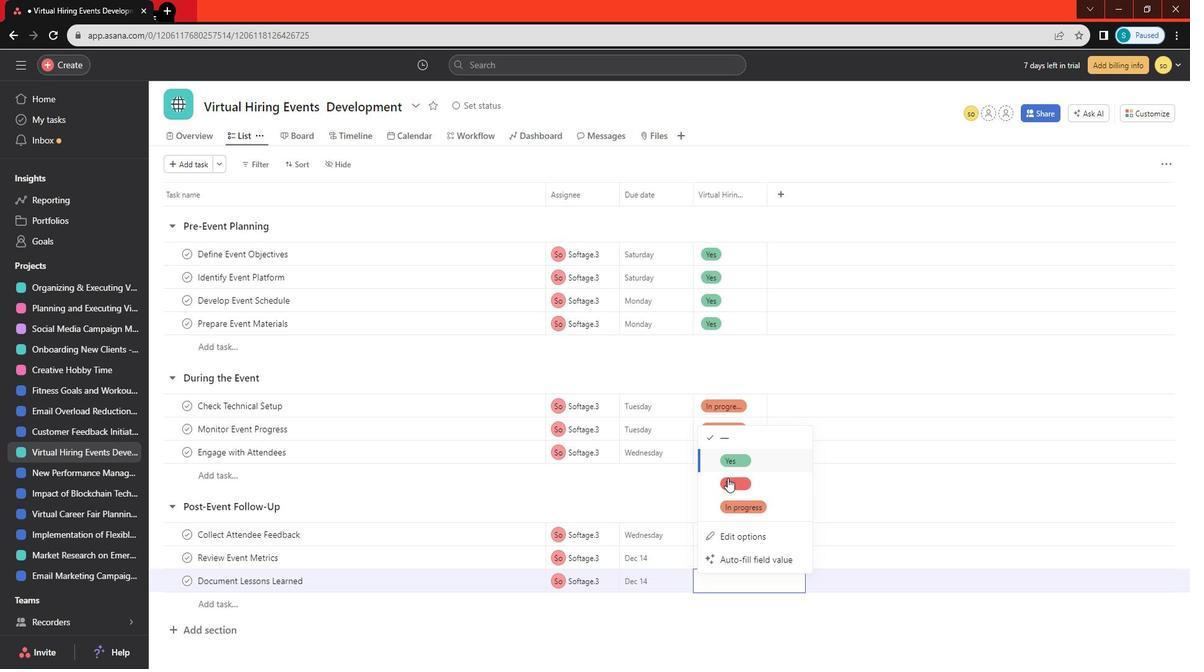 
Action: Mouse pressed left at (743, 483)
Screenshot: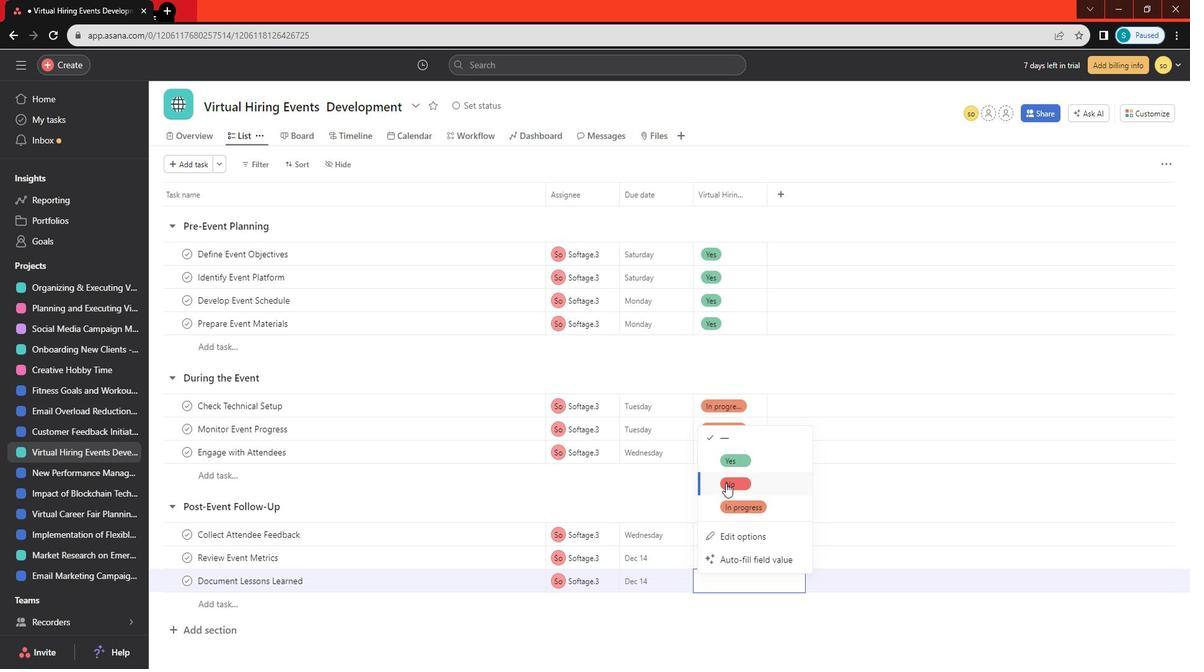 
Action: Mouse moved to (694, 504)
Screenshot: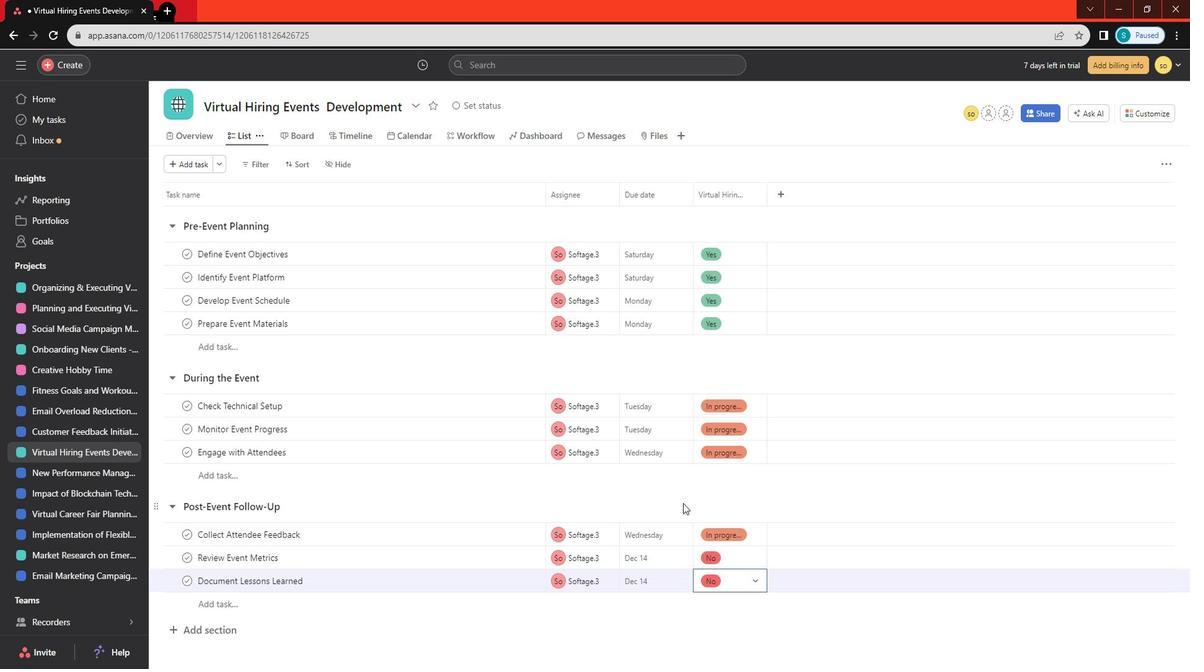 
Action: Mouse pressed left at (694, 504)
Screenshot: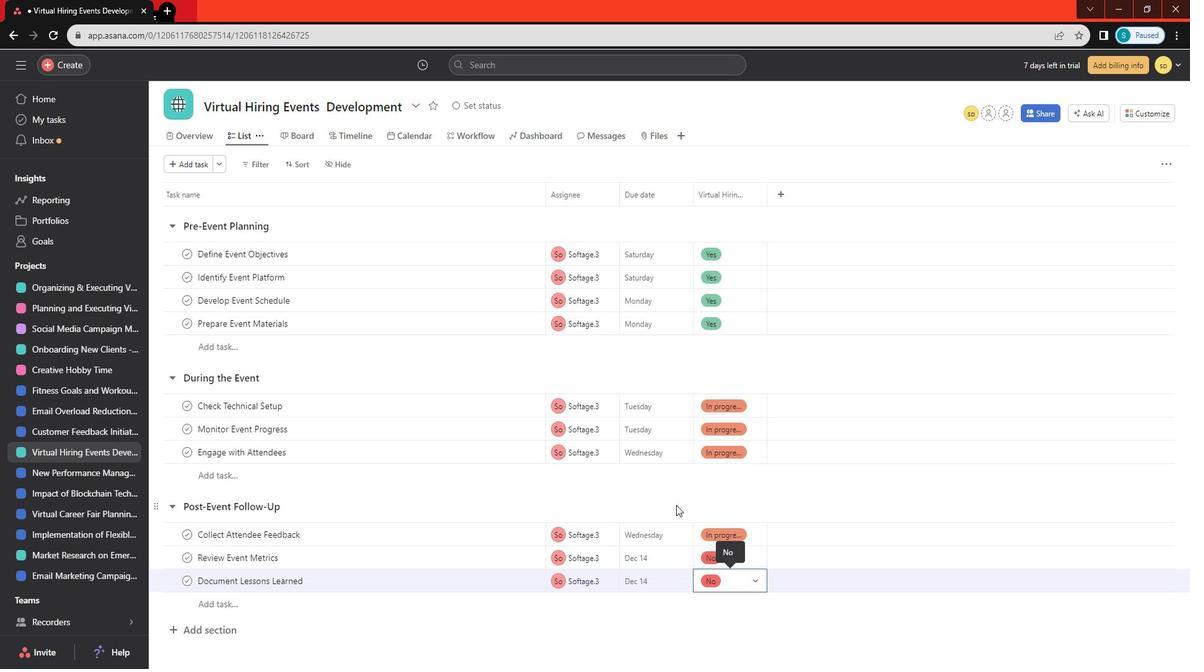 
Action: Mouse moved to (661, 473)
Screenshot: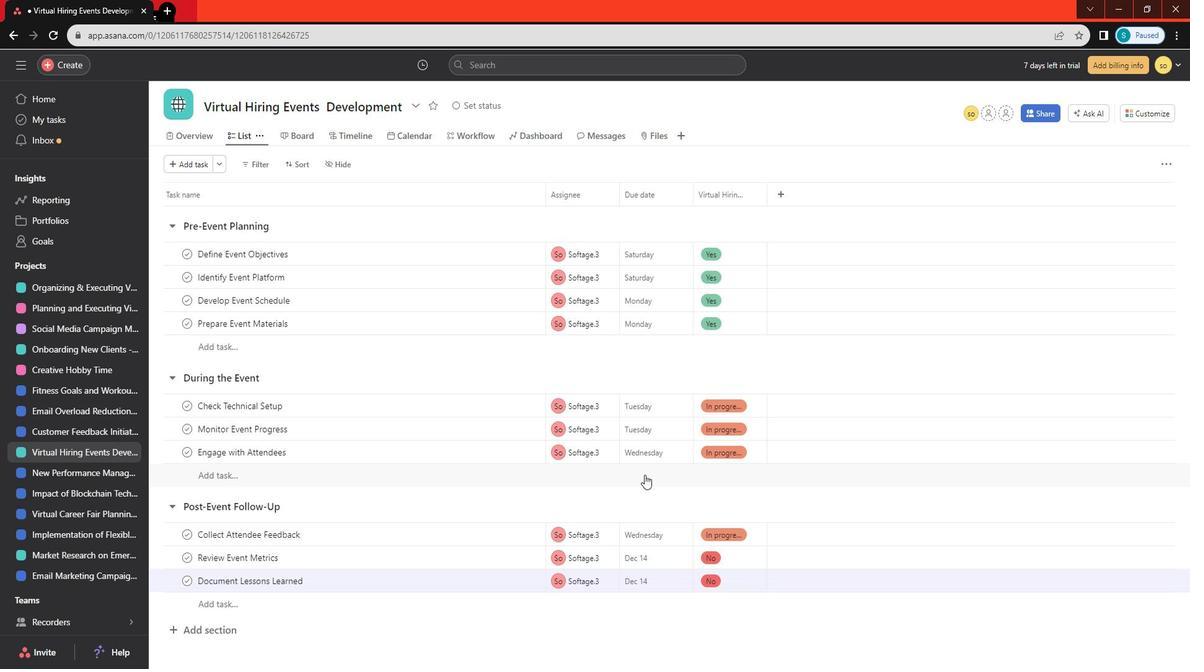 
Action: Mouse scrolled (661, 473) with delta (0, 0)
Screenshot: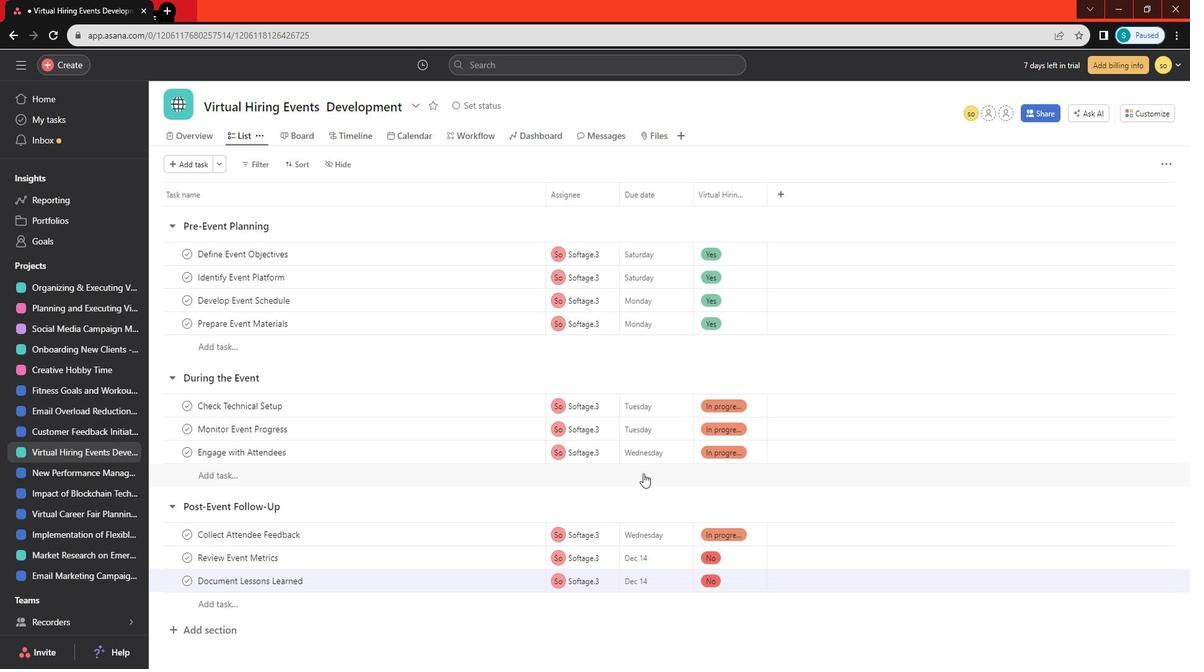 
Action: Mouse scrolled (661, 473) with delta (0, 0)
Screenshot: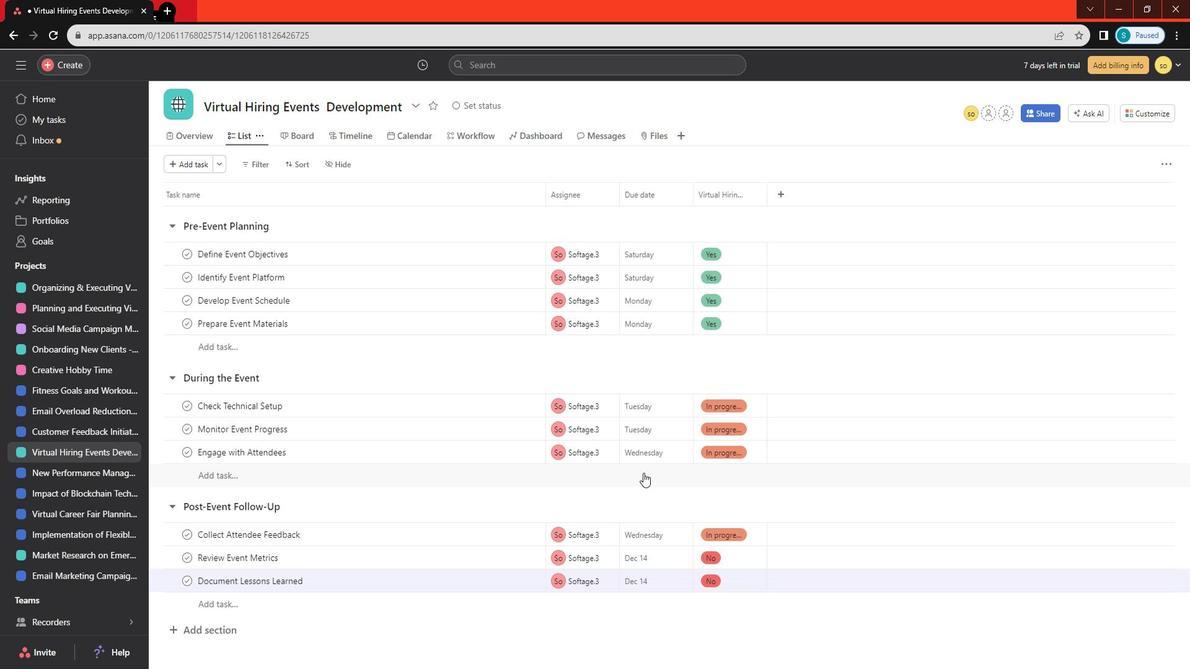 
Action: Mouse scrolled (661, 473) with delta (0, 0)
Screenshot: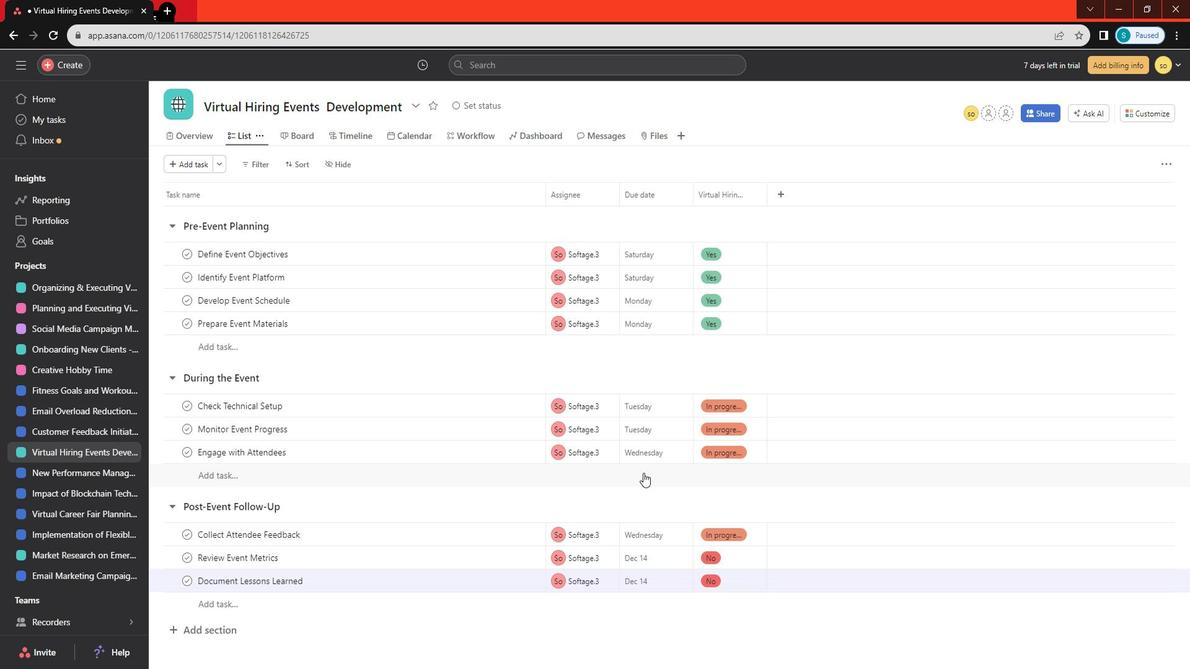 
Action: Mouse scrolled (661, 473) with delta (0, 0)
Screenshot: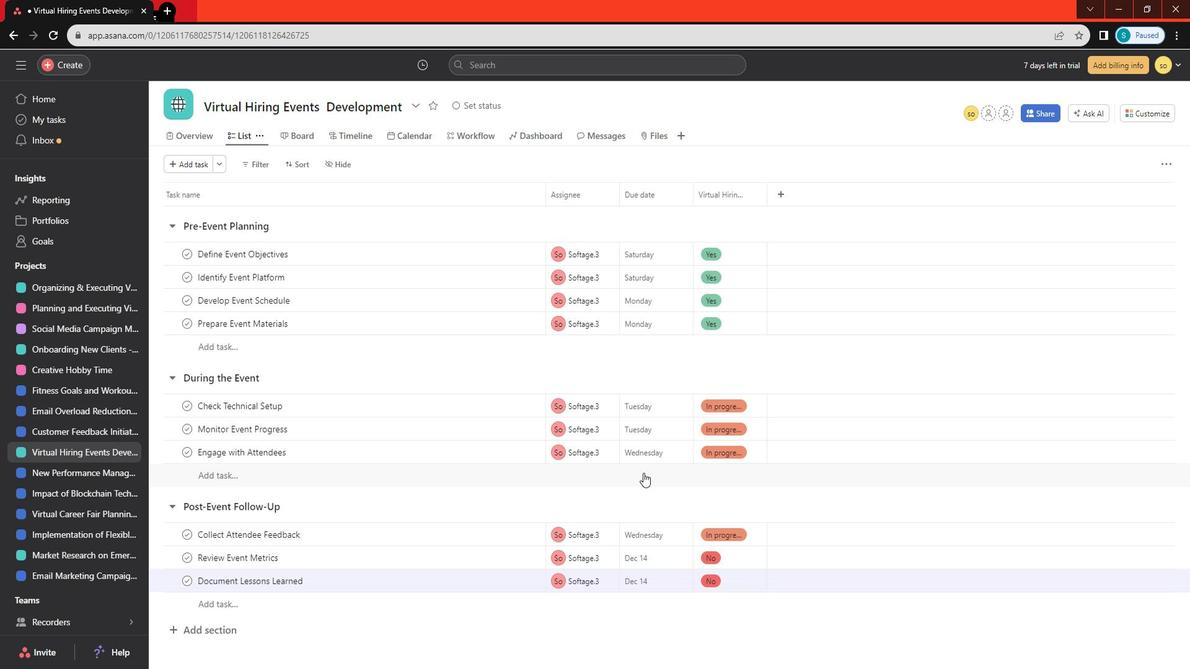 
Action: Mouse scrolled (661, 473) with delta (0, 0)
Screenshot: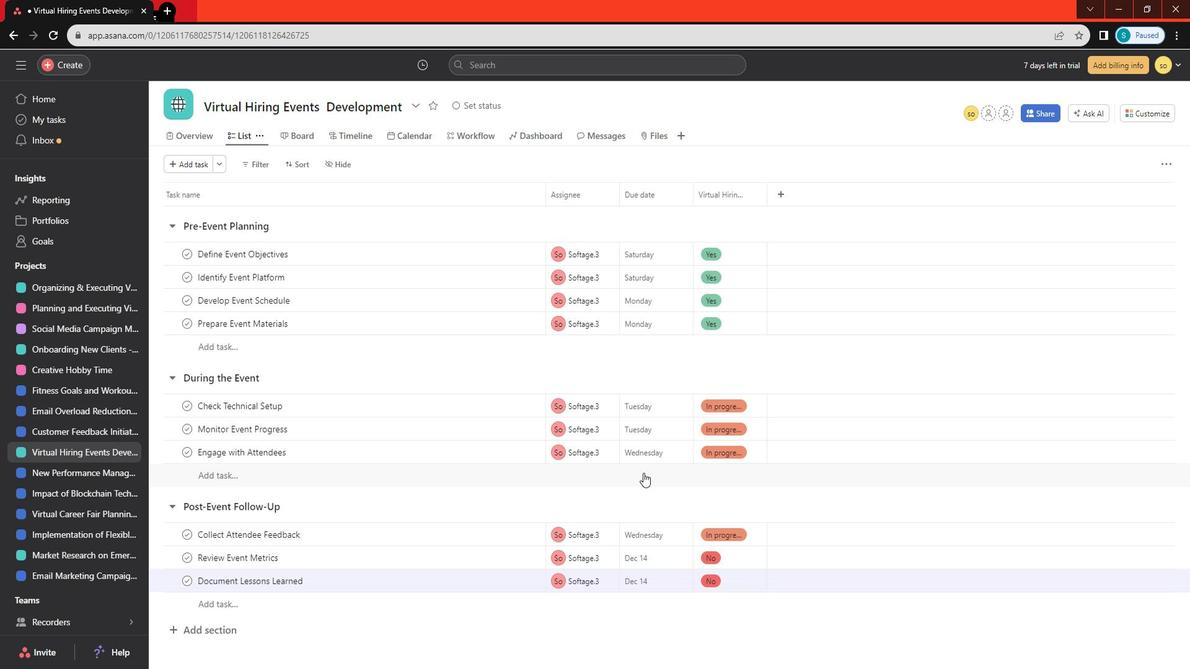 
Action: Mouse scrolled (661, 473) with delta (0, 0)
Screenshot: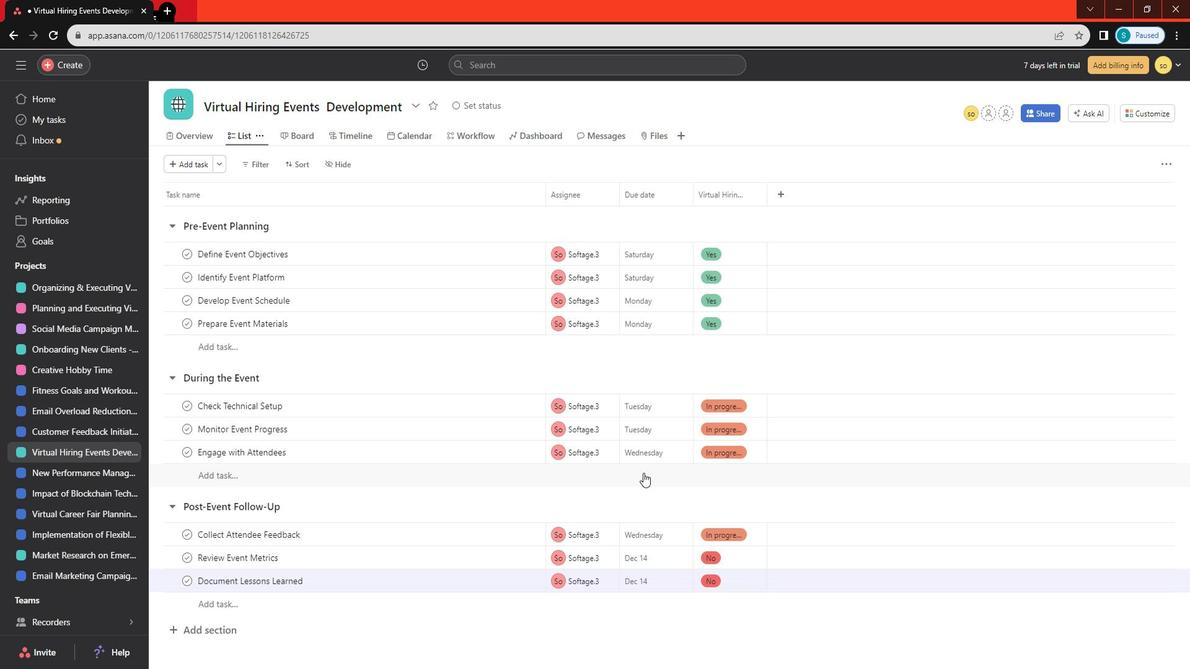 
Action: Mouse scrolled (661, 473) with delta (0, 0)
Screenshot: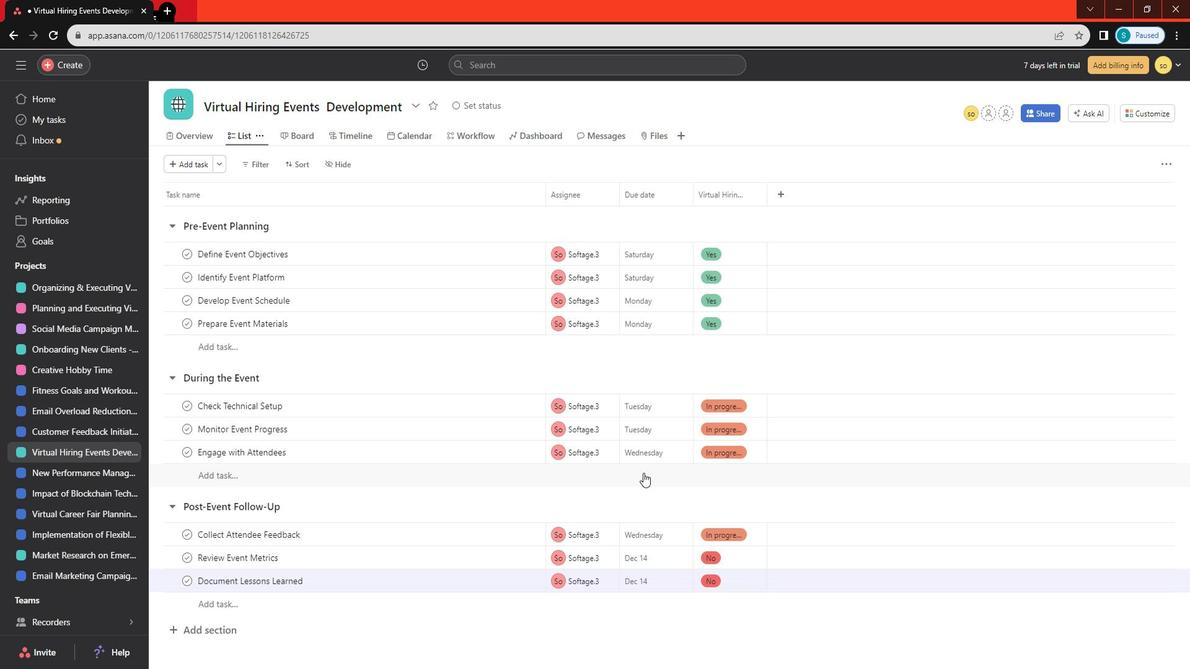 
Action: Mouse scrolled (661, 472) with delta (0, 0)
Screenshot: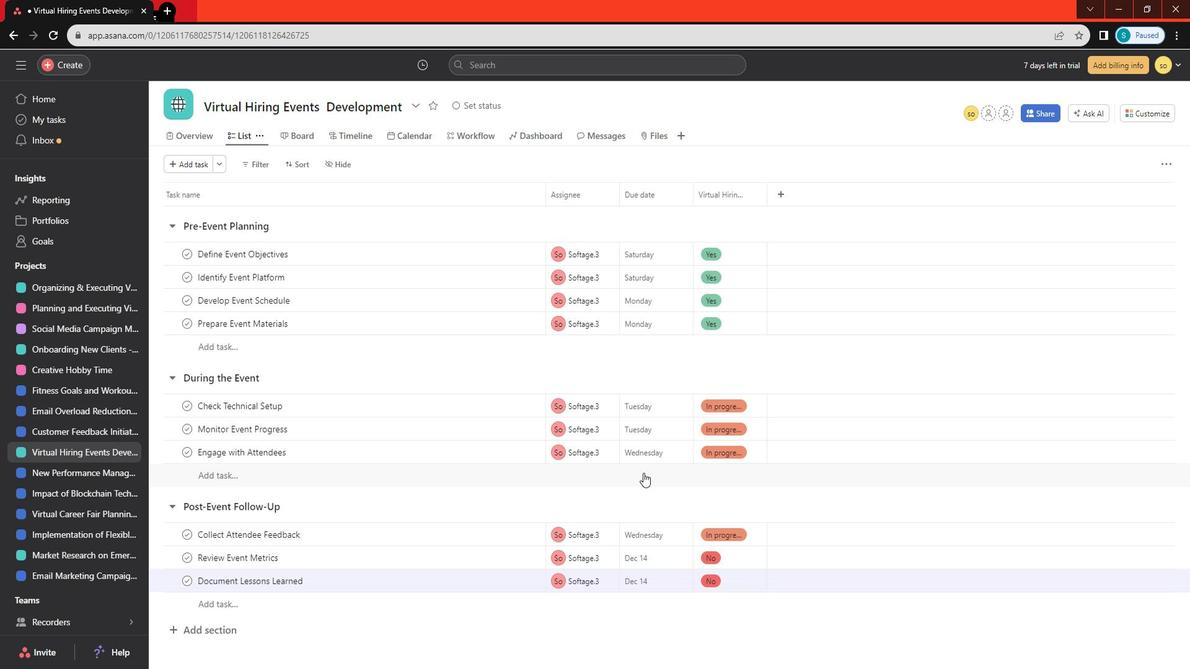 
Action: Mouse scrolled (661, 472) with delta (0, 0)
Screenshot: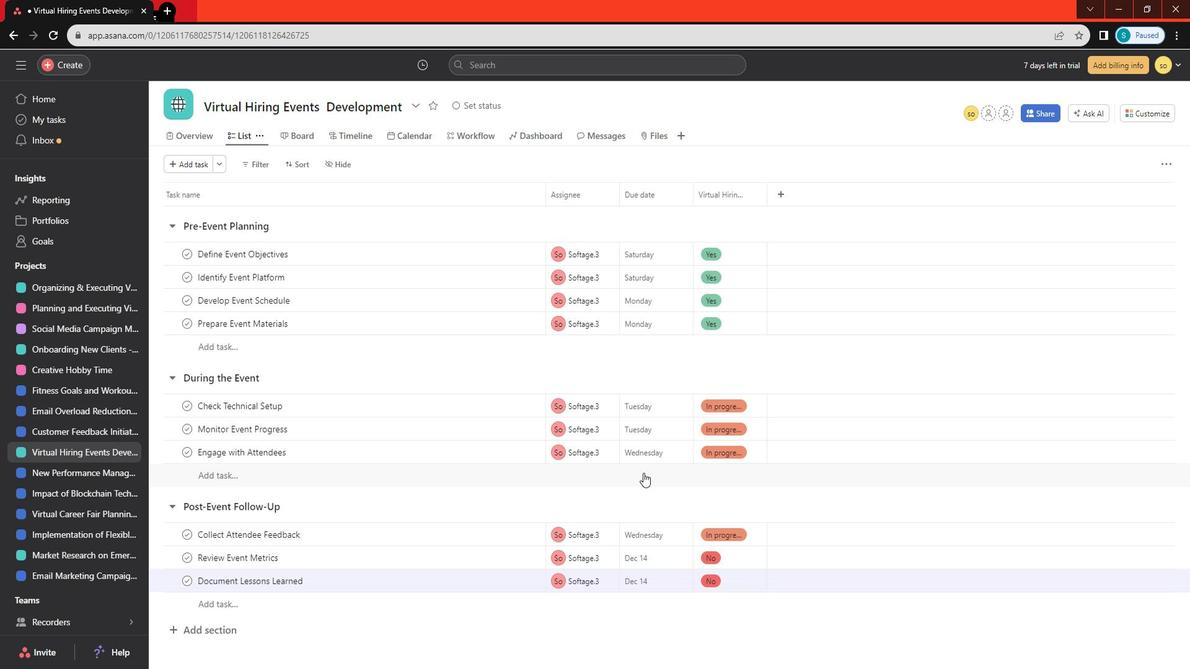 
Action: Mouse scrolled (661, 472) with delta (0, 0)
Screenshot: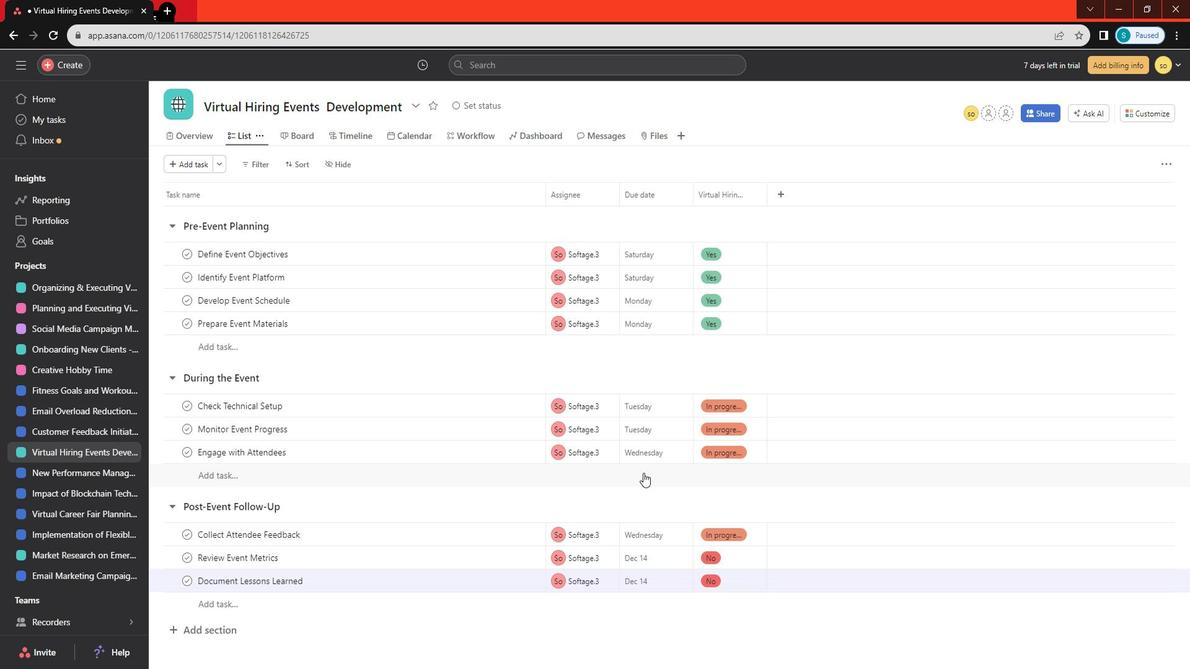 
Action: Mouse moved to (694, 503)
Screenshot: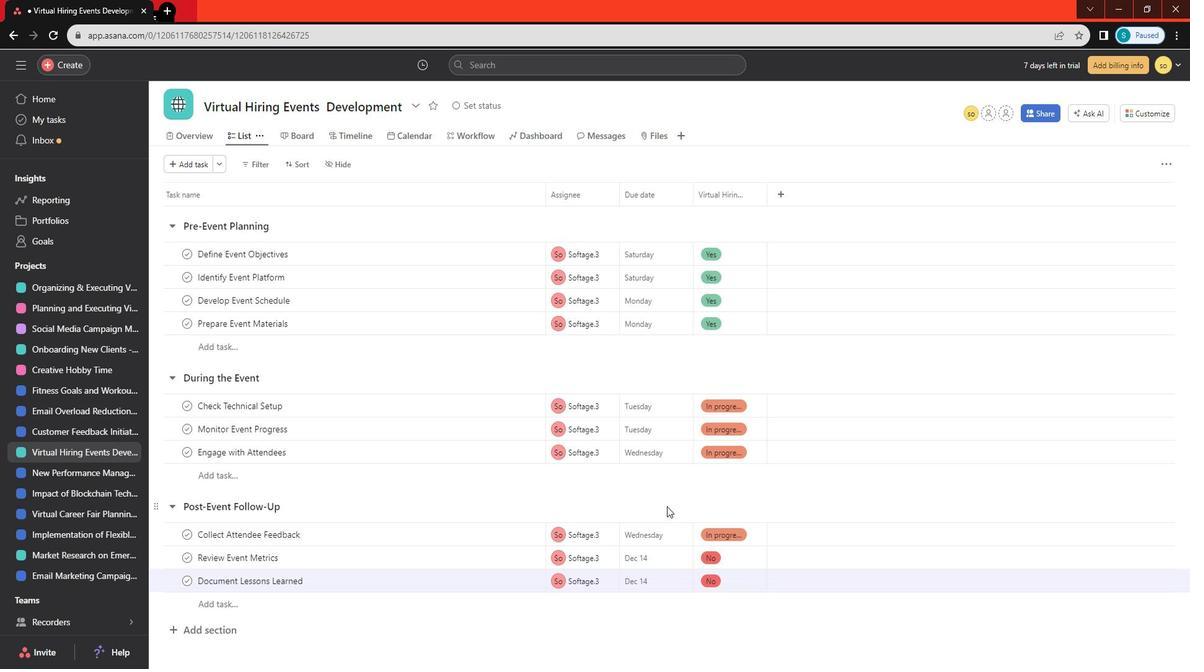 
